 Task: For heading Arial with bold.  font size for heading22,  'Change the font style of data to'Arial Narrow.  and font size to 14,  Change the alignment of both headline & data to Align middle.  In the sheet   Promote Sales templetes book
Action: Mouse moved to (66, 178)
Screenshot: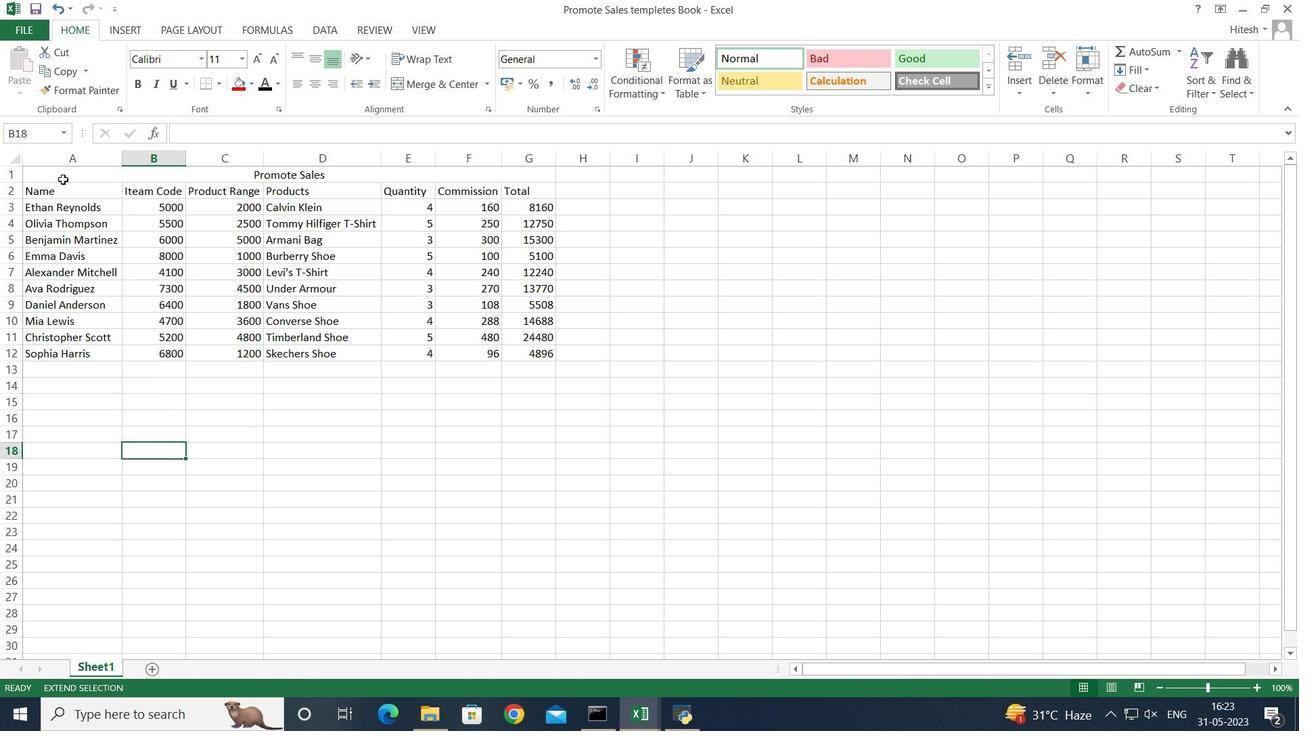 
Action: Mouse pressed left at (66, 178)
Screenshot: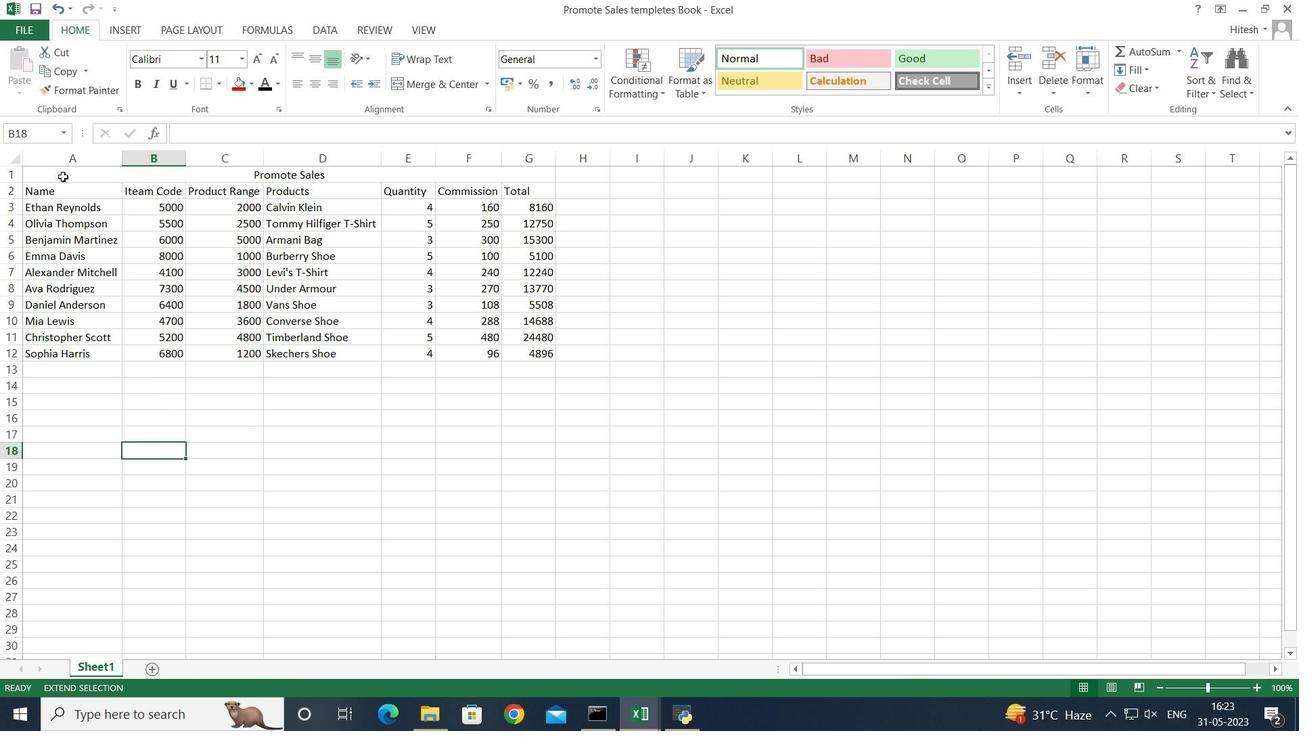 
Action: Mouse moved to (150, 458)
Screenshot: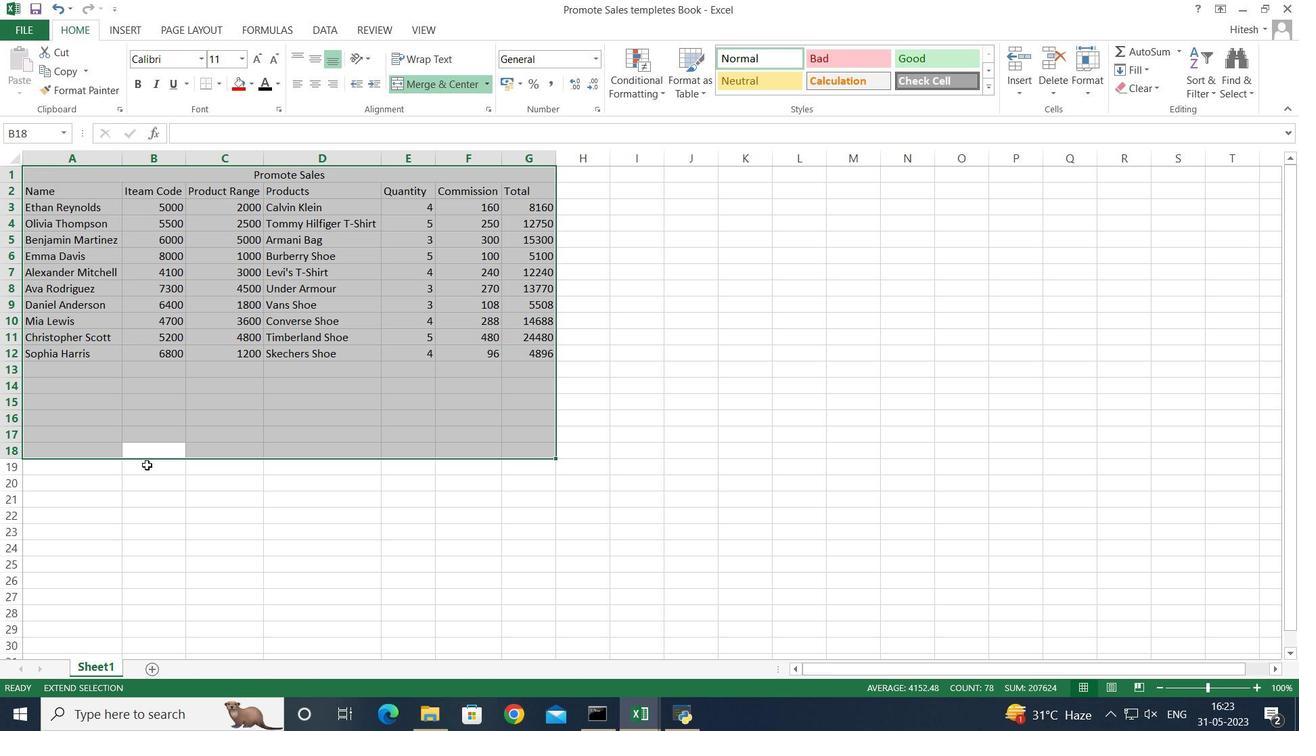 
Action: Mouse pressed left at (150, 458)
Screenshot: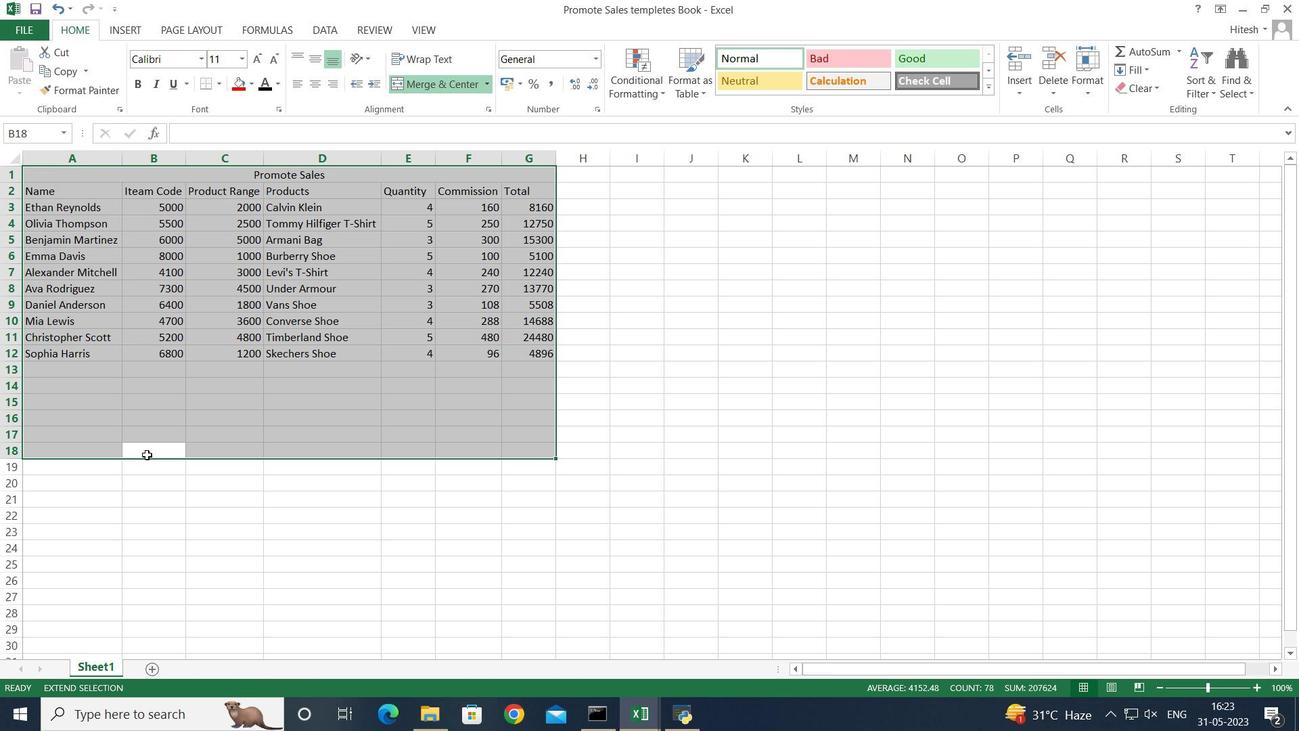 
Action: Mouse moved to (160, 467)
Screenshot: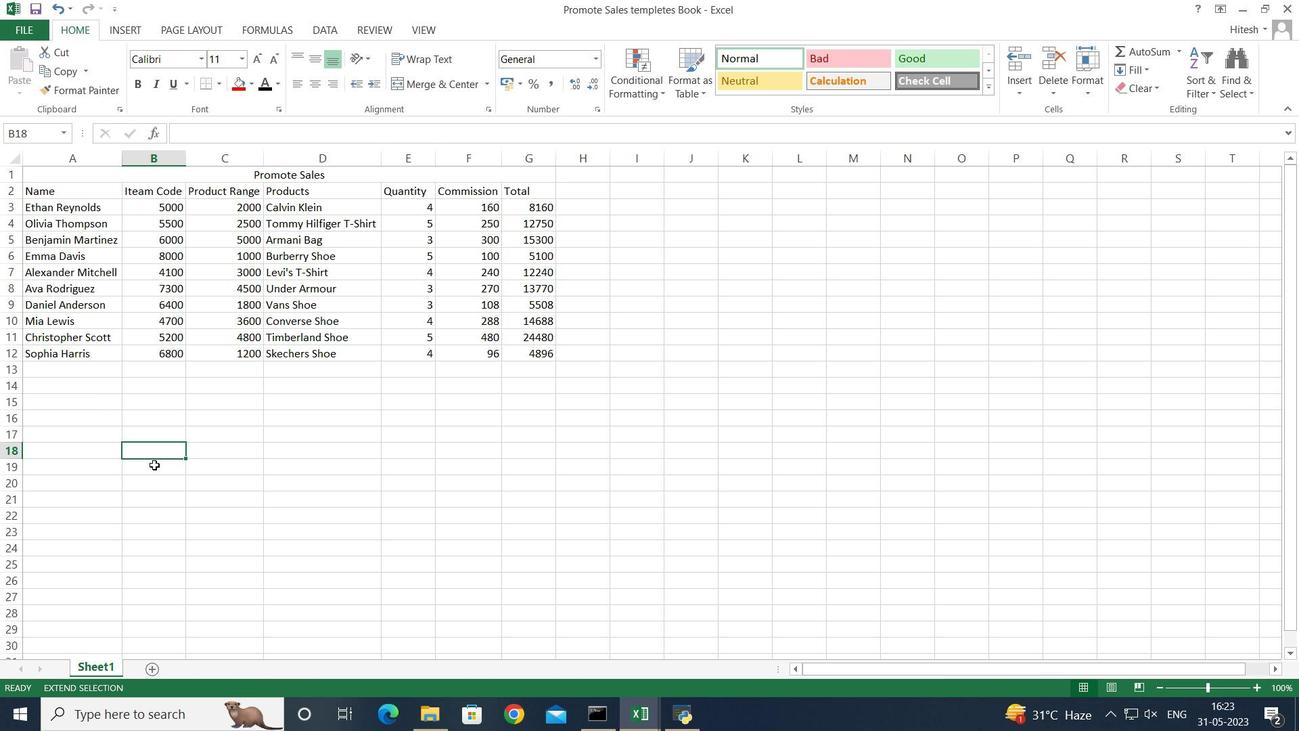 
Action: Key pressed jk<Key.backspace><Key.backspace>
Screenshot: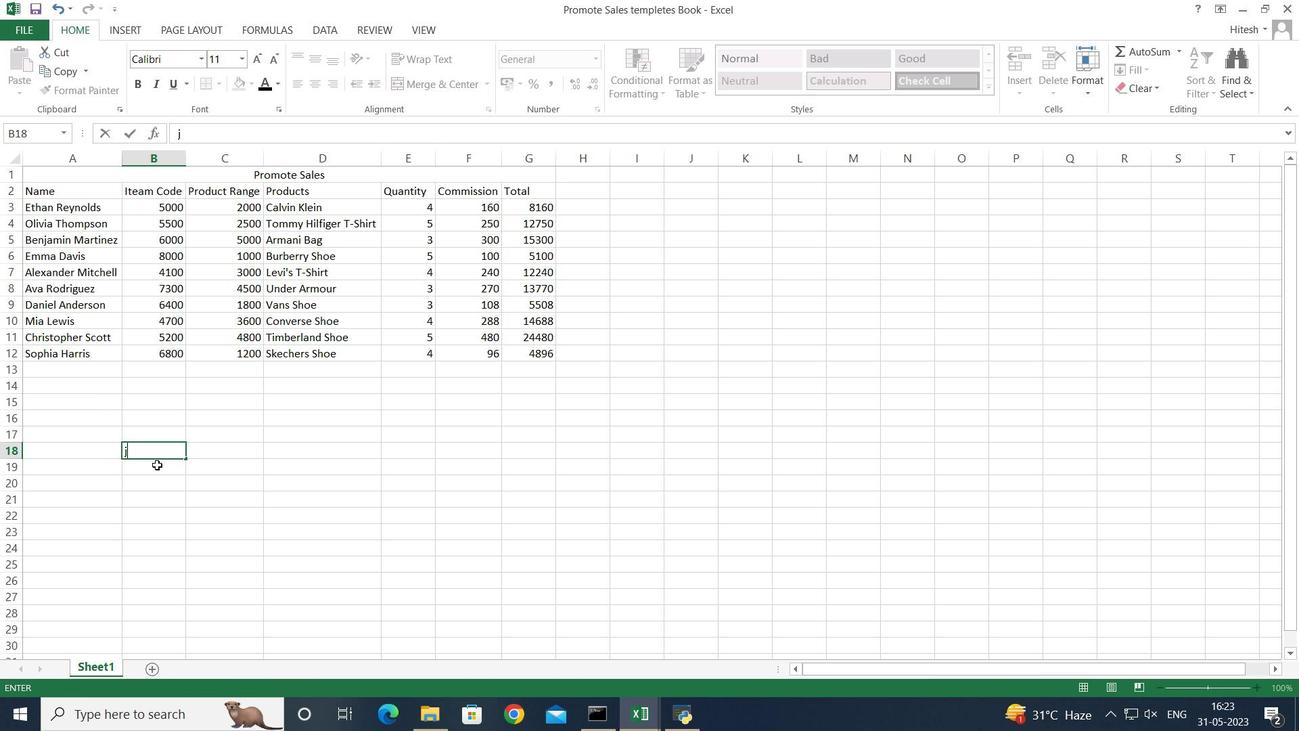 
Action: Mouse moved to (99, 350)
Screenshot: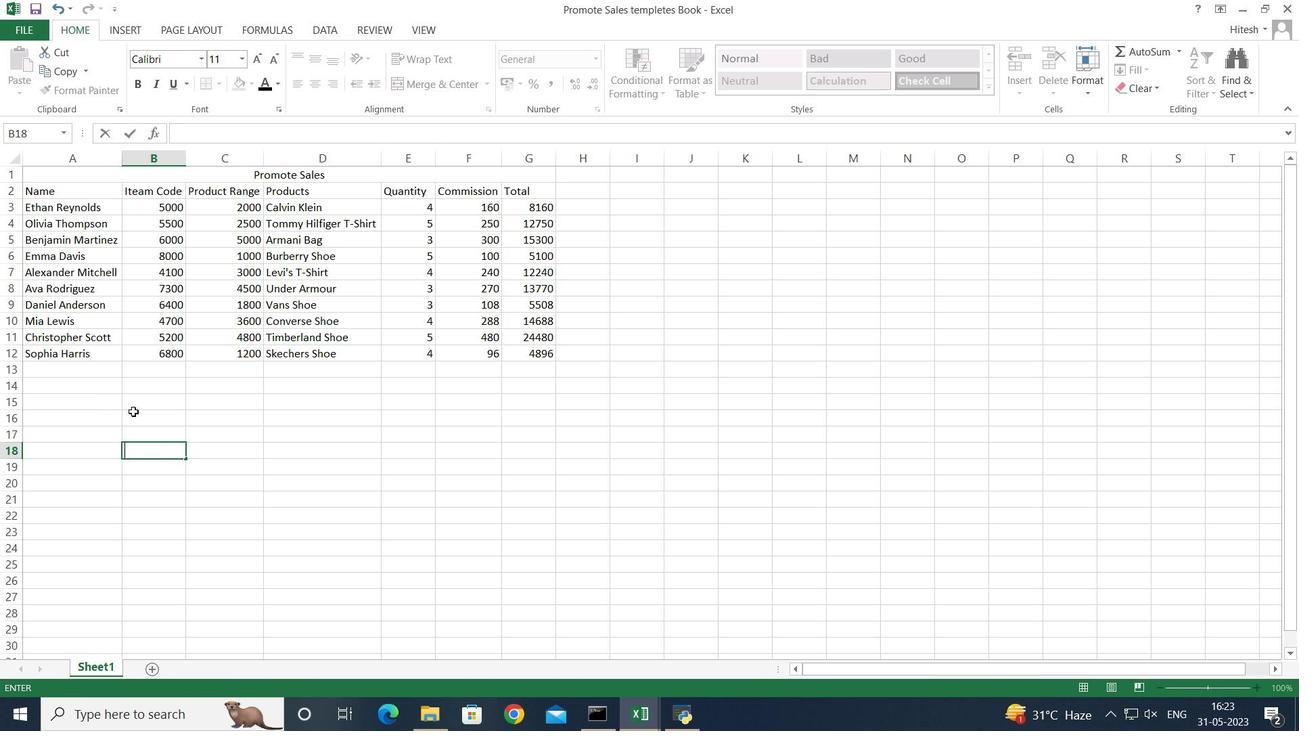 
Action: Key pressed <Key.backspace>
Screenshot: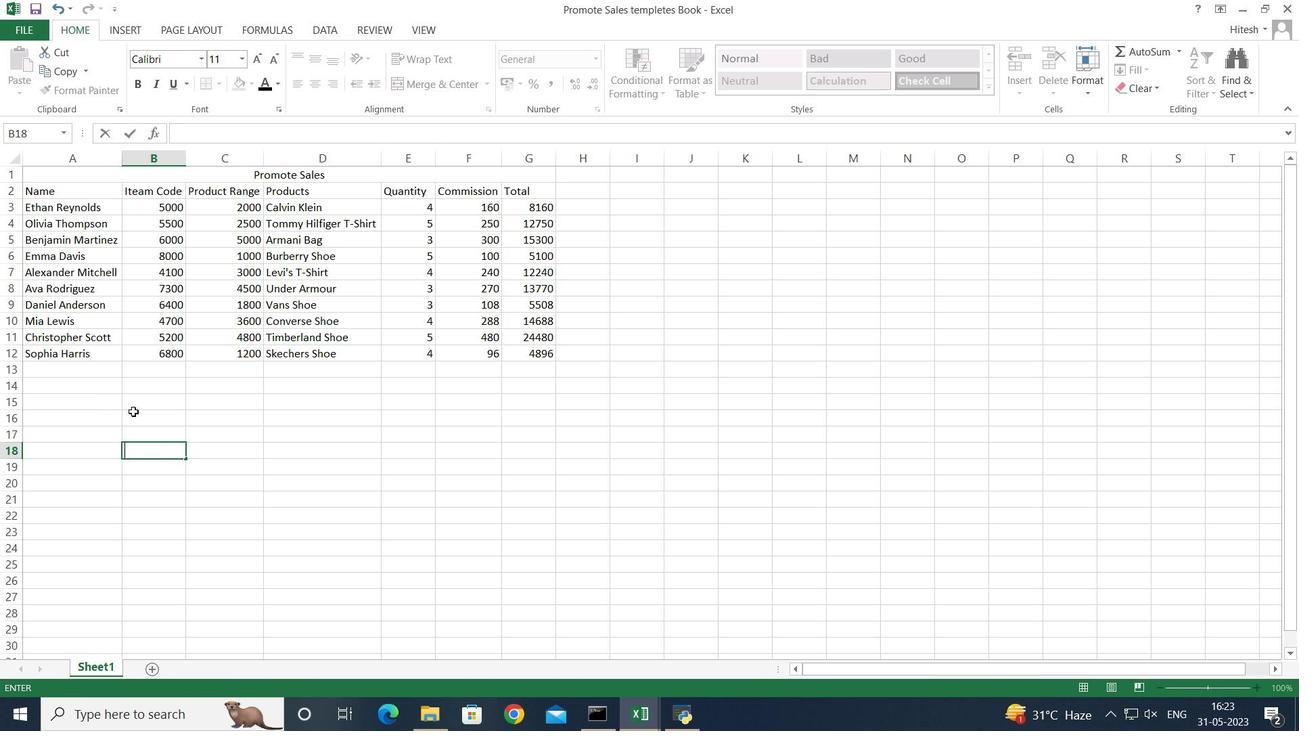 
Action: Mouse moved to (64, 172)
Screenshot: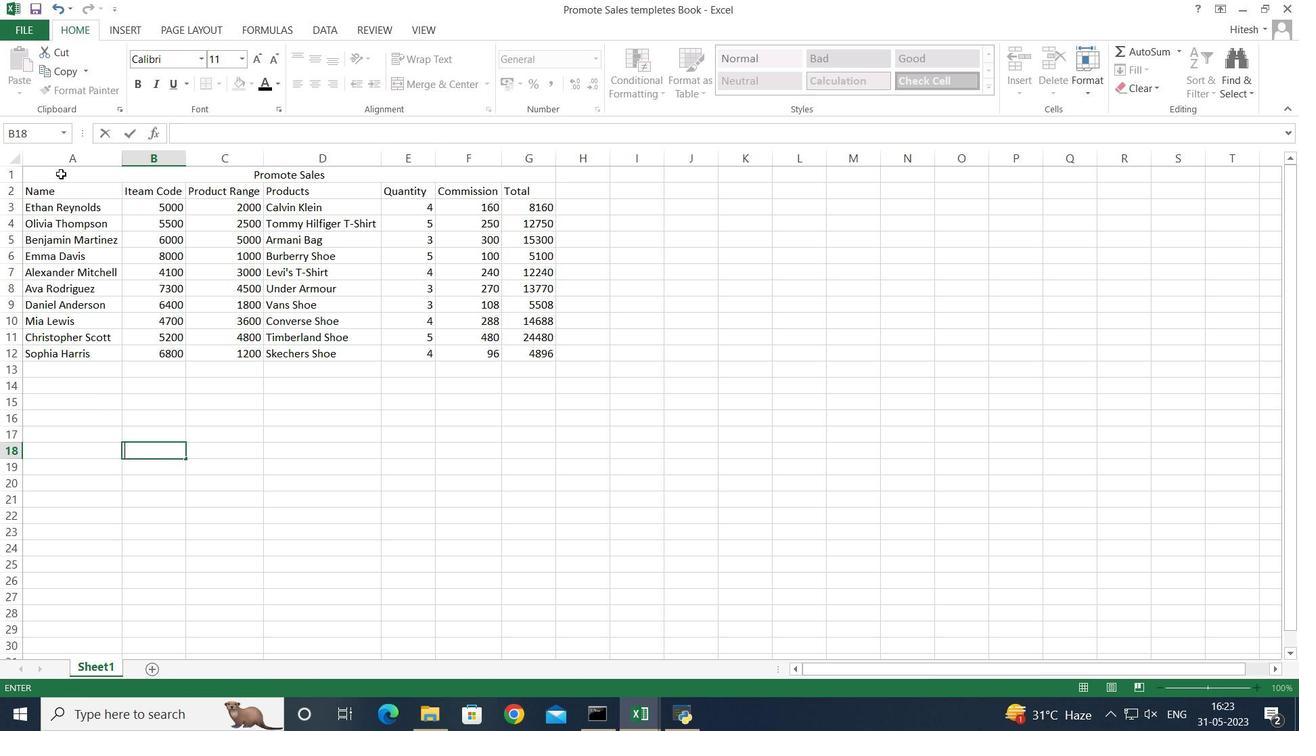 
Action: Mouse pressed left at (64, 172)
Screenshot: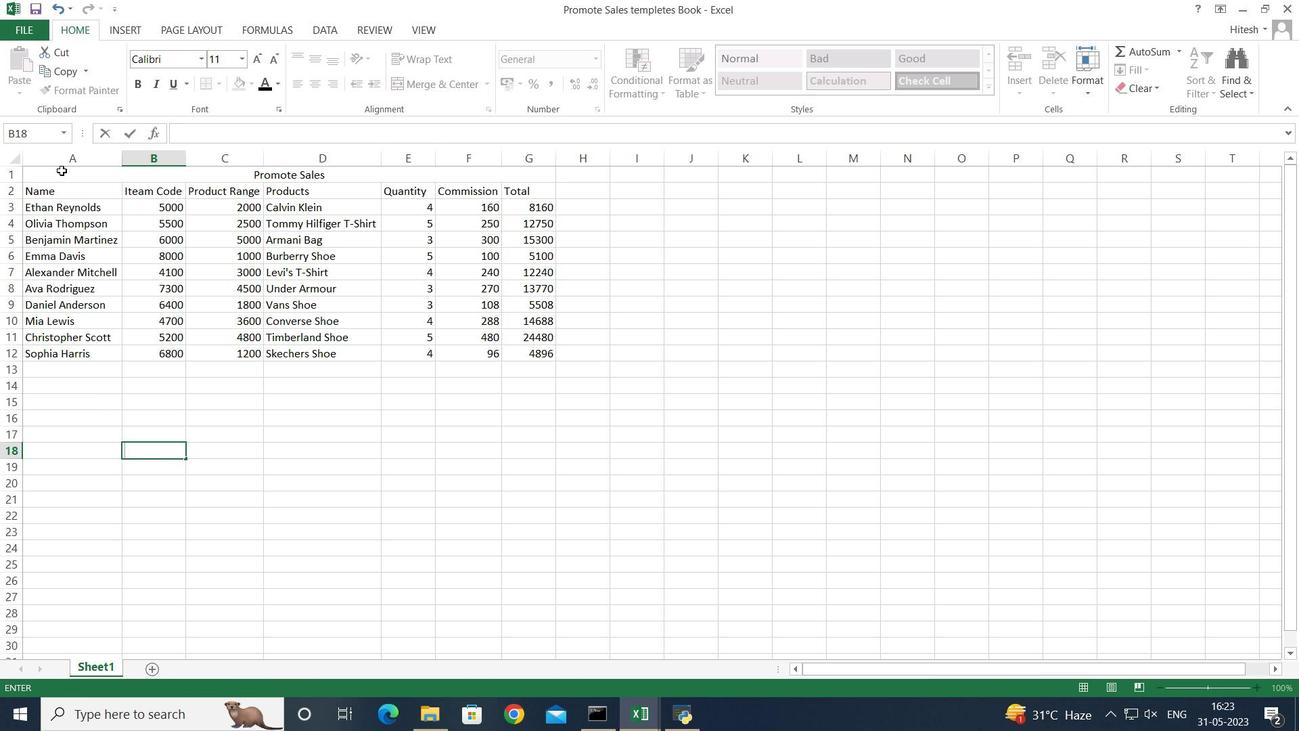 
Action: Mouse moved to (201, 60)
Screenshot: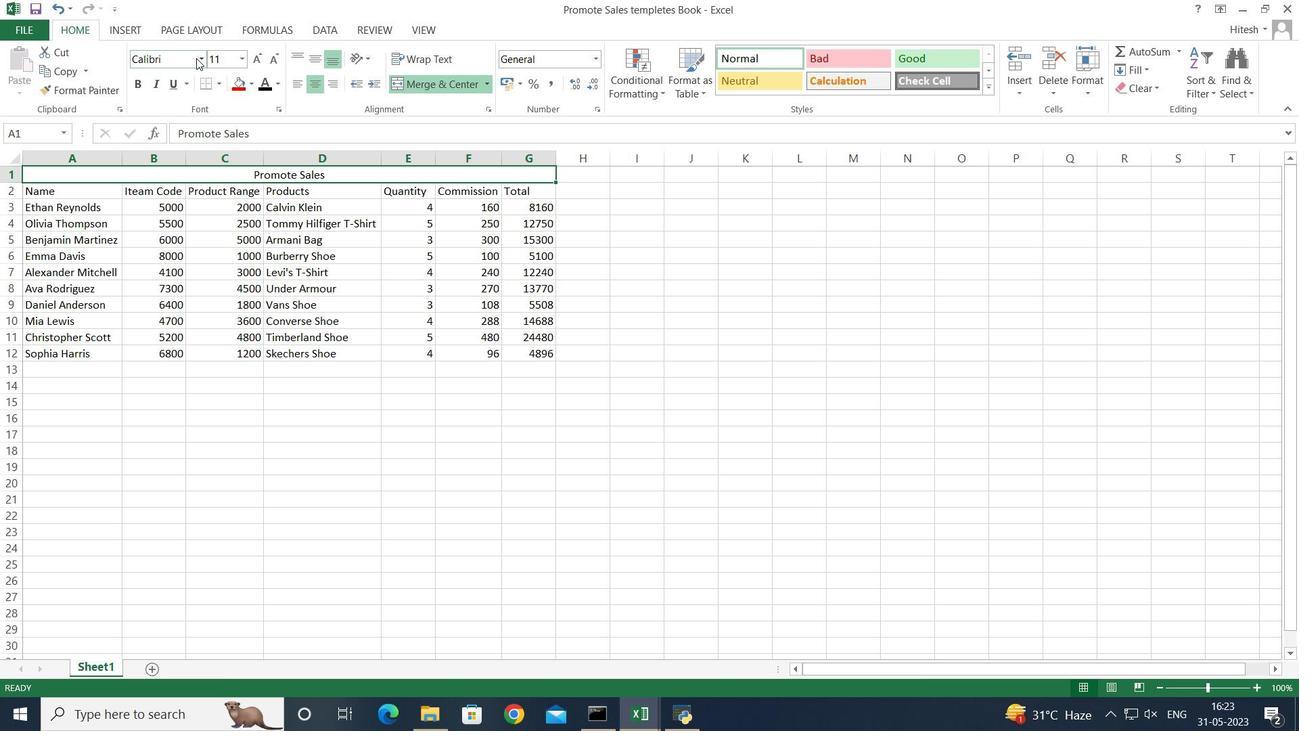 
Action: Mouse pressed left at (201, 60)
Screenshot: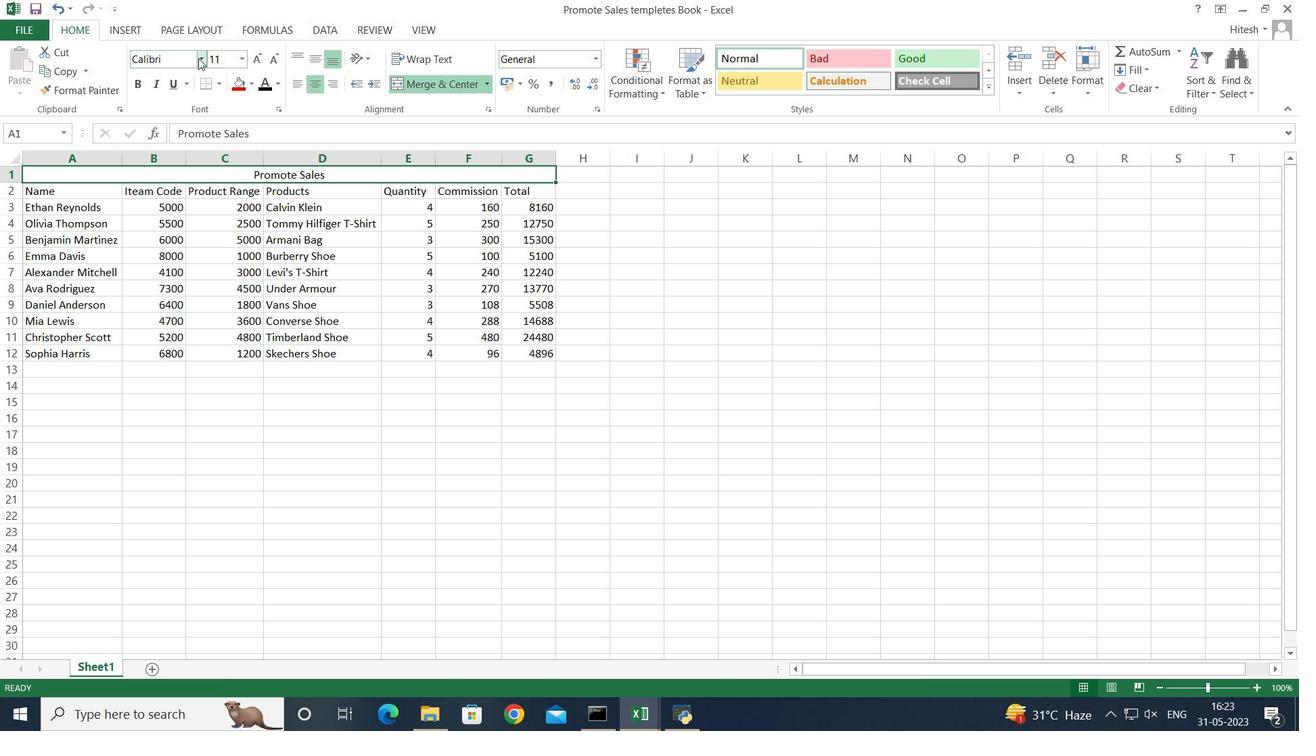 
Action: Mouse moved to (193, 202)
Screenshot: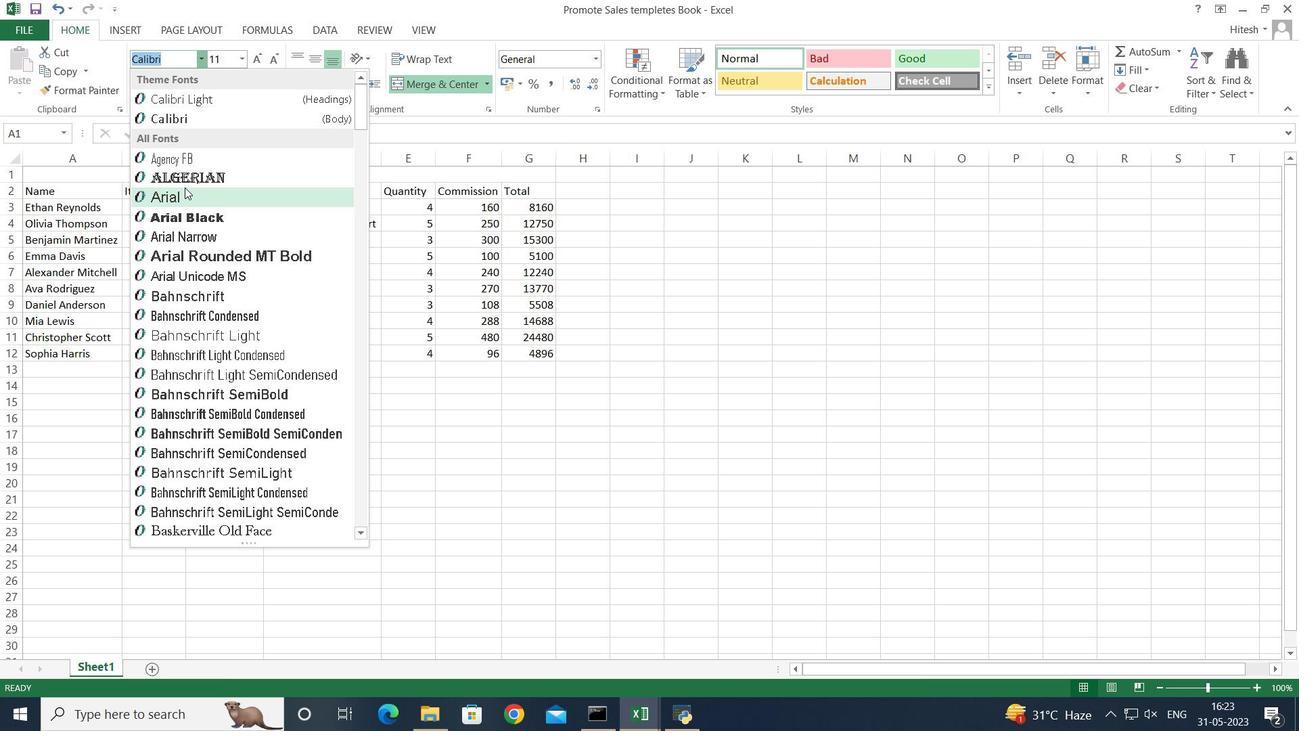 
Action: Mouse pressed left at (193, 202)
Screenshot: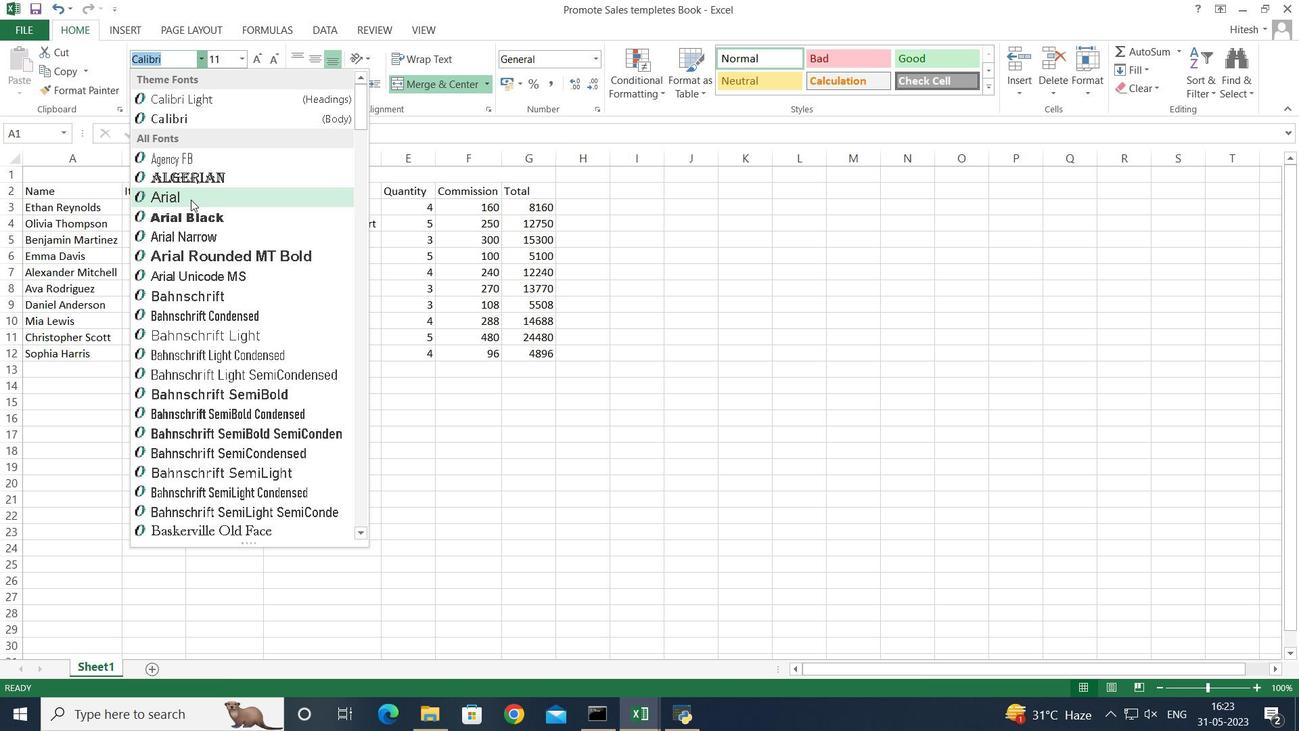 
Action: Mouse moved to (136, 89)
Screenshot: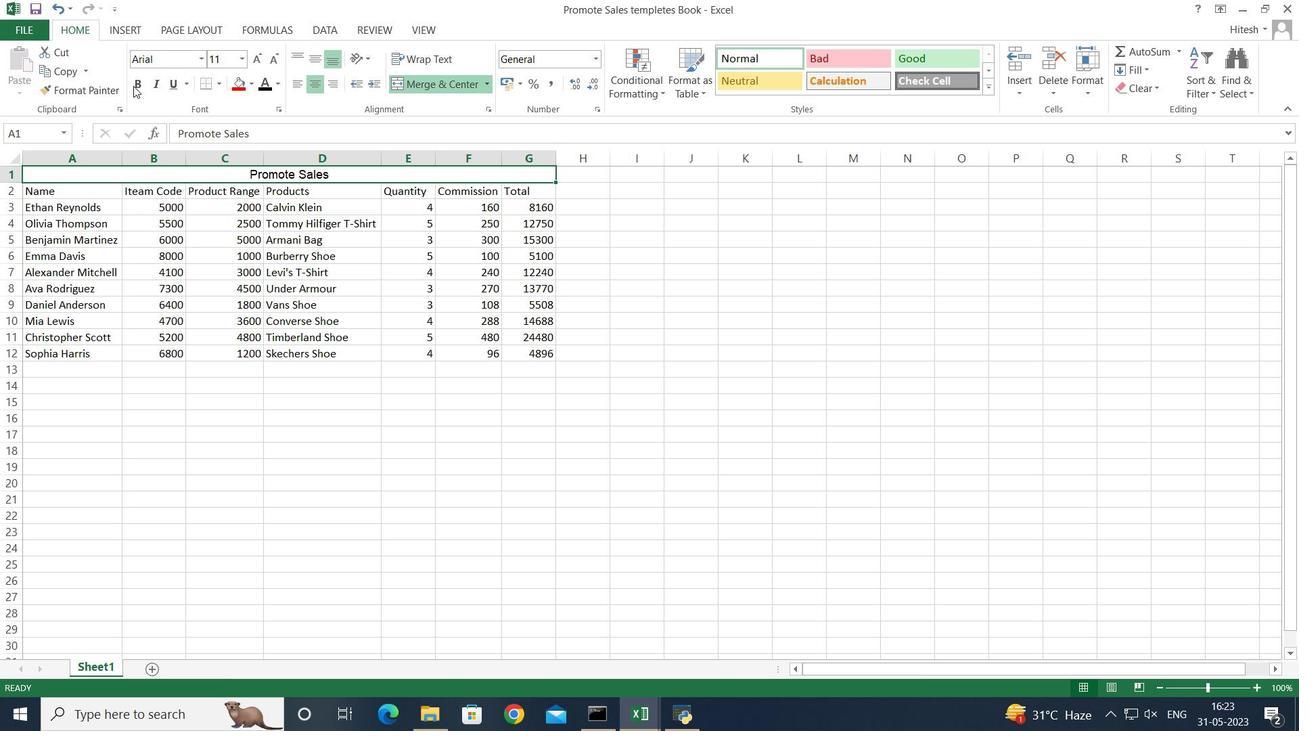 
Action: Mouse pressed left at (136, 89)
Screenshot: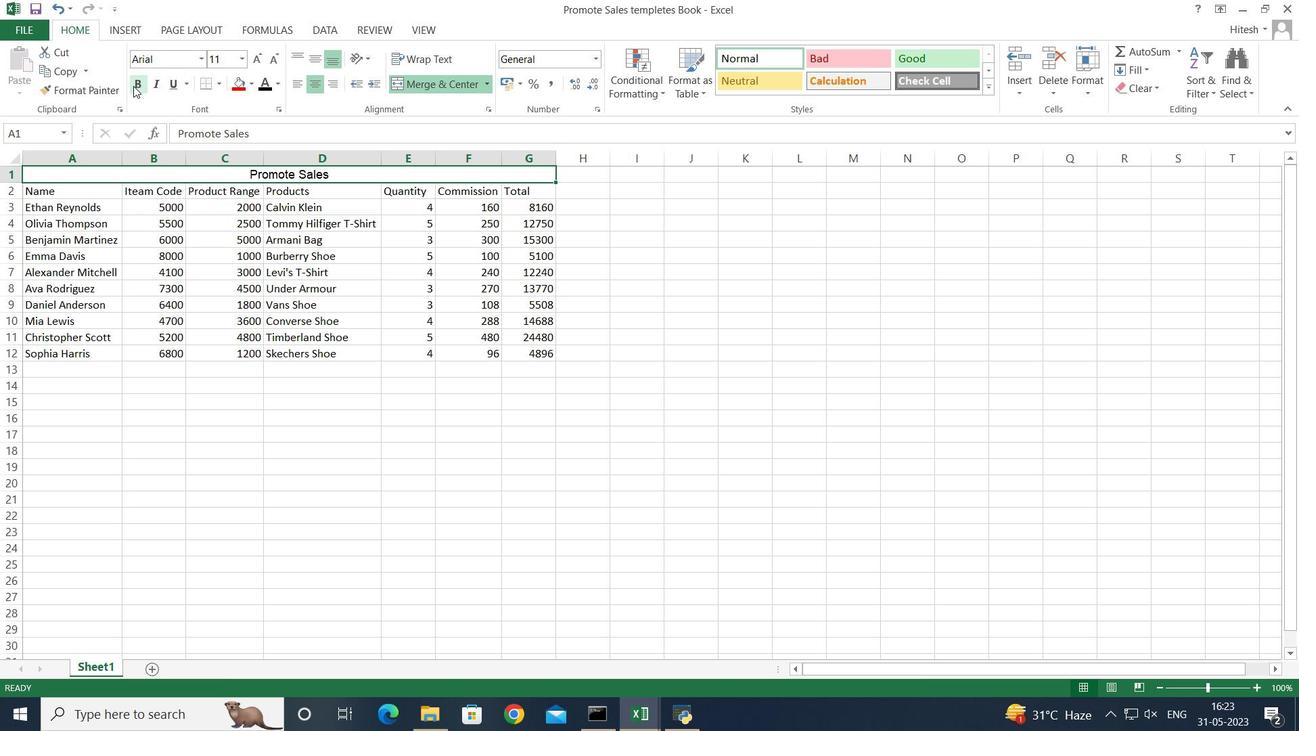 
Action: Mouse moved to (242, 60)
Screenshot: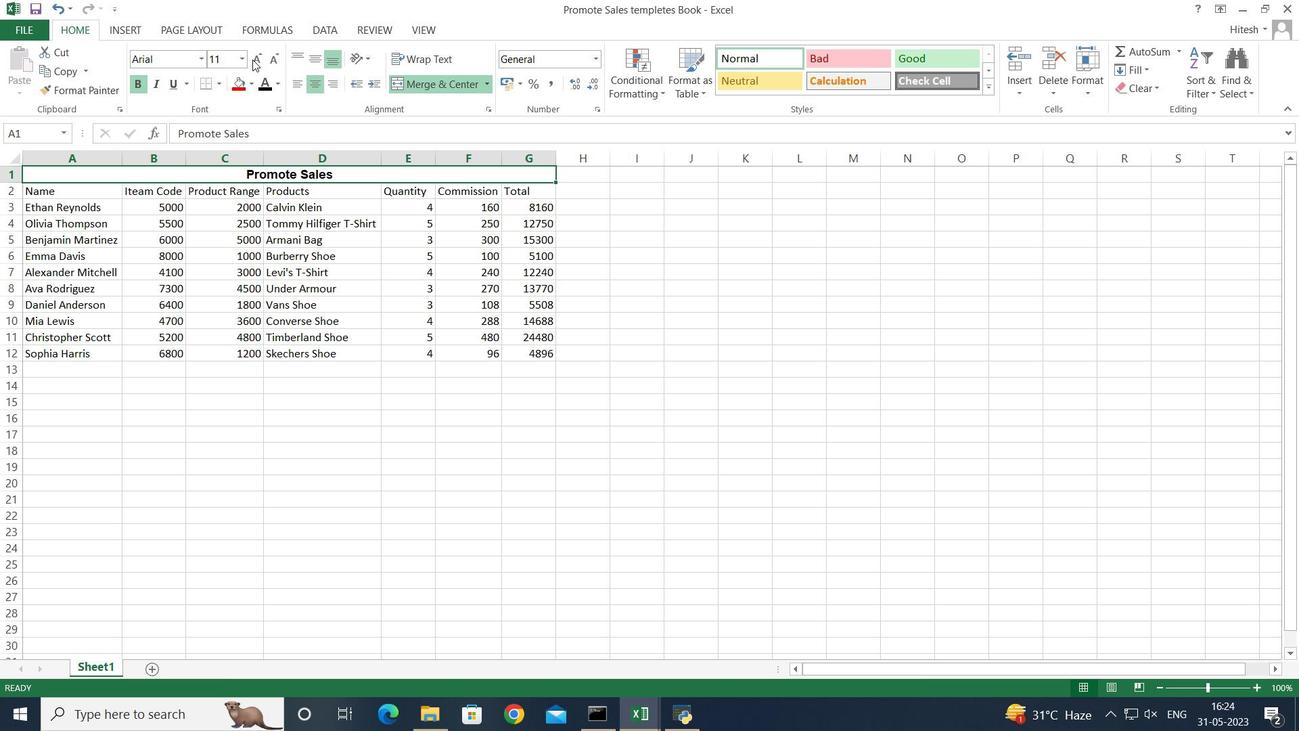 
Action: Mouse pressed left at (242, 60)
Screenshot: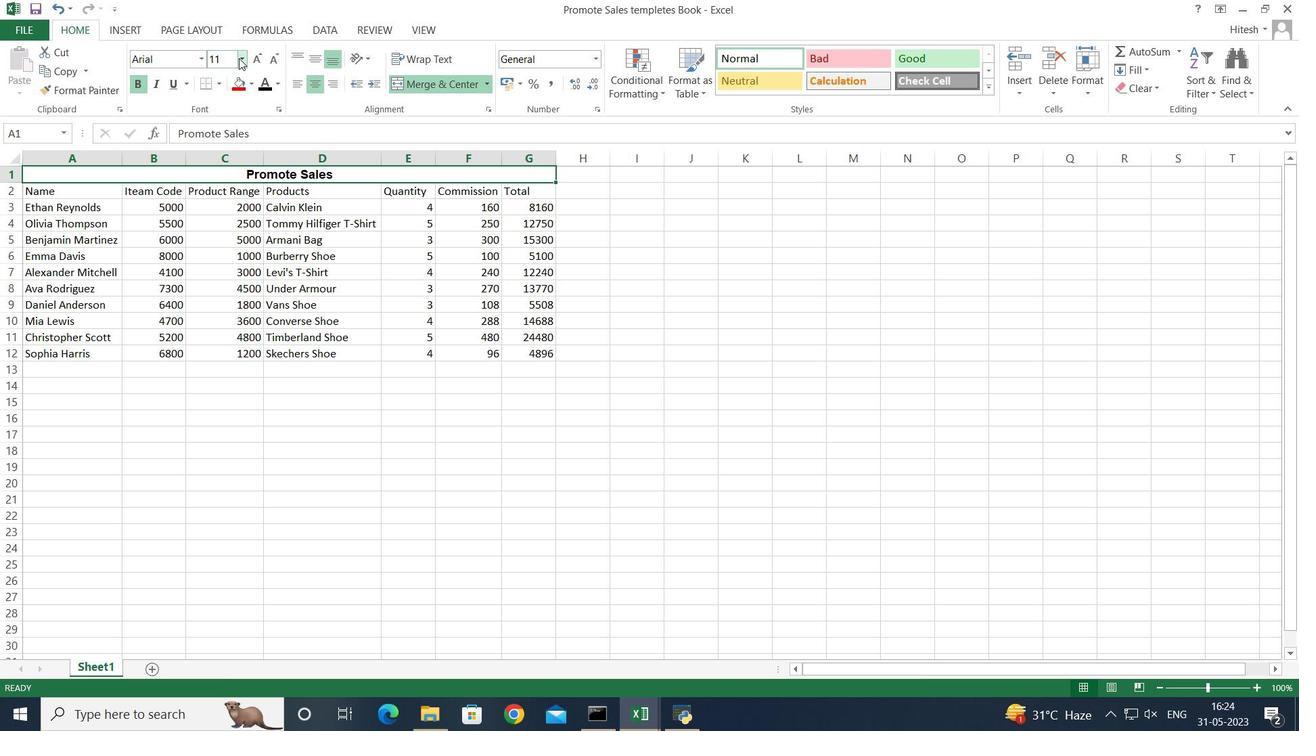 
Action: Mouse moved to (223, 226)
Screenshot: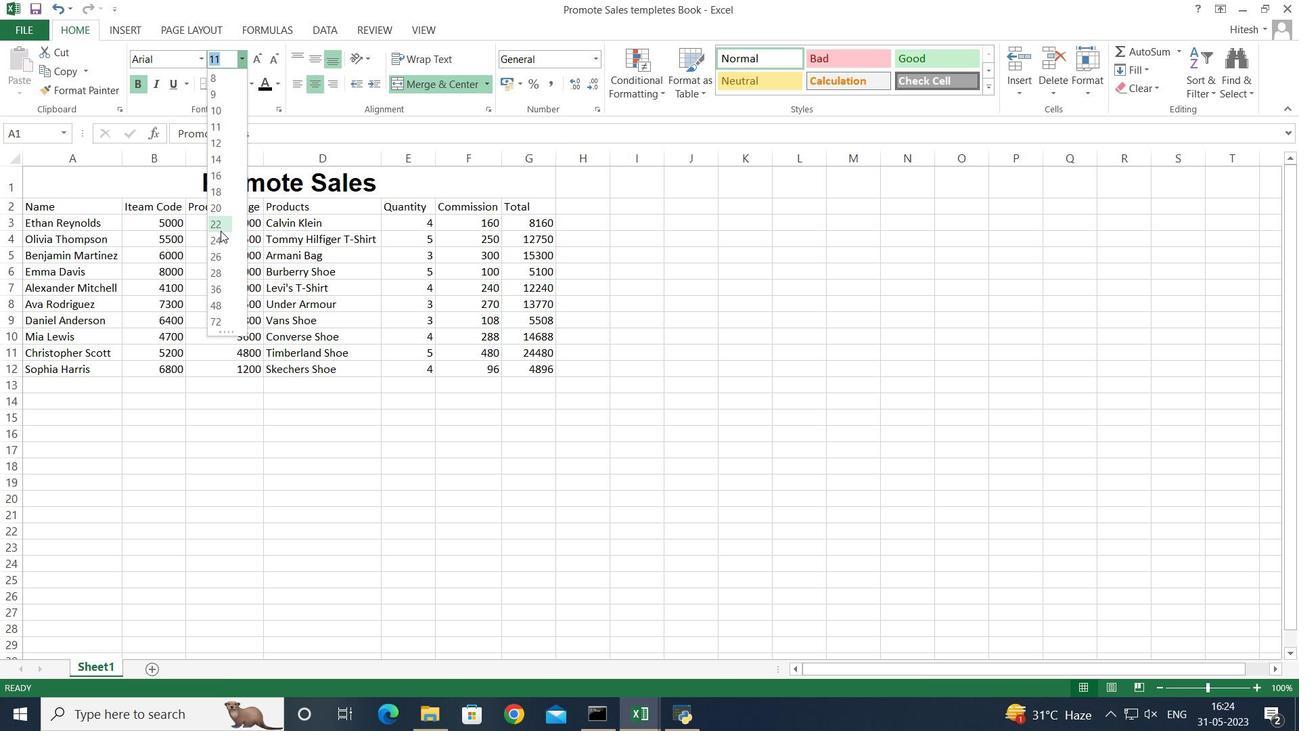 
Action: Mouse pressed left at (223, 226)
Screenshot: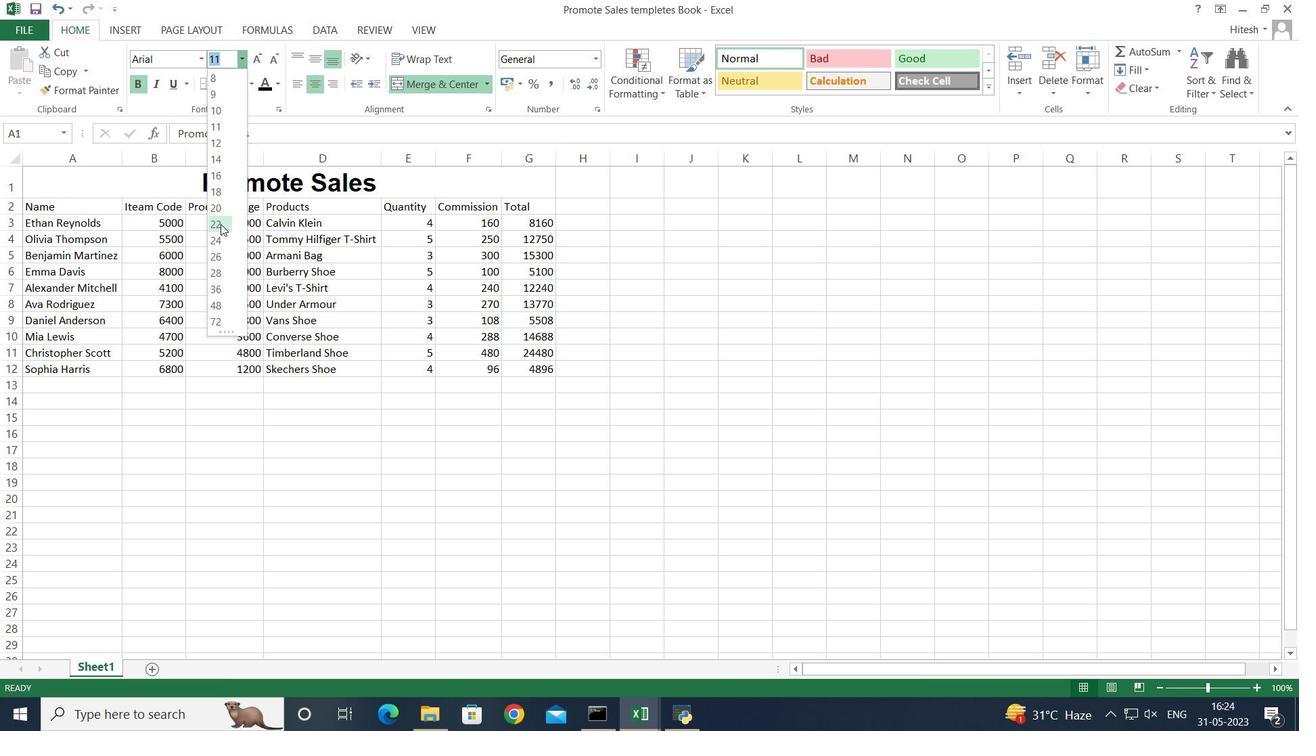 
Action: Mouse moved to (148, 412)
Screenshot: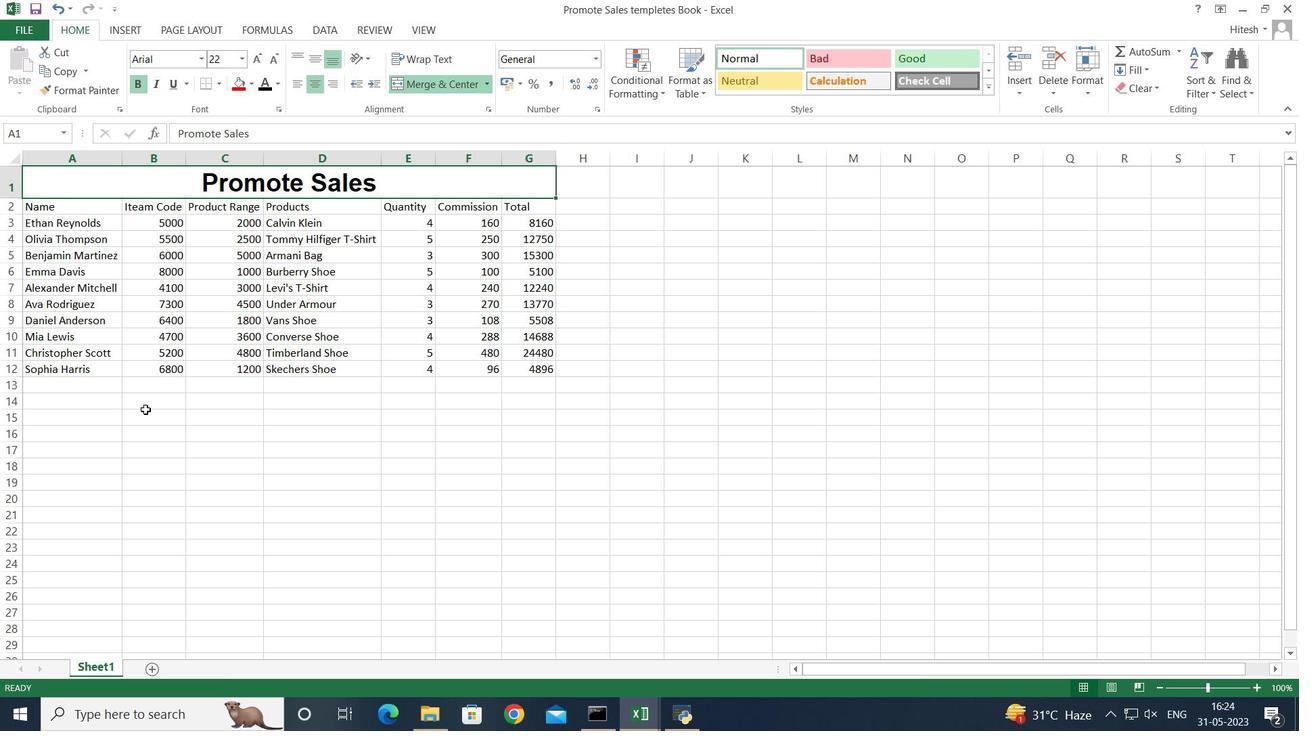 
Action: Mouse pressed left at (148, 412)
Screenshot: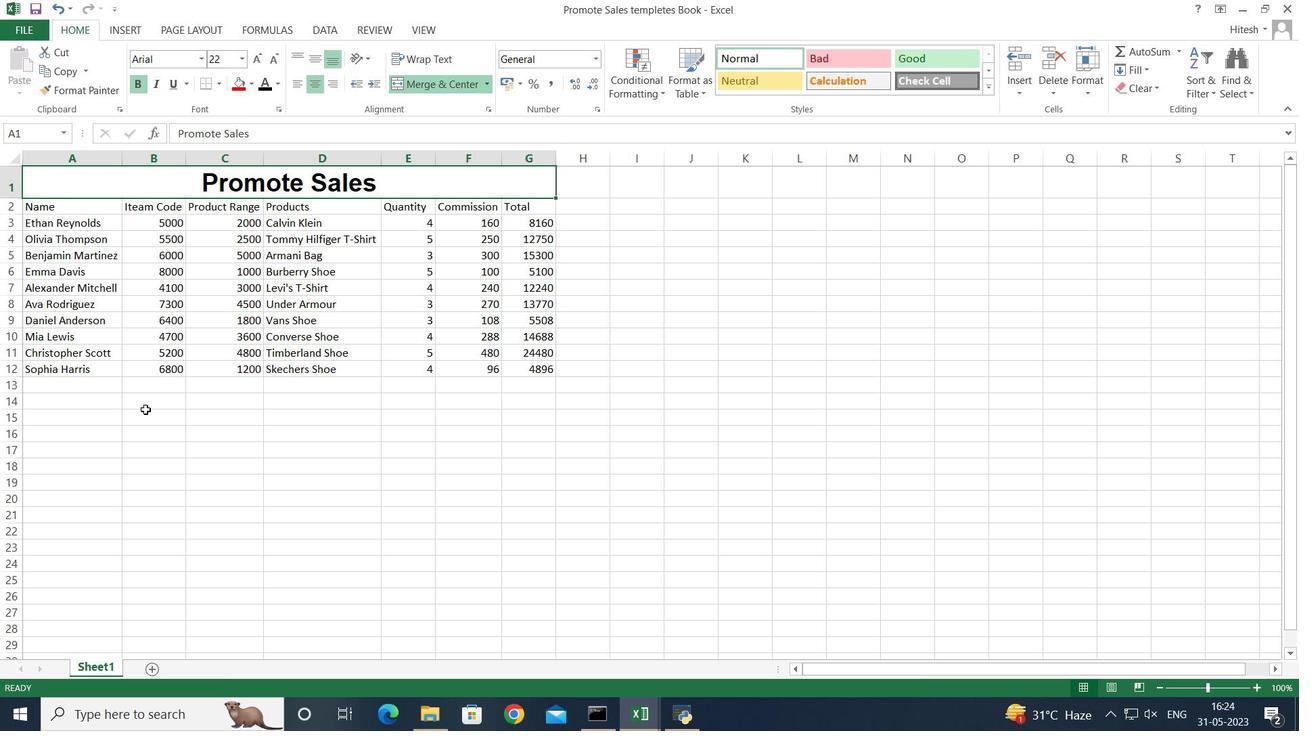 
Action: Mouse moved to (47, 211)
Screenshot: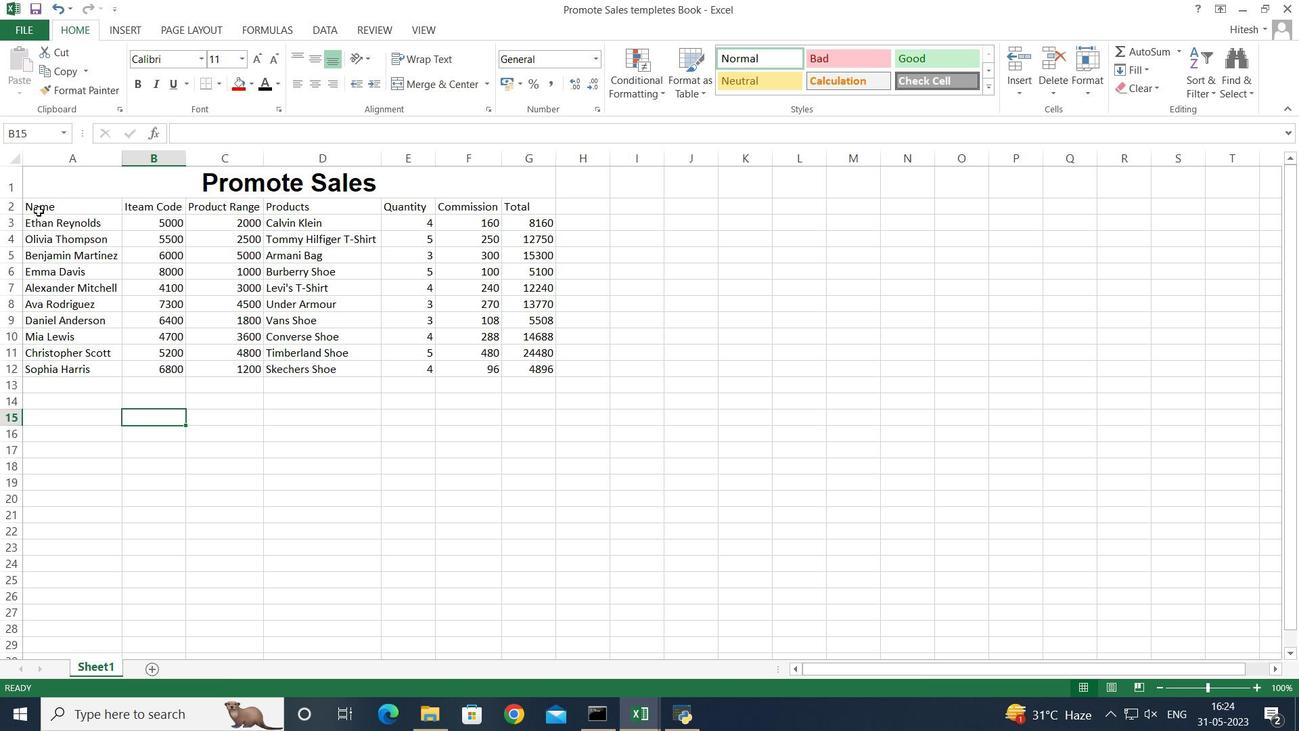 
Action: Mouse pressed left at (47, 211)
Screenshot: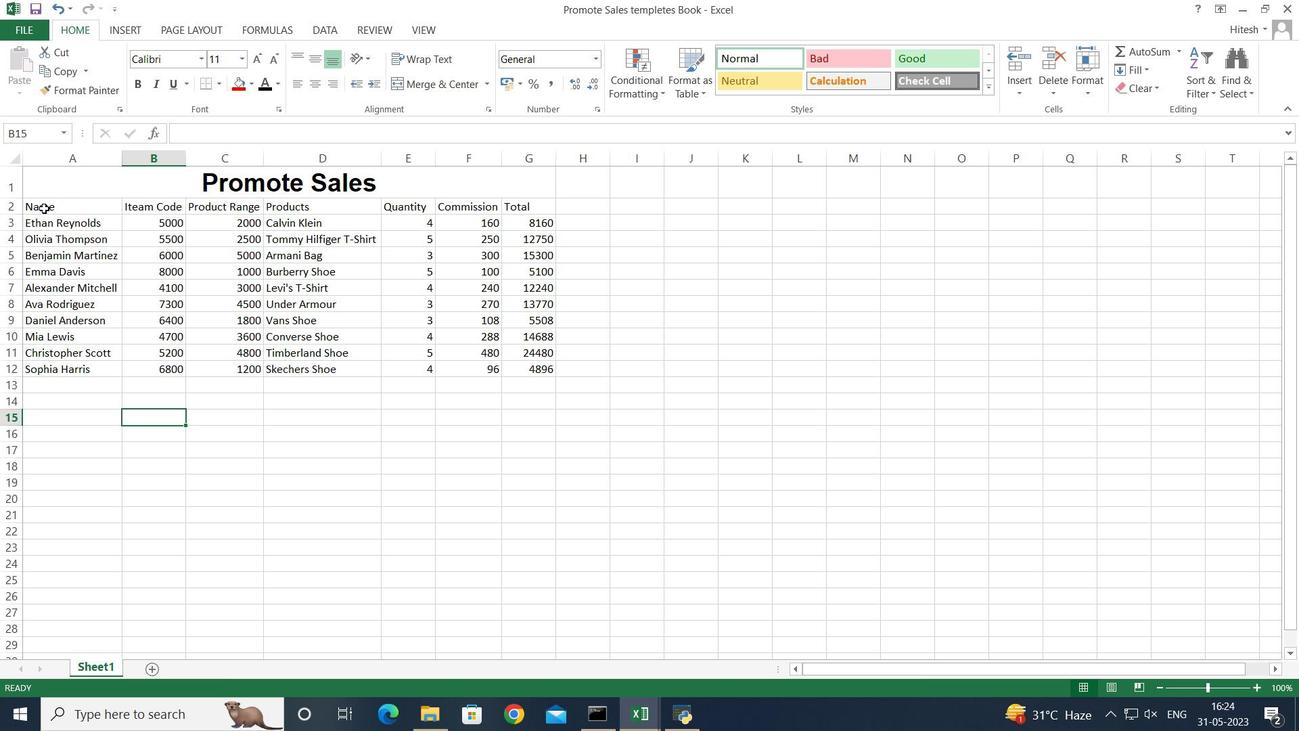 
Action: Key pressed <Key.shift><Key.right><Key.right><Key.right><Key.right><Key.right><Key.right><Key.down><Key.down><Key.down><Key.down><Key.down><Key.down><Key.down><Key.down><Key.down><Key.down>
Screenshot: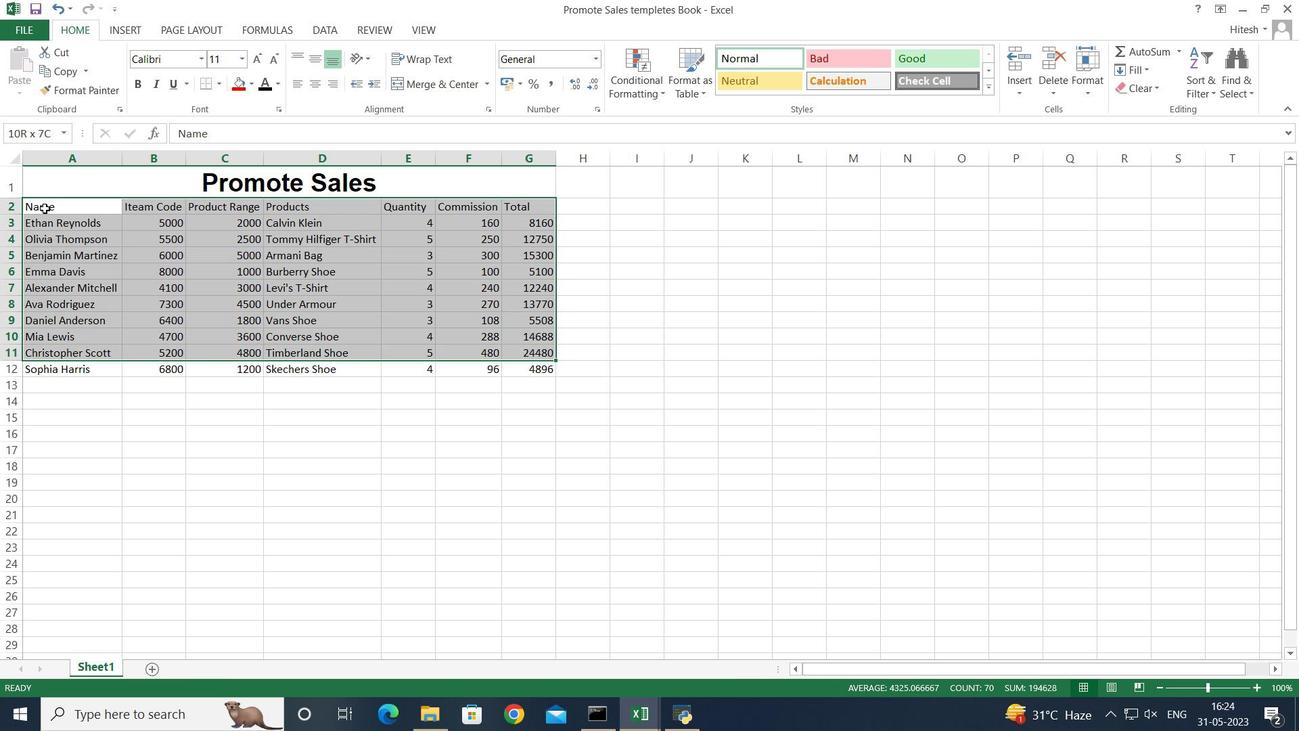 
Action: Mouse moved to (202, 56)
Screenshot: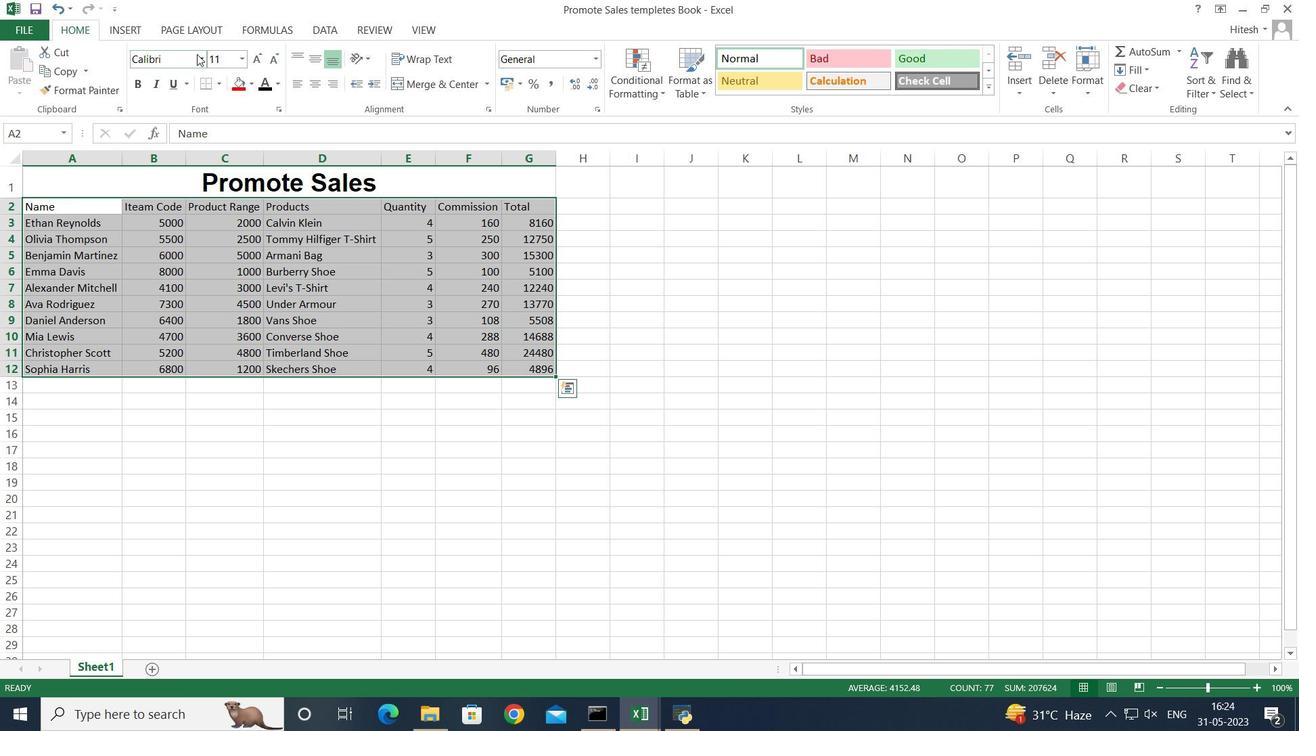 
Action: Mouse pressed left at (202, 56)
Screenshot: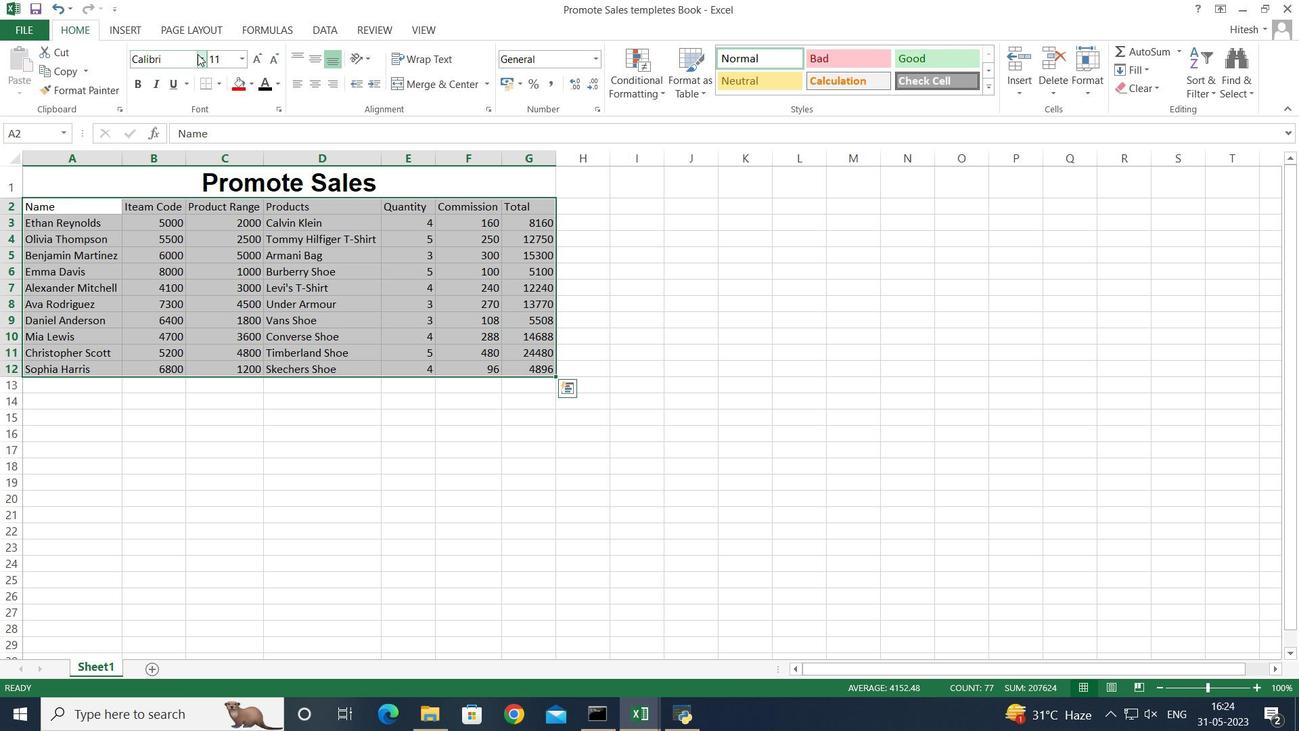 
Action: Mouse moved to (224, 233)
Screenshot: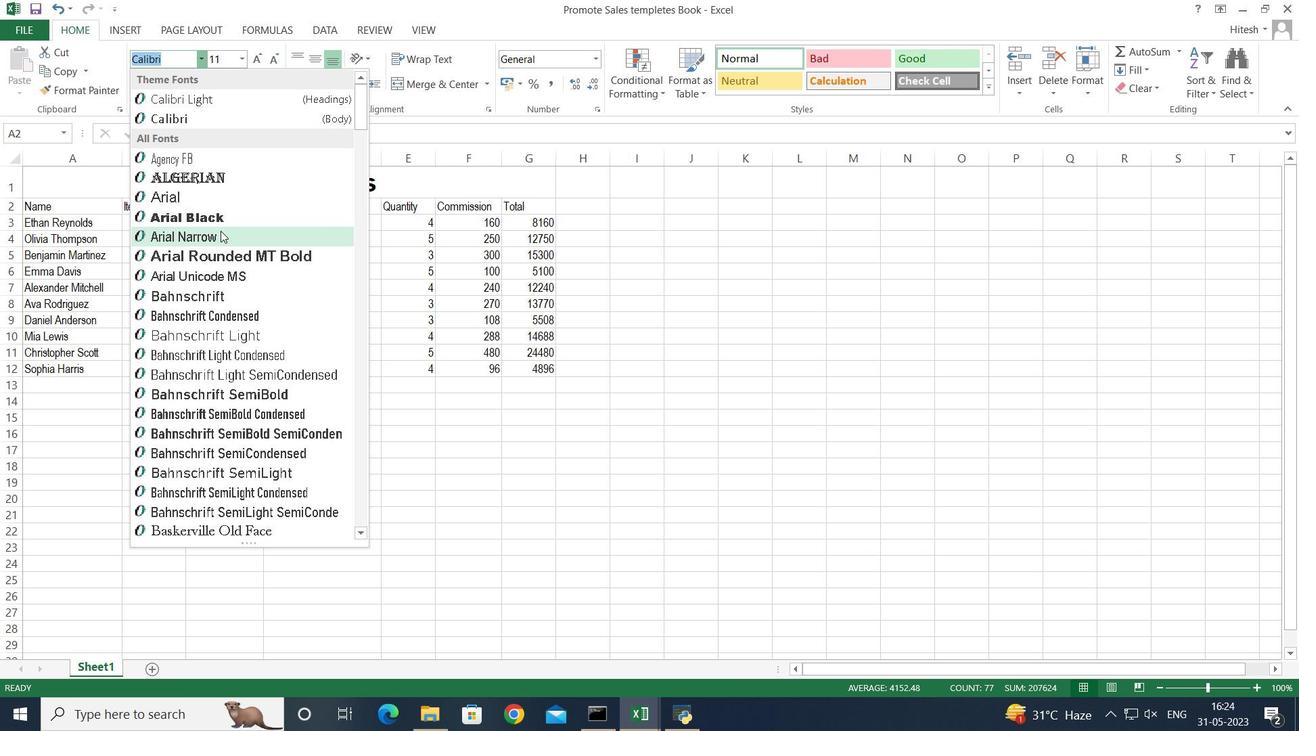 
Action: Mouse pressed left at (224, 233)
Screenshot: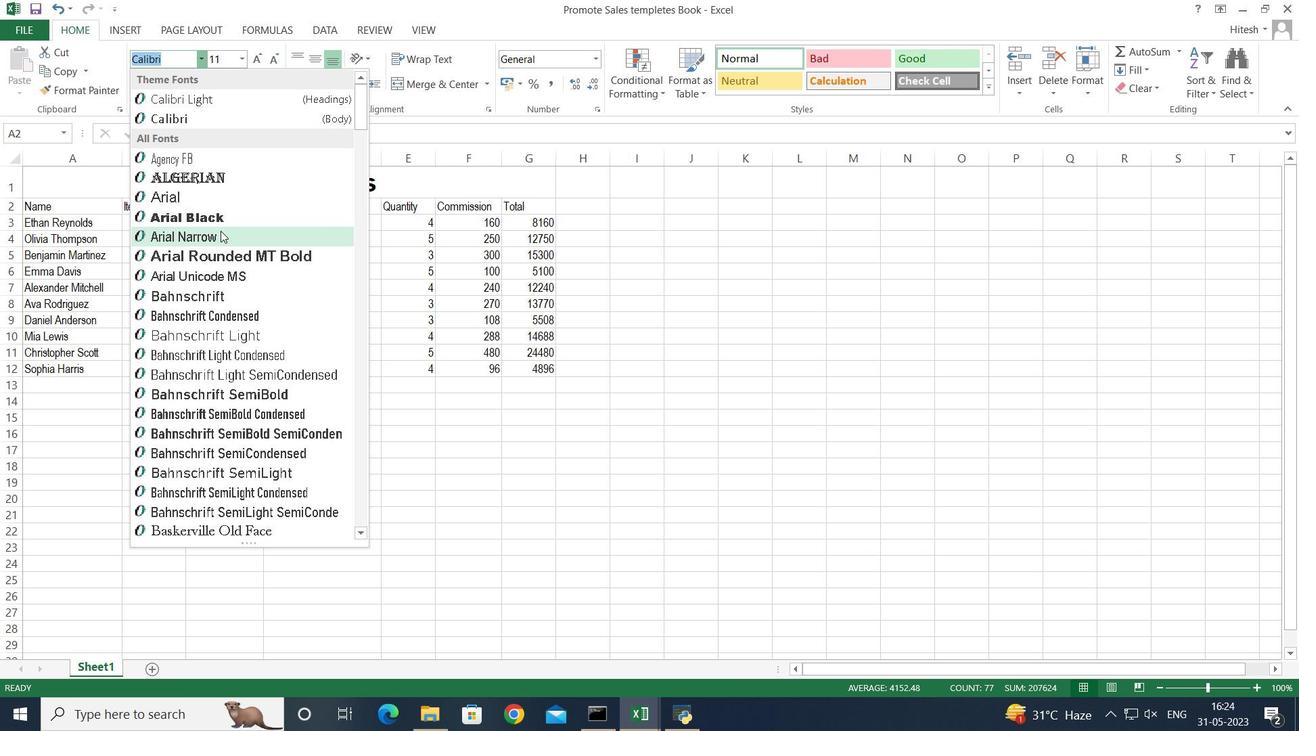 
Action: Mouse moved to (241, 64)
Screenshot: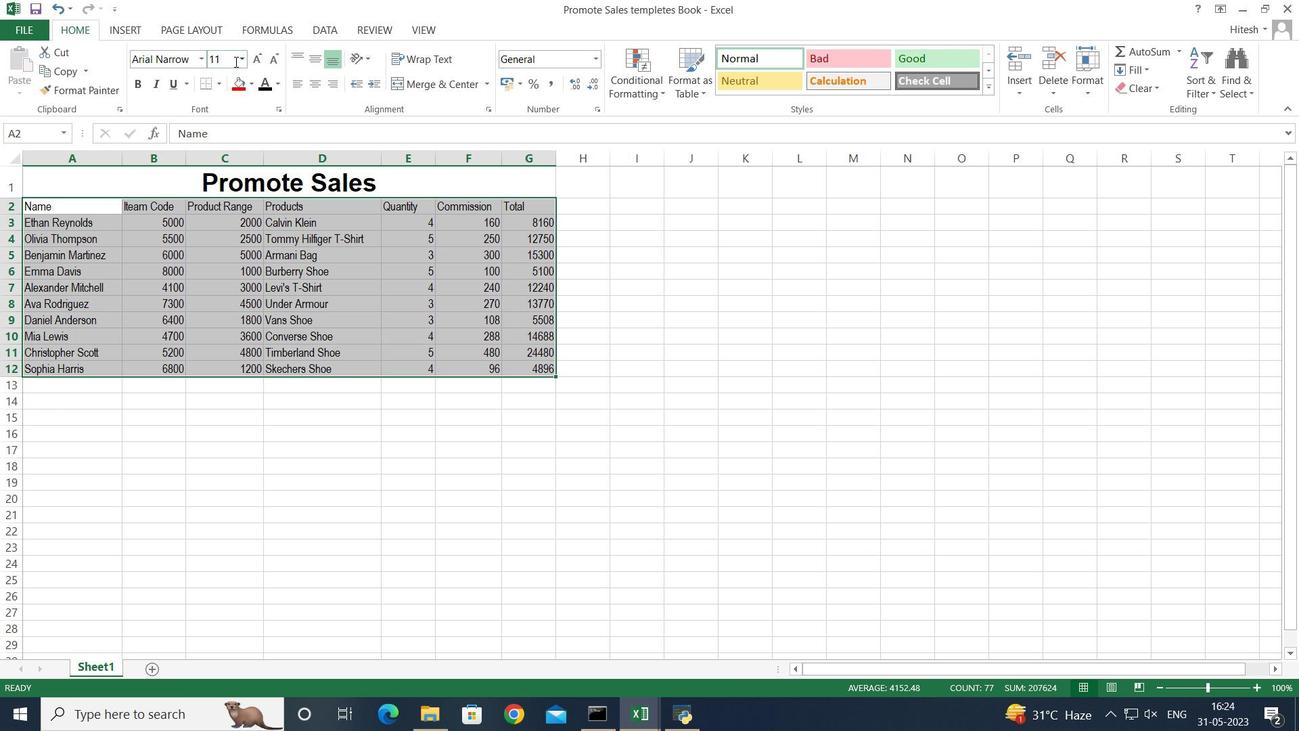 
Action: Mouse pressed left at (241, 64)
Screenshot: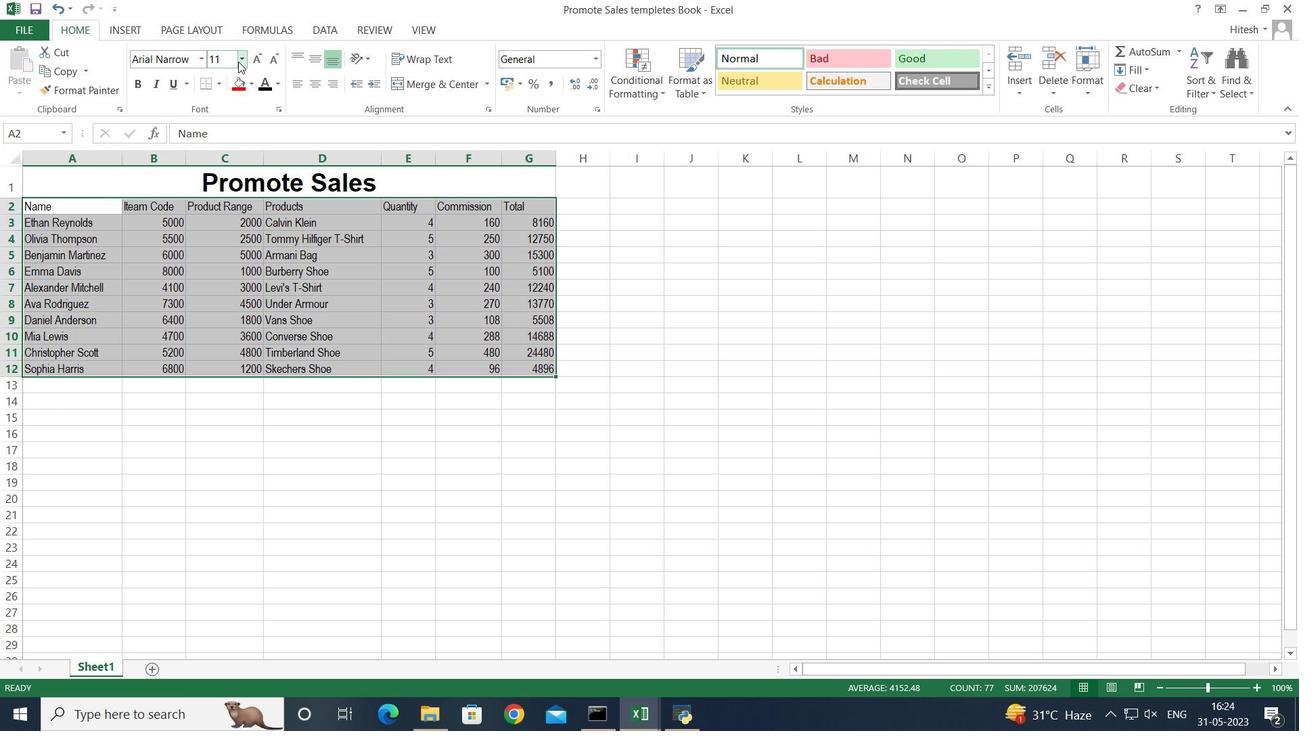 
Action: Mouse moved to (224, 163)
Screenshot: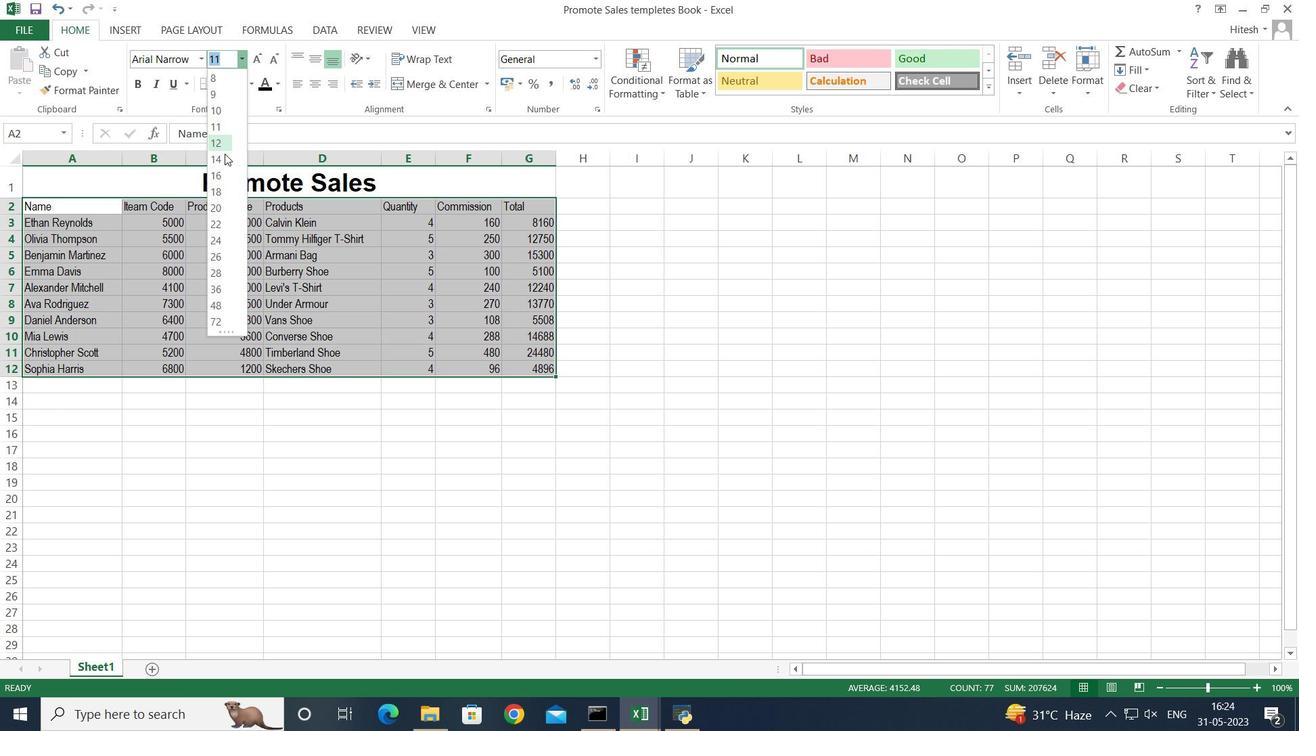 
Action: Mouse pressed left at (224, 163)
Screenshot: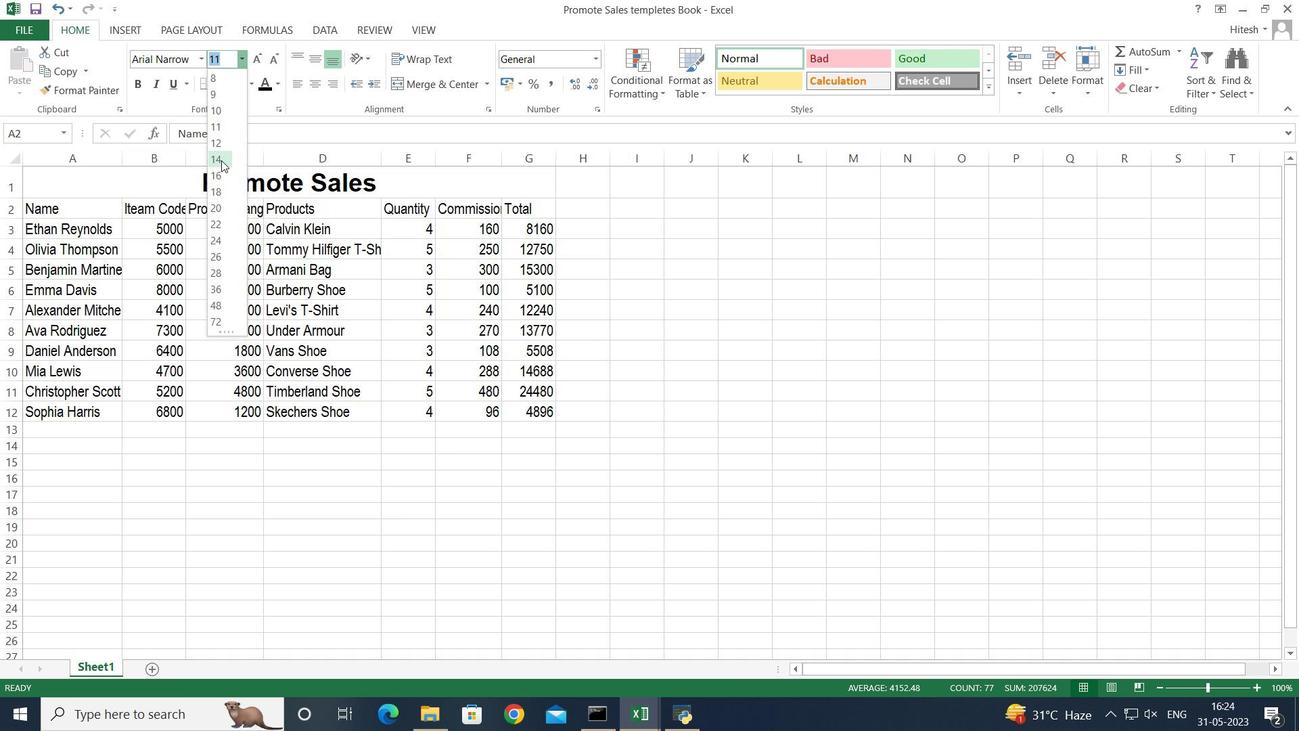 
Action: Mouse moved to (233, 455)
Screenshot: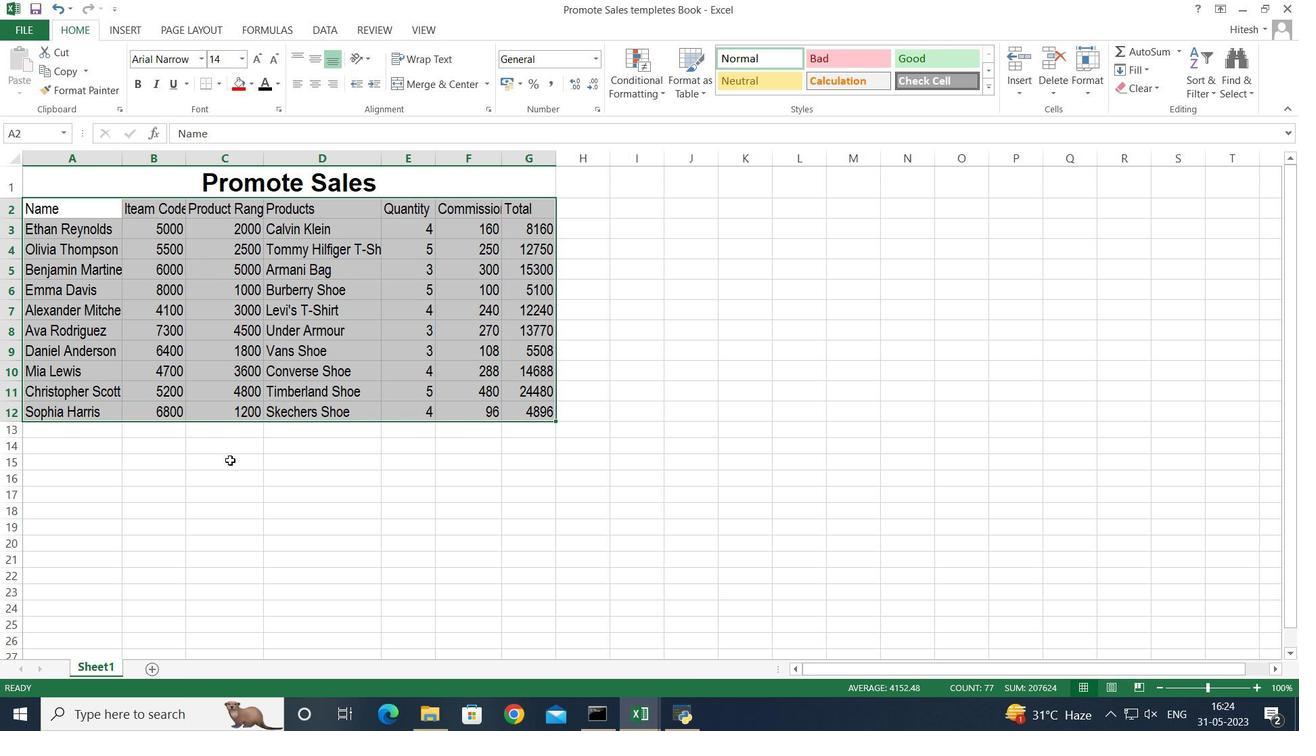 
Action: Mouse pressed left at (233, 455)
Screenshot: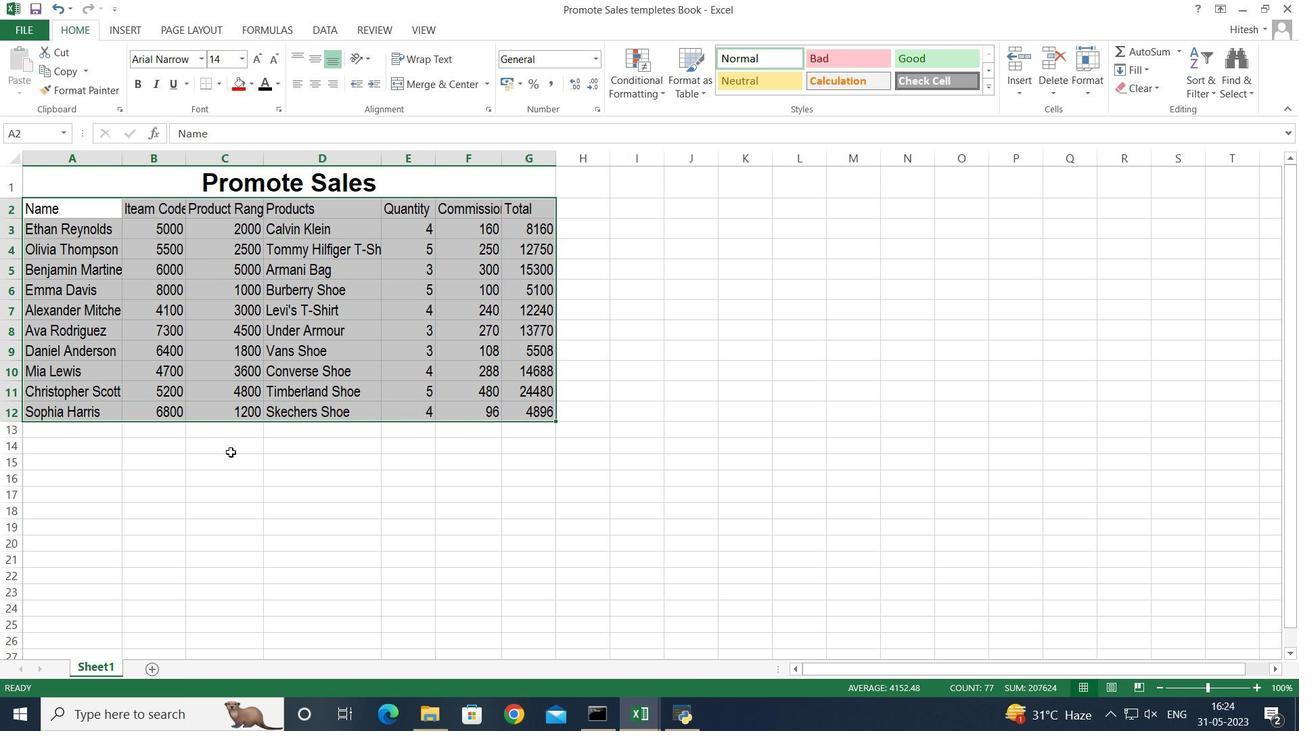 
Action: Mouse moved to (69, 181)
Screenshot: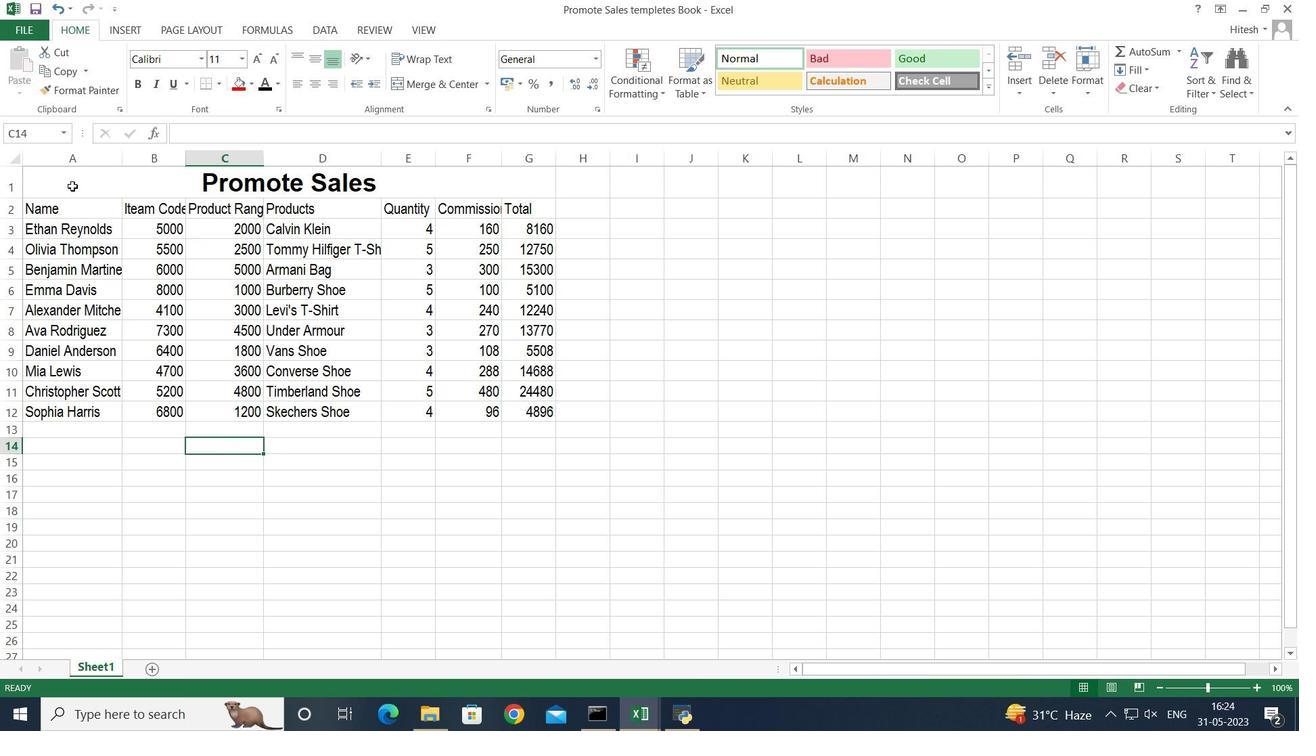 
Action: Mouse pressed left at (69, 181)
Screenshot: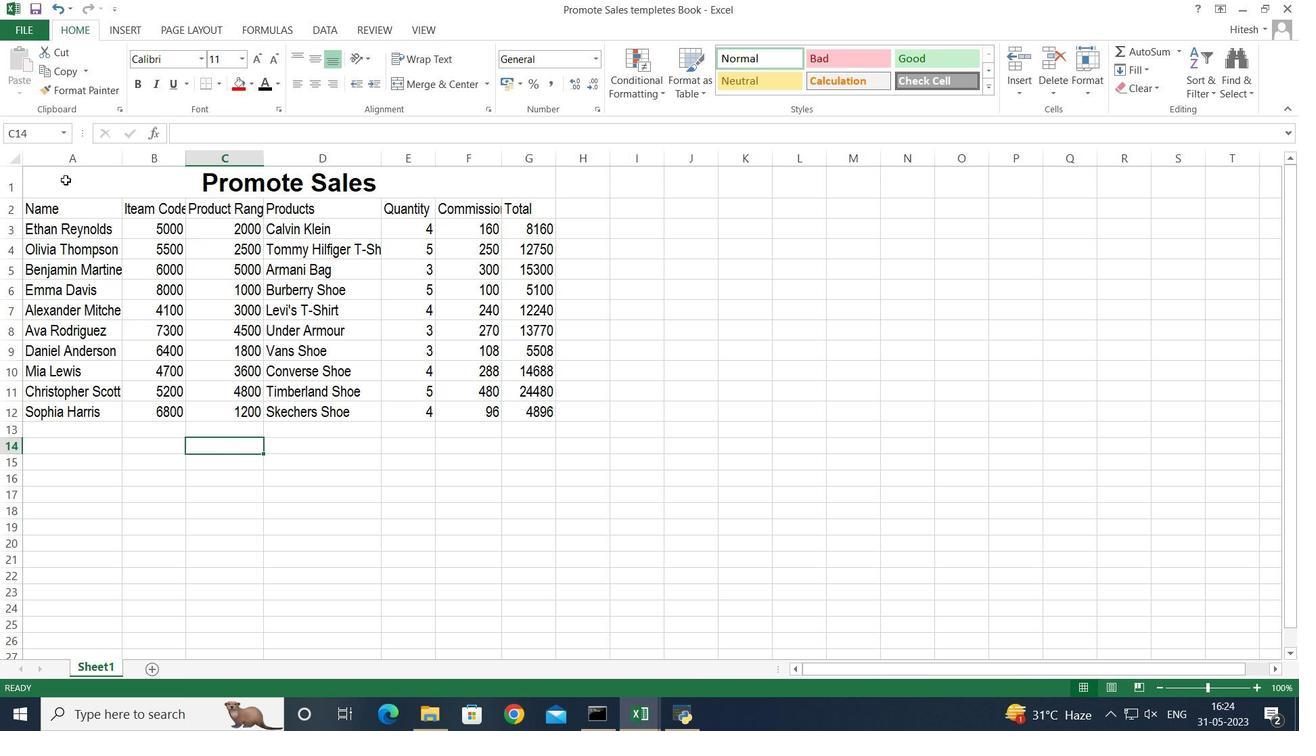 
Action: Mouse moved to (69, 180)
Screenshot: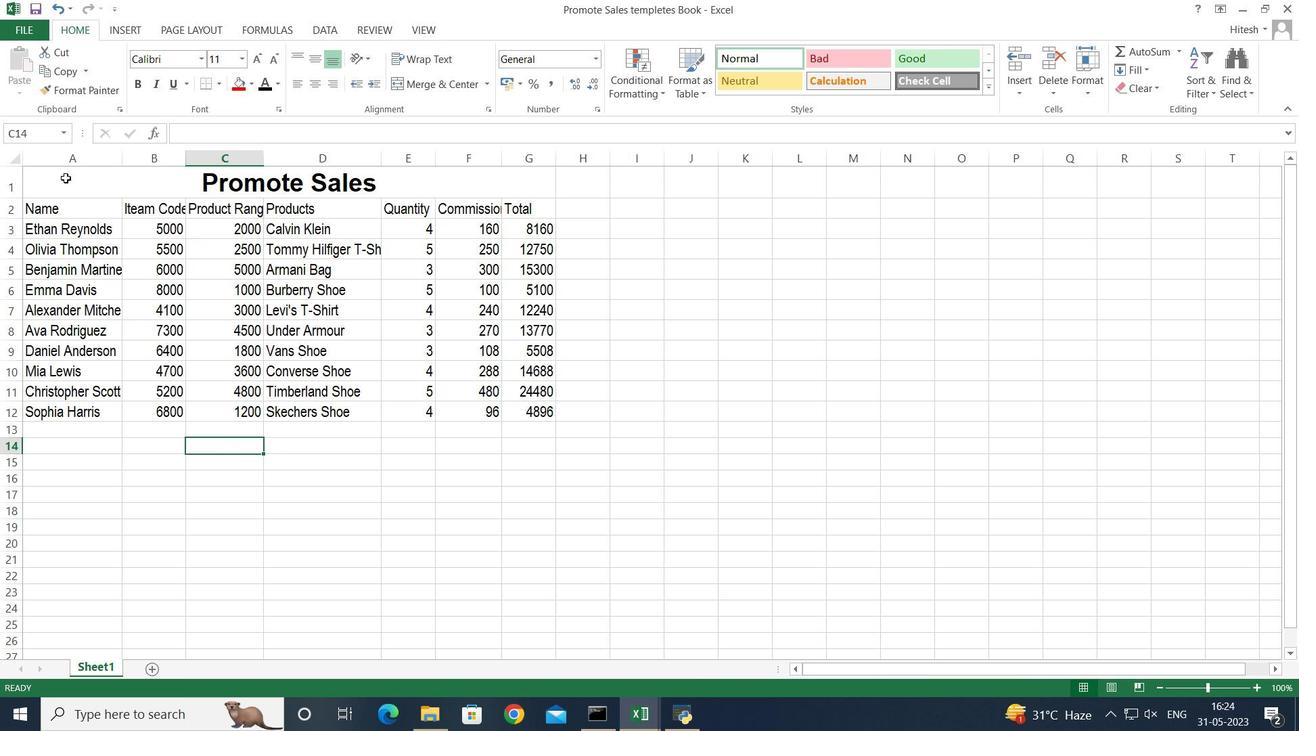 
Action: Key pressed <Key.shift><Key.down><Key.down><Key.down><Key.down><Key.down><Key.down><Key.down><Key.down><Key.down><Key.down><Key.down>
Screenshot: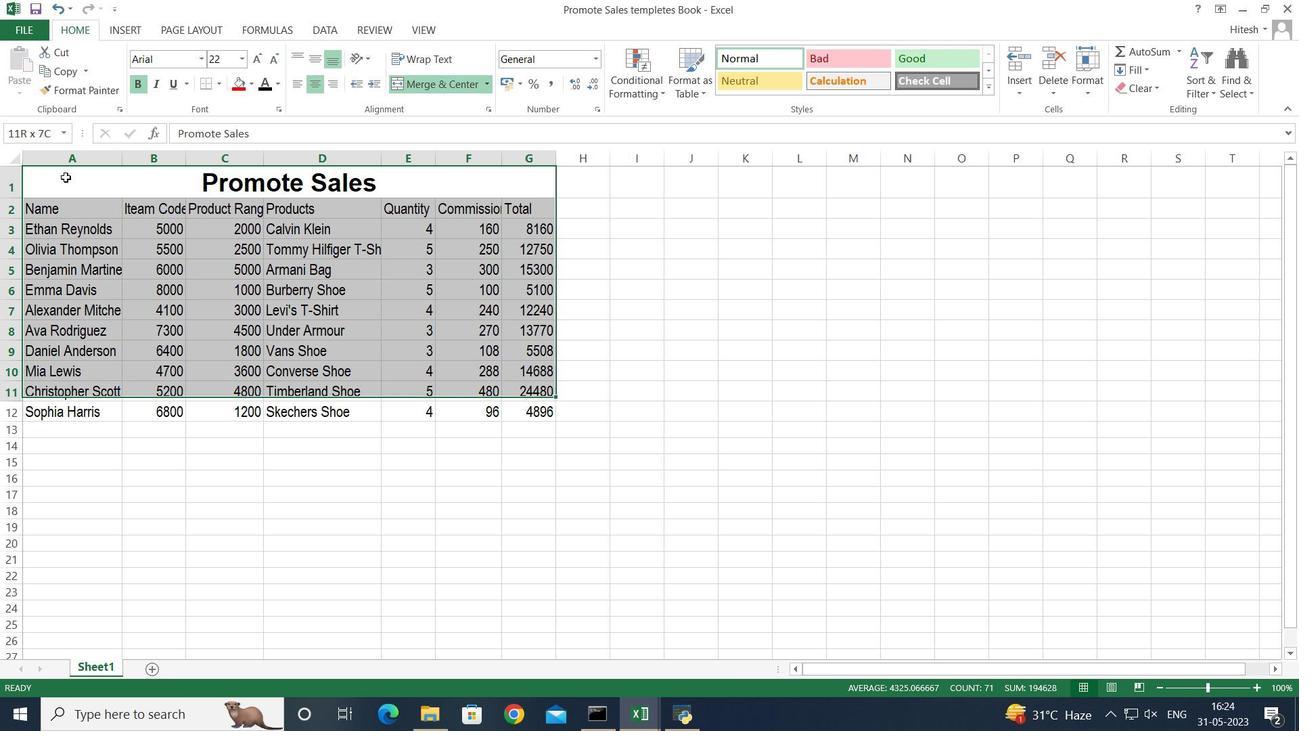 
Action: Mouse moved to (318, 59)
Screenshot: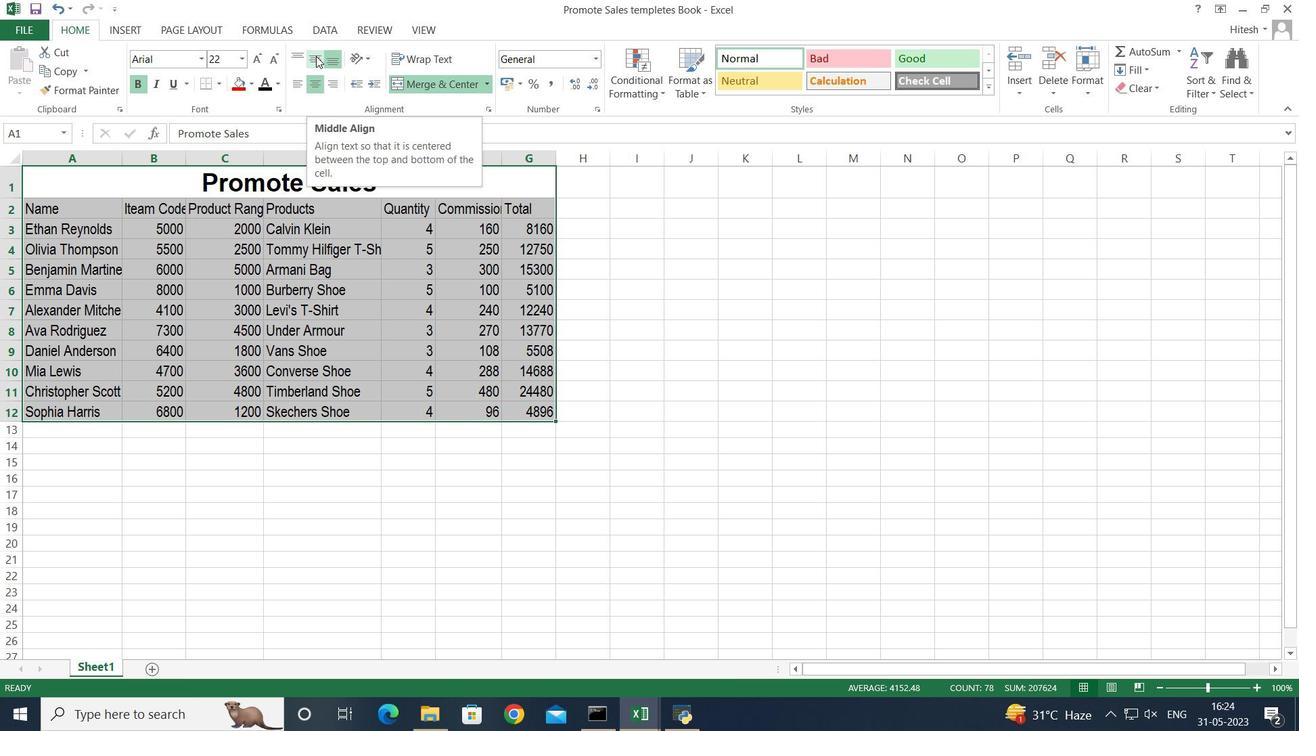 
Action: Mouse pressed left at (318, 59)
Screenshot: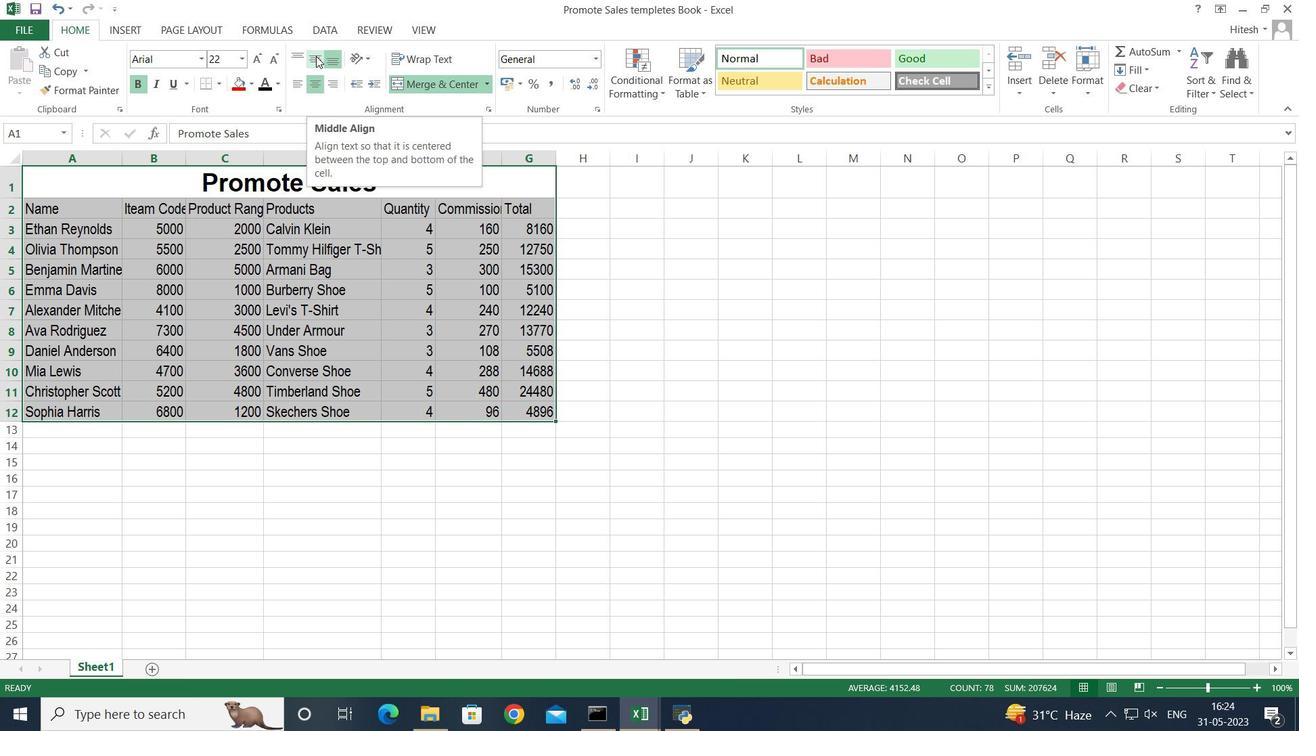 
Action: Mouse moved to (314, 106)
Screenshot: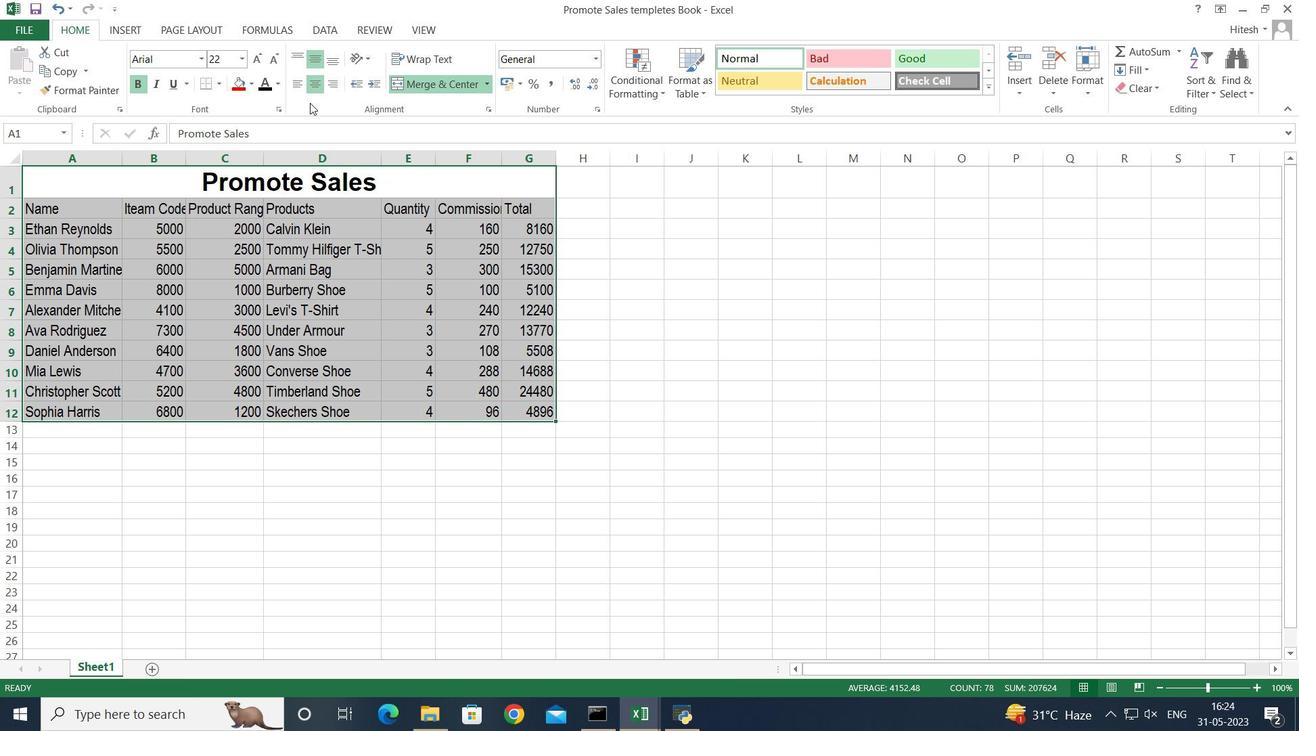 
Action: Mouse pressed left at (314, 106)
Screenshot: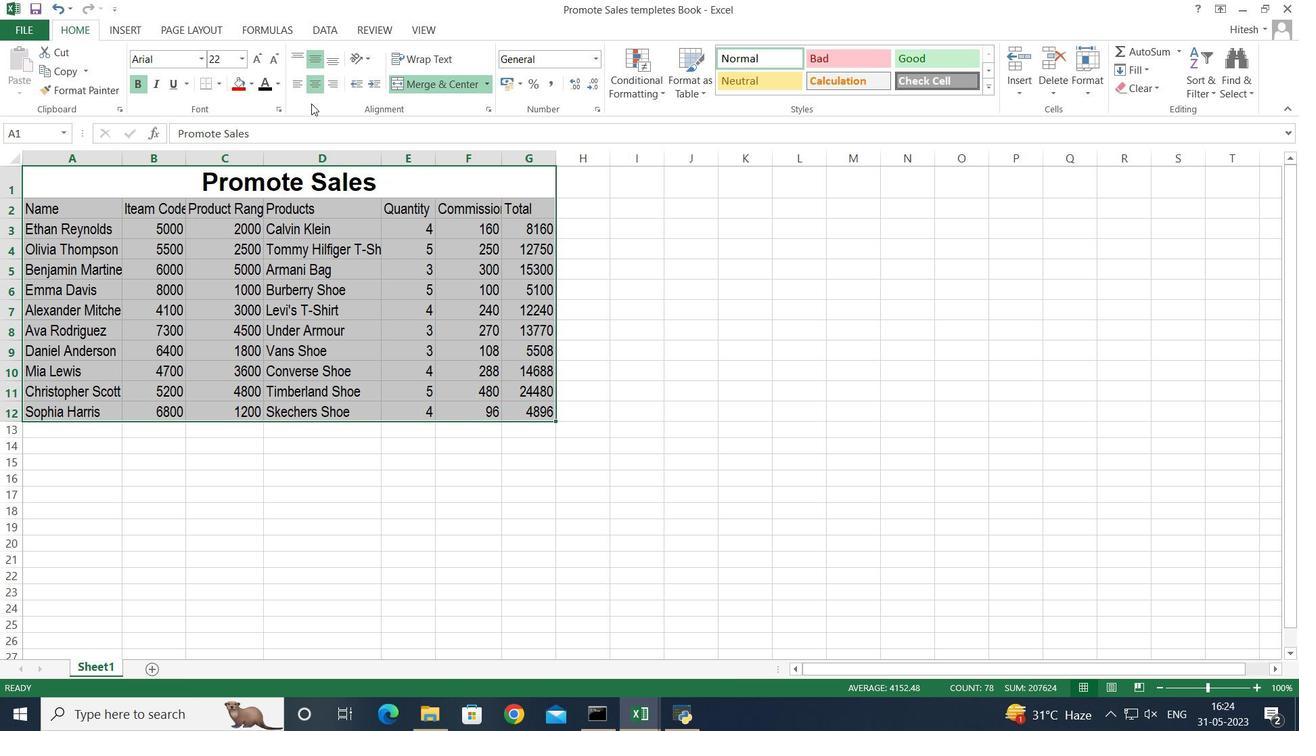
Action: Mouse moved to (318, 85)
Screenshot: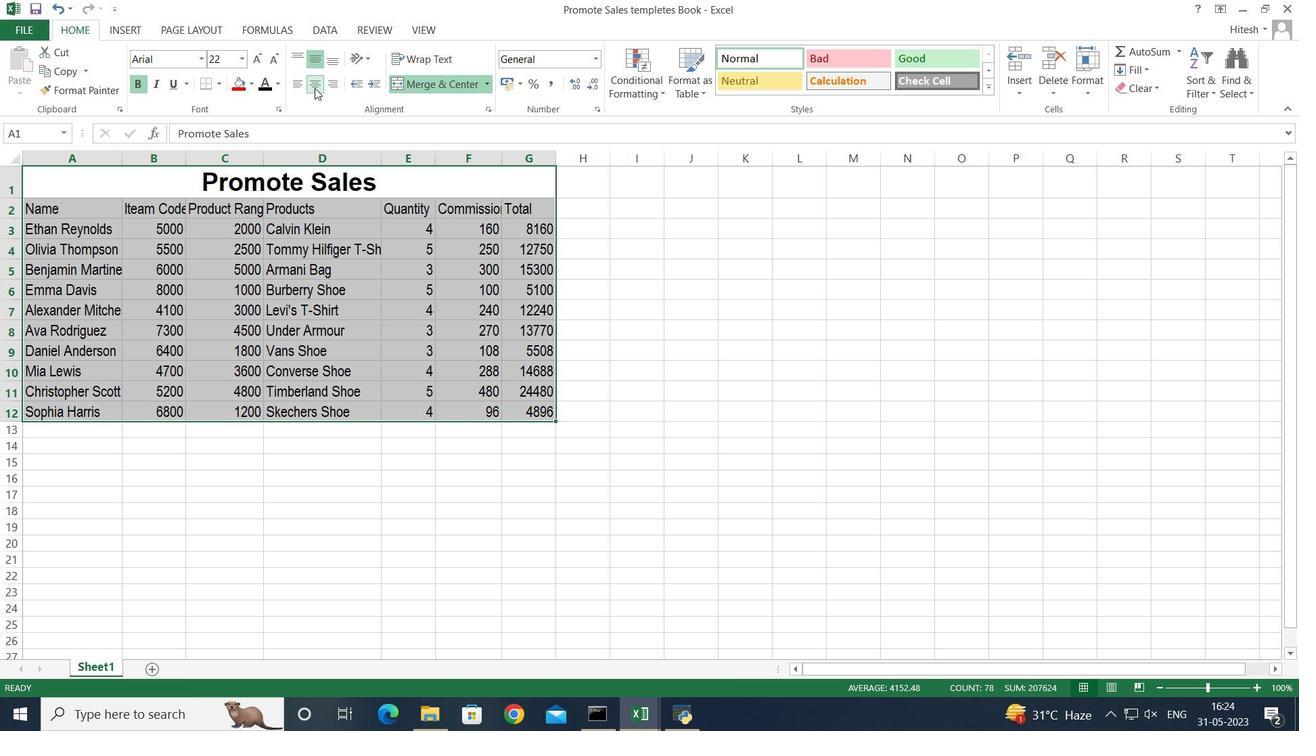 
Action: Mouse pressed left at (318, 85)
Screenshot: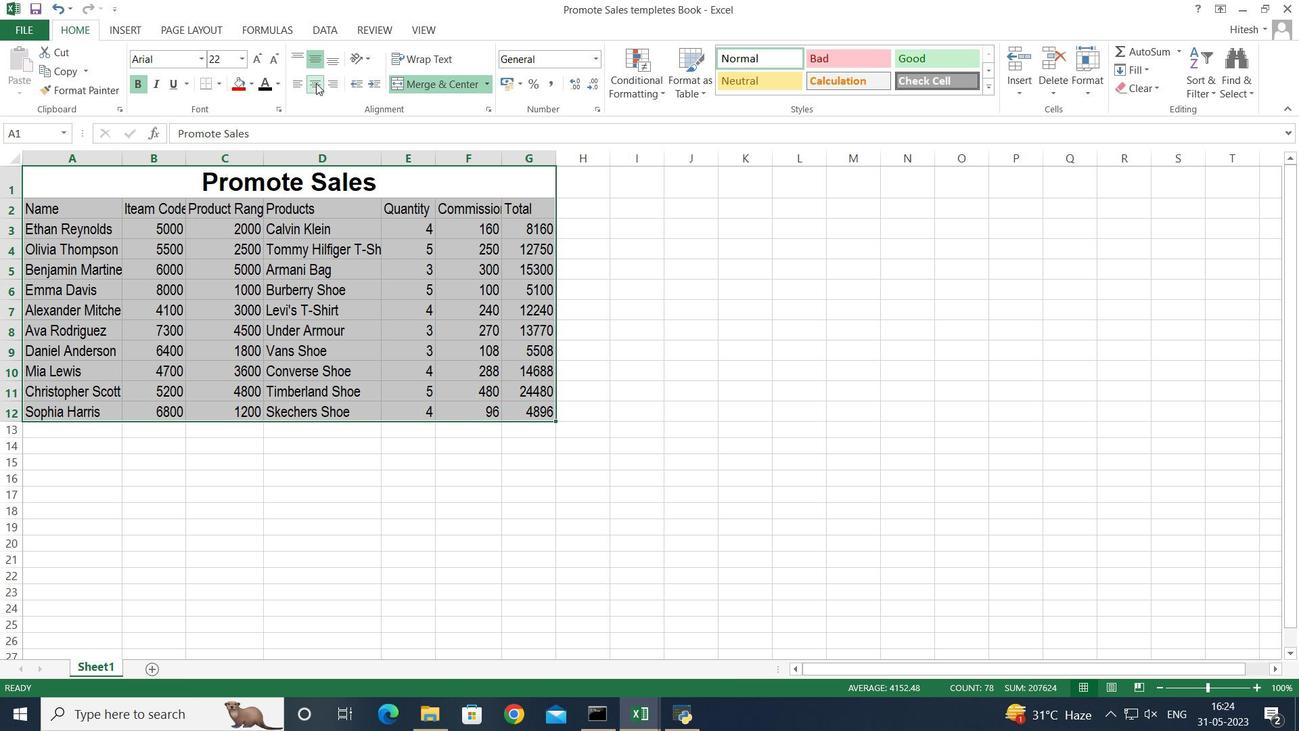 
Action: Mouse moved to (320, 83)
Screenshot: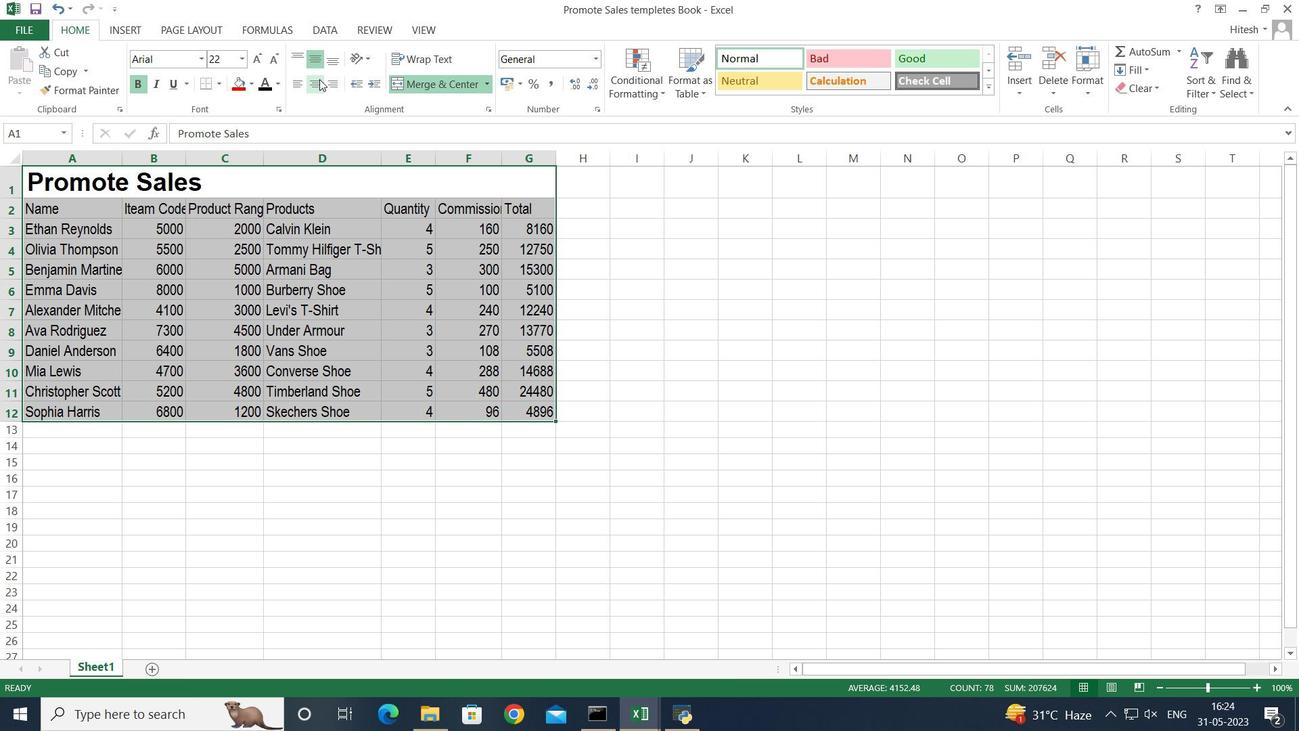 
Action: Mouse pressed left at (320, 83)
Screenshot: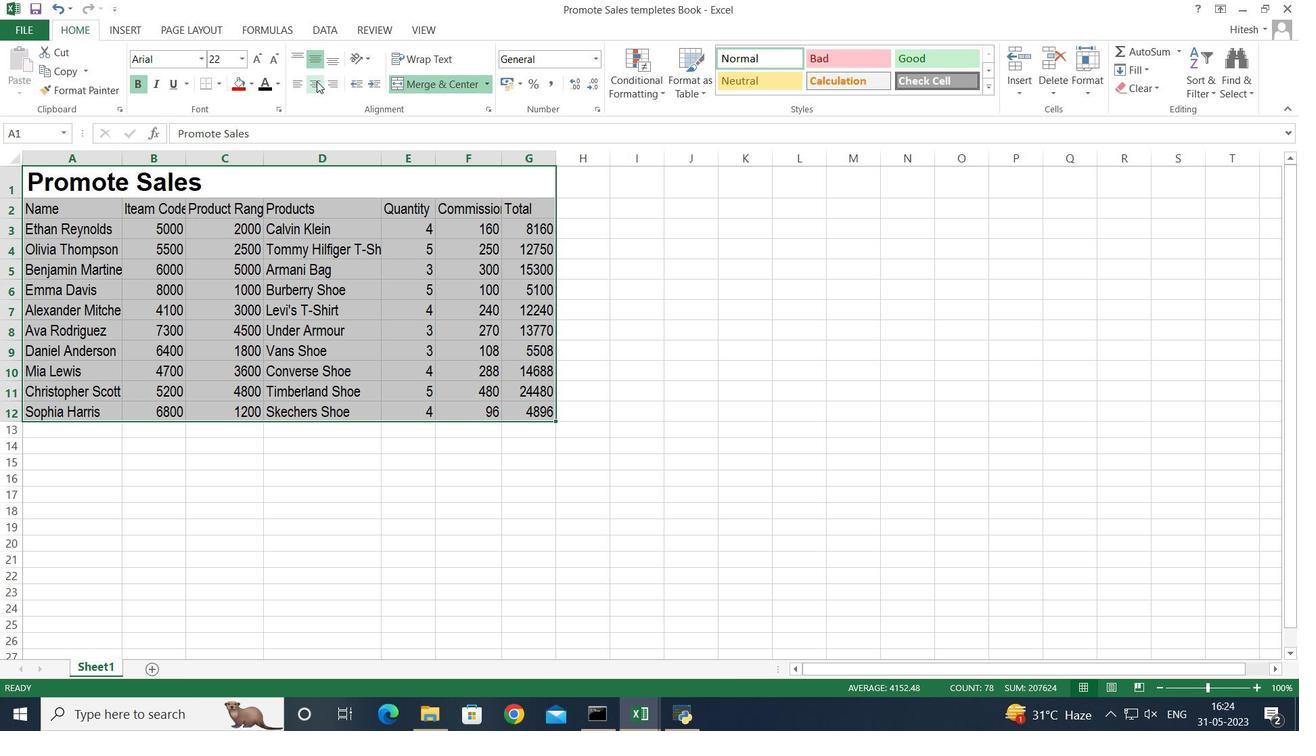 
Action: Mouse moved to (296, 60)
Screenshot: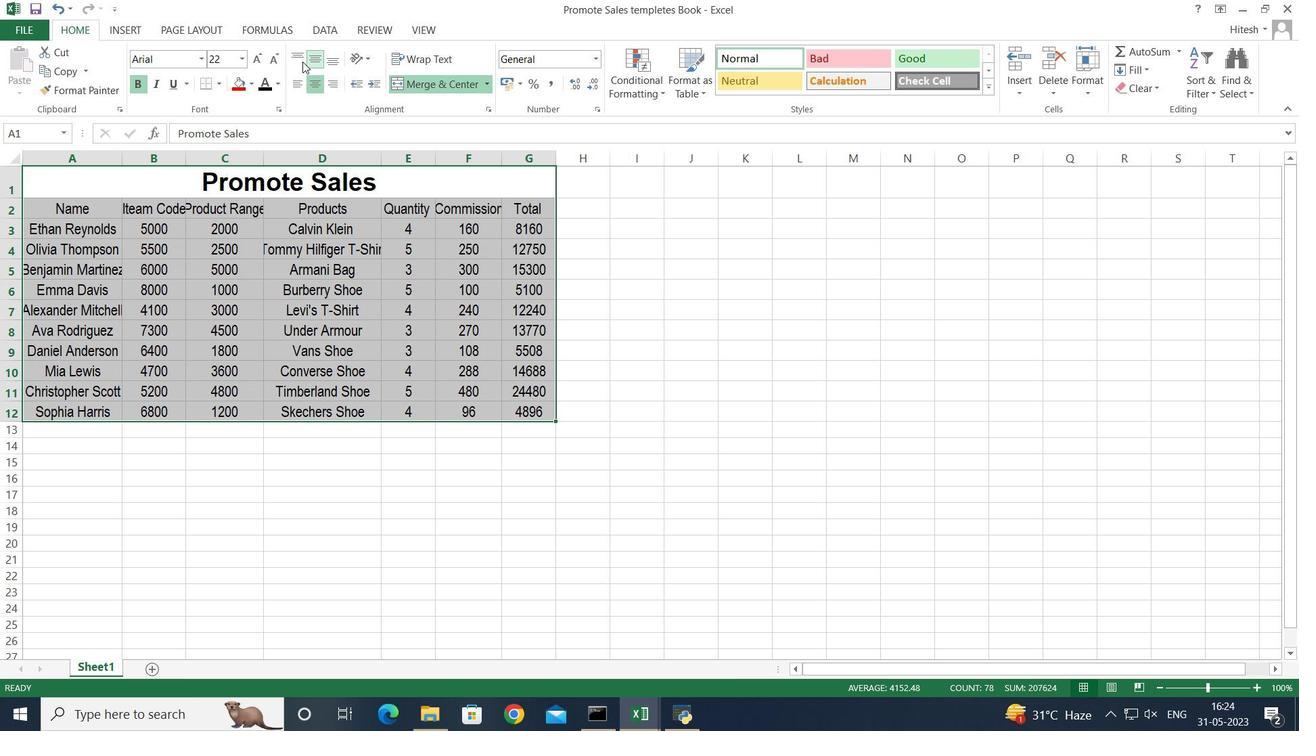 
Action: Mouse pressed left at (296, 60)
Screenshot: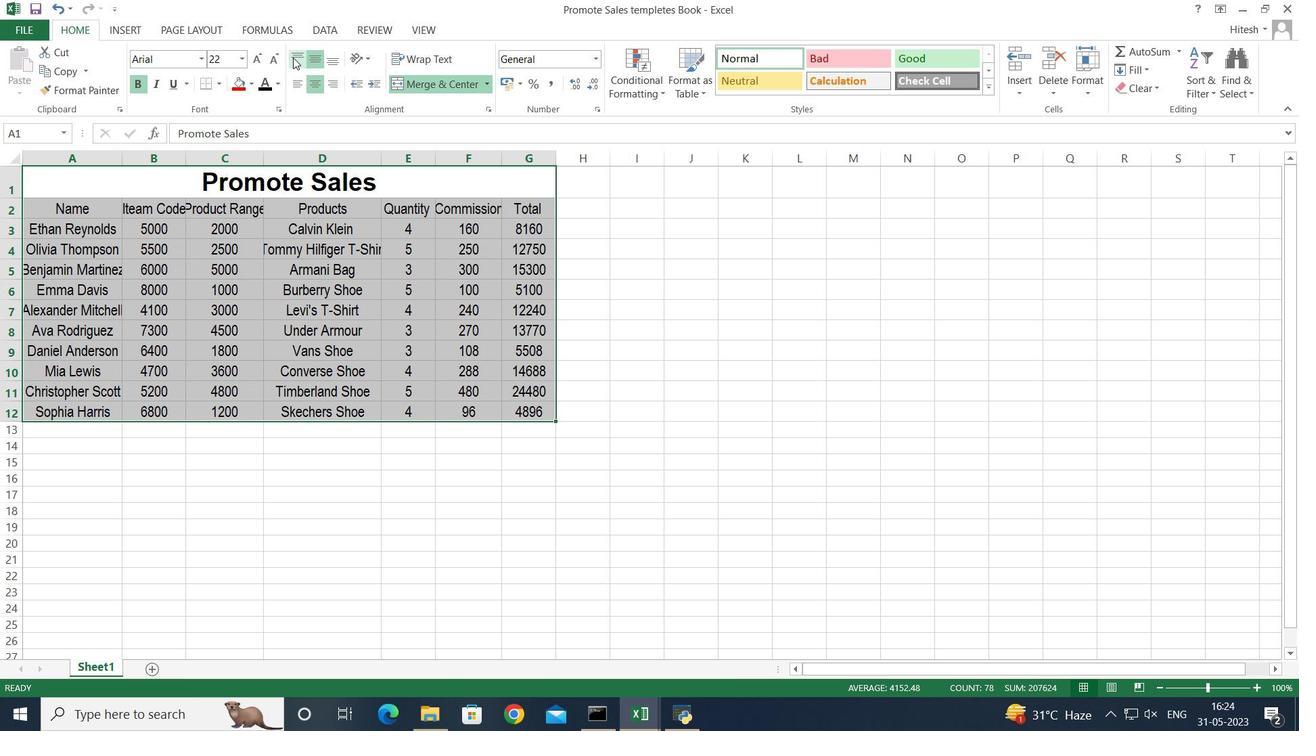 
Action: Mouse moved to (301, 90)
Screenshot: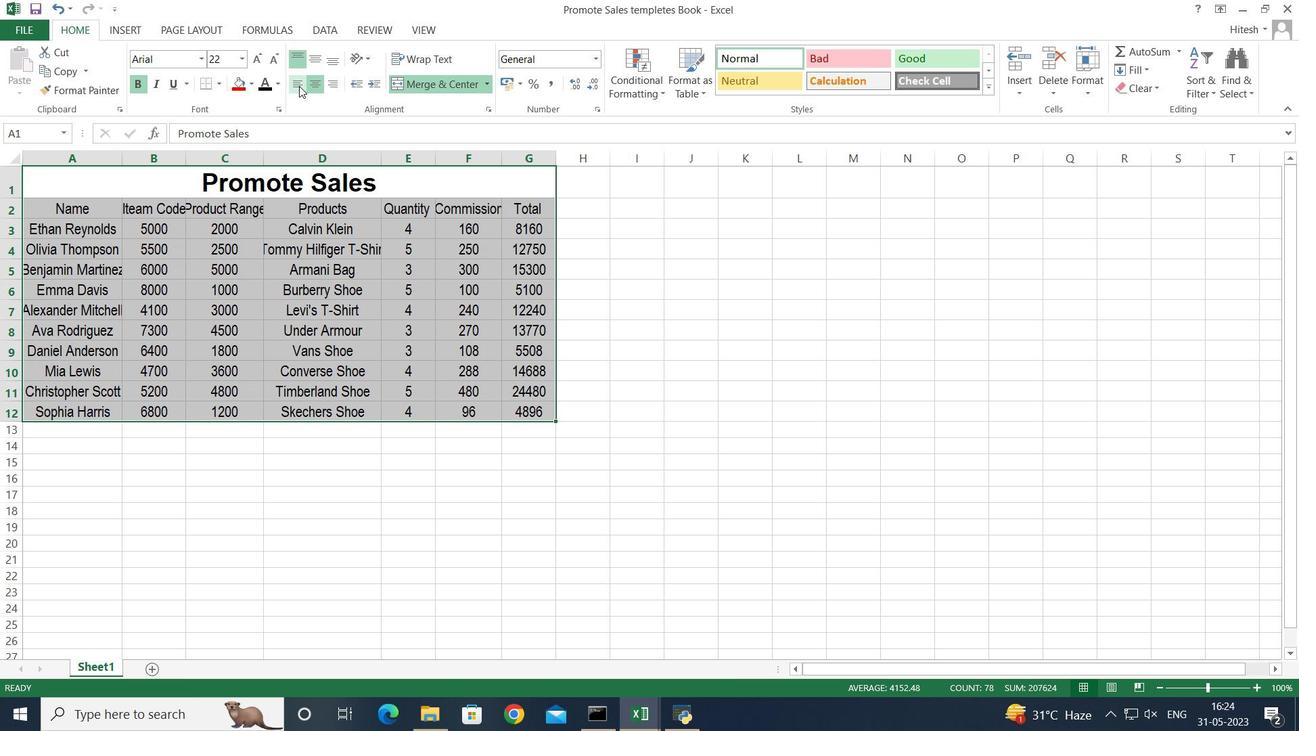 
Action: Mouse pressed left at (301, 90)
Screenshot: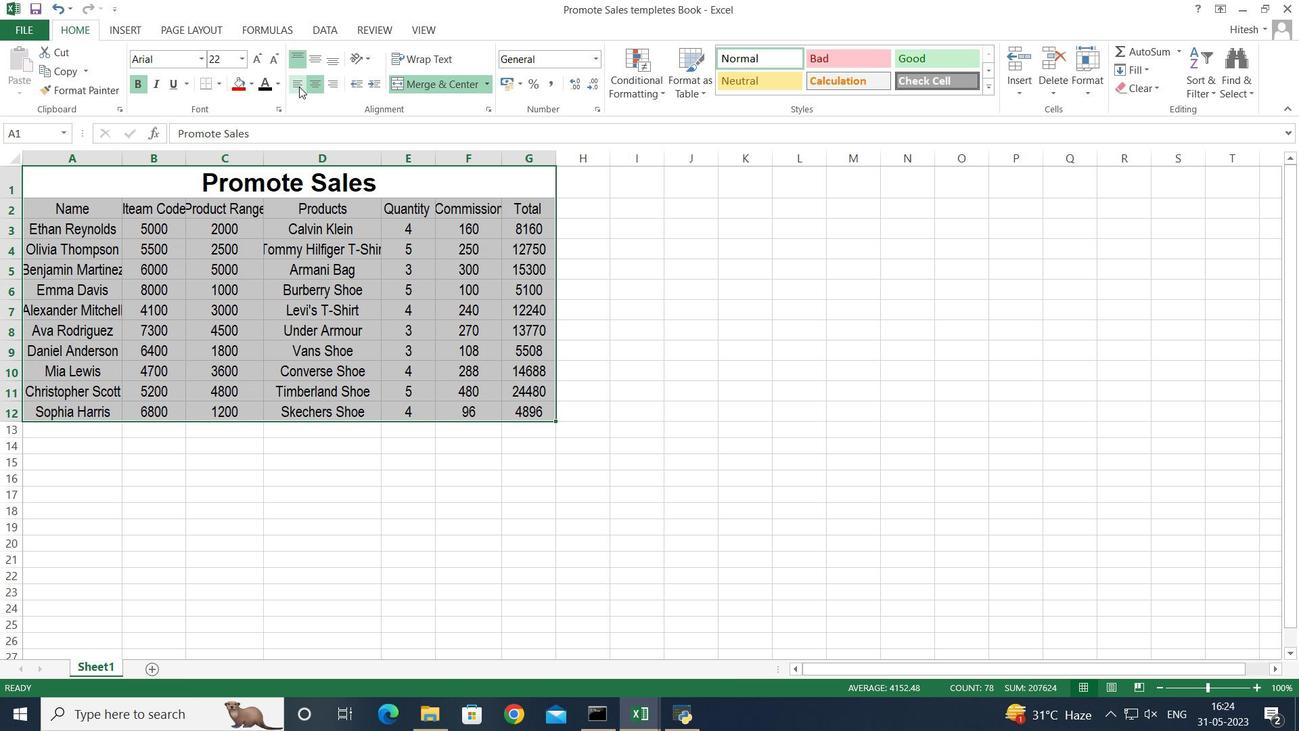
Action: Mouse moved to (316, 62)
Screenshot: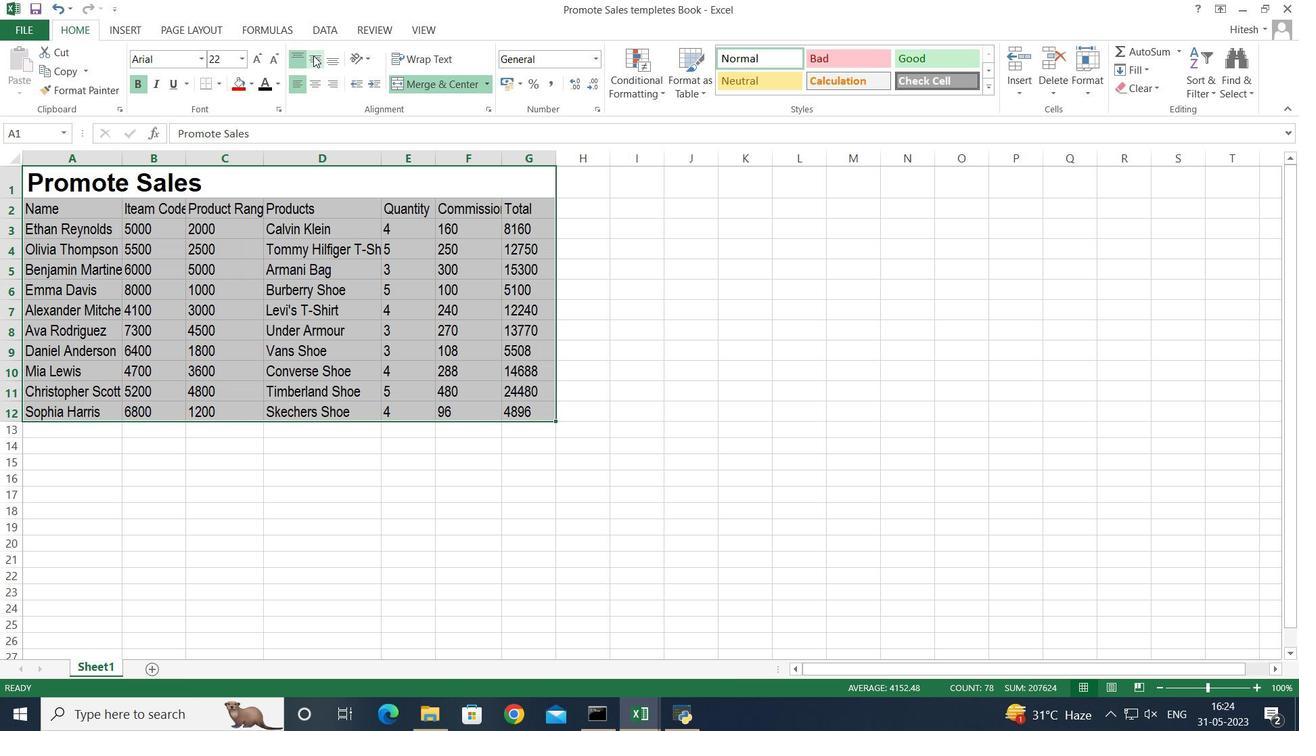 
Action: Mouse pressed left at (316, 62)
Screenshot: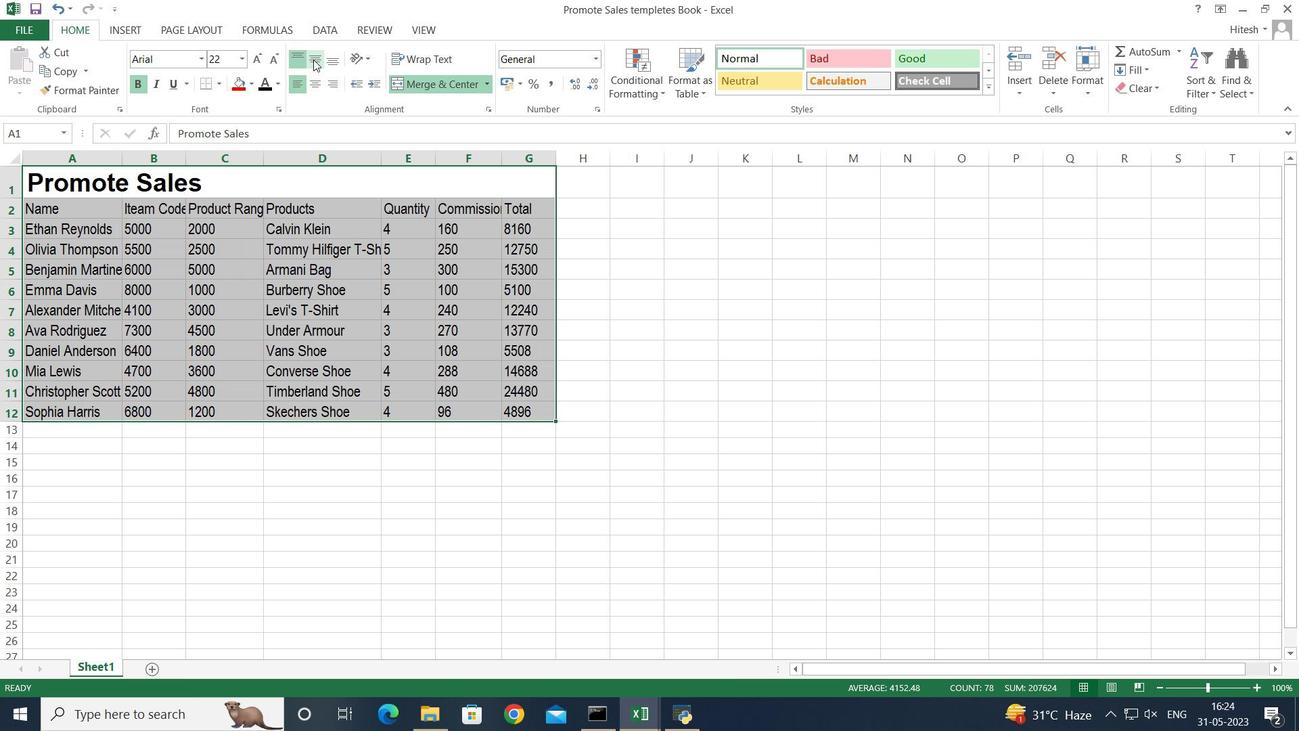 
Action: Mouse pressed left at (316, 62)
Screenshot: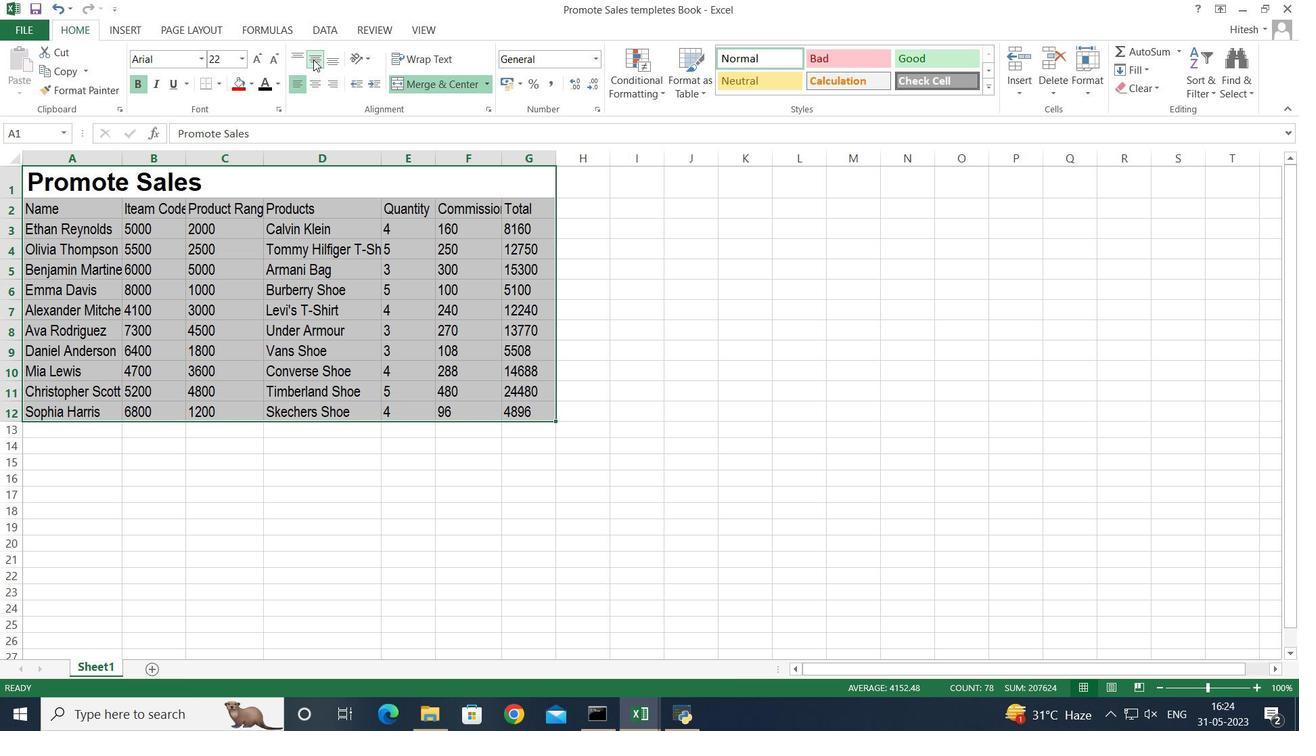 
Action: Mouse pressed left at (316, 62)
Screenshot: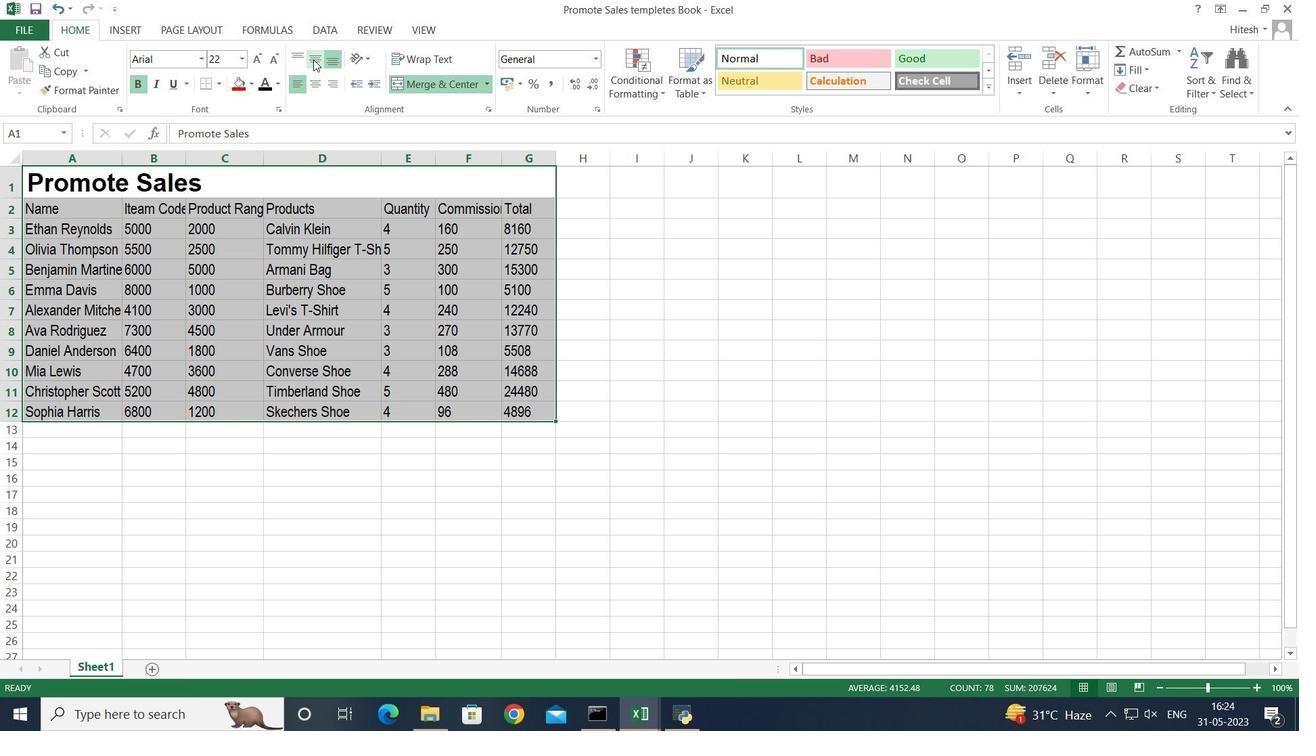
Action: Mouse pressed left at (316, 62)
Screenshot: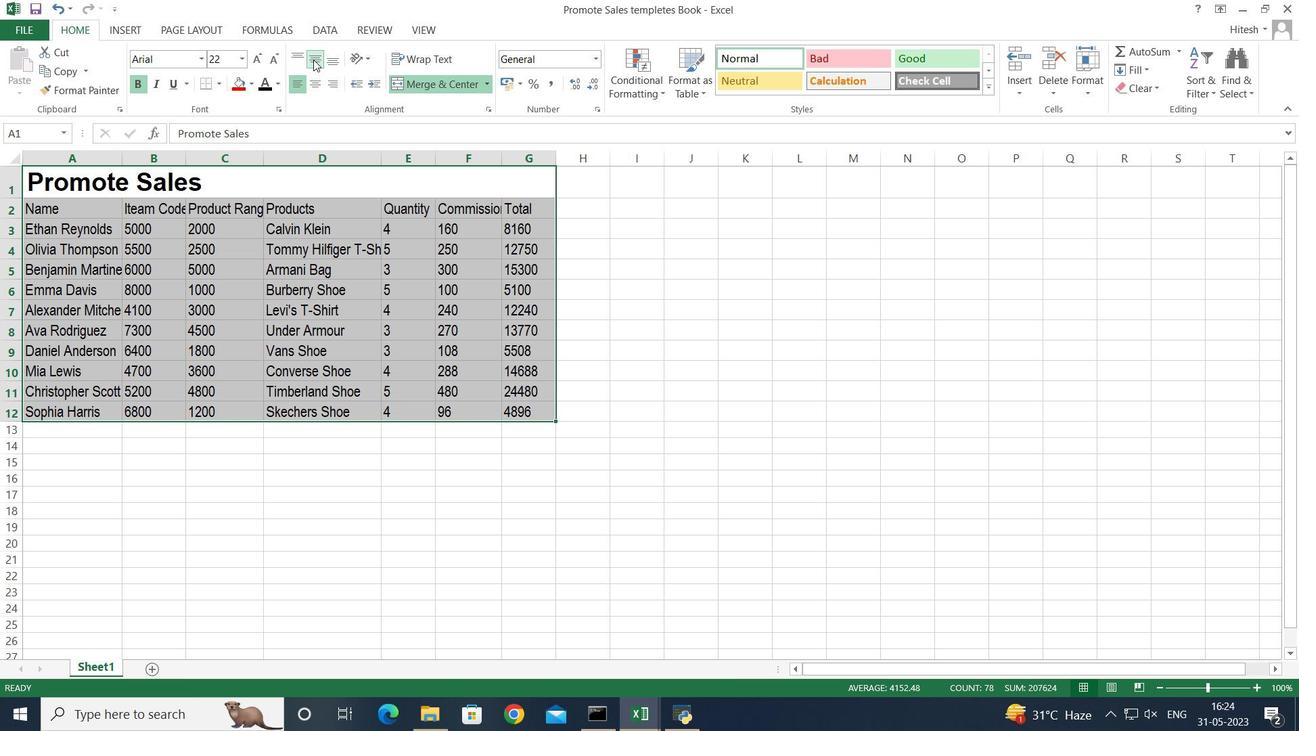 
Action: Mouse pressed left at (316, 62)
Screenshot: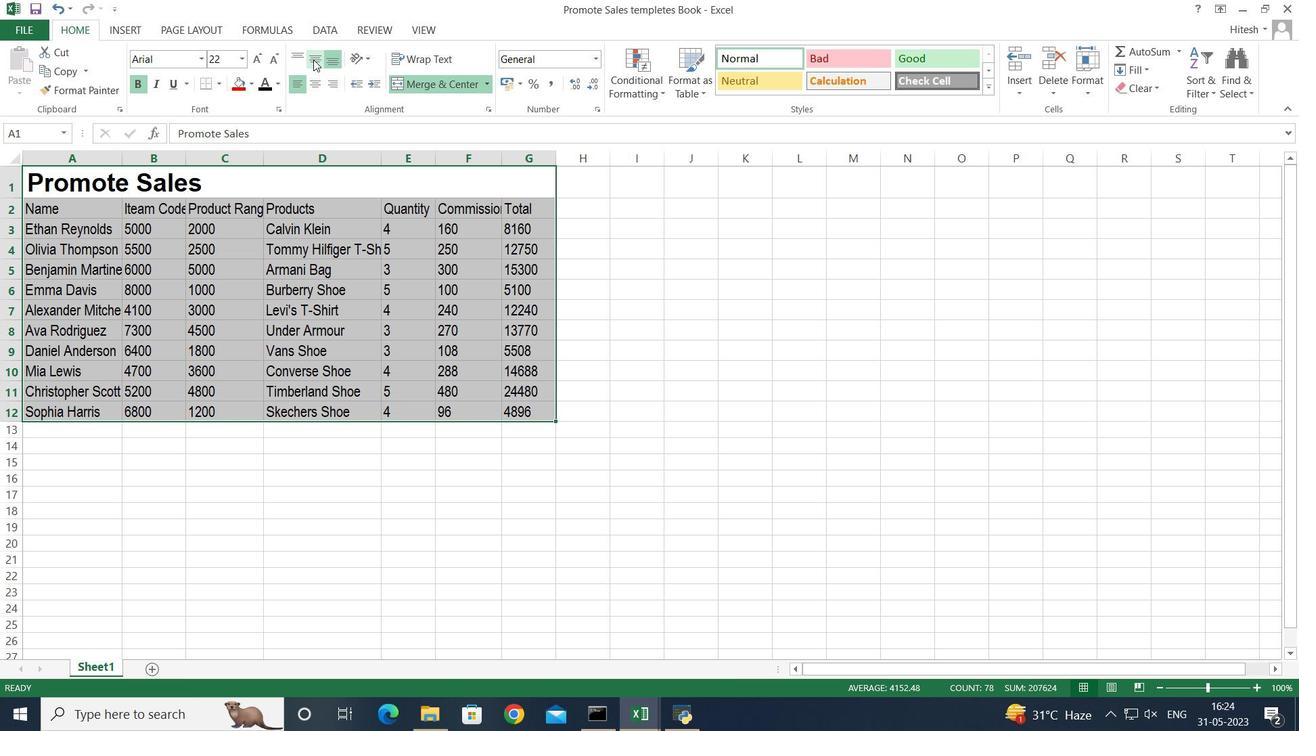 
Action: Mouse pressed left at (316, 62)
Screenshot: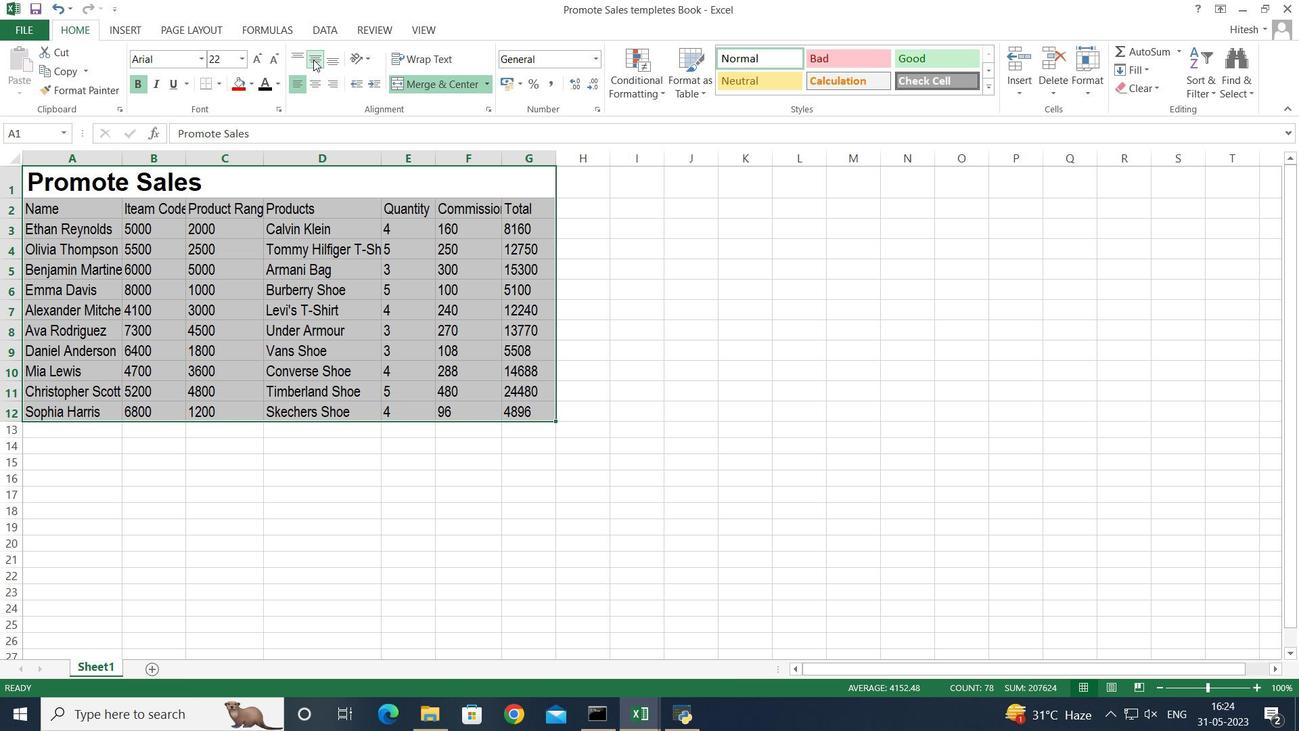 
Action: Mouse moved to (314, 81)
Screenshot: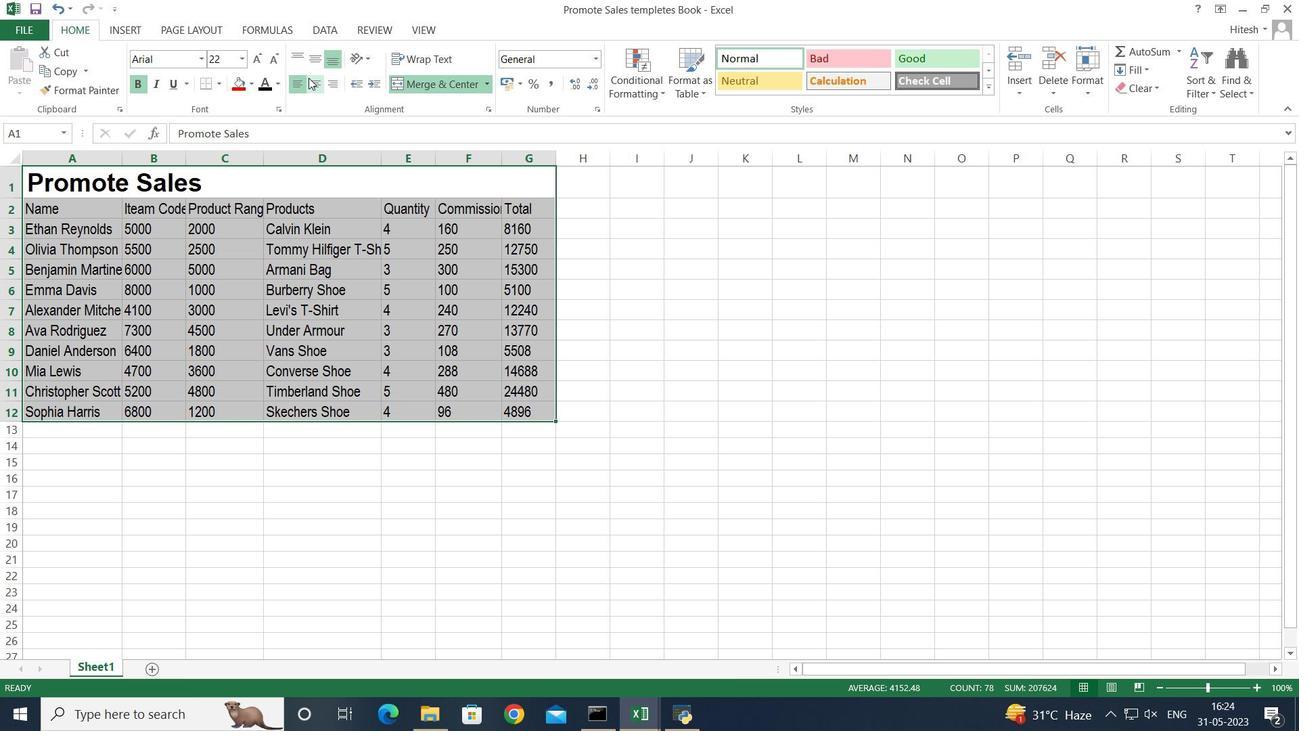 
Action: Mouse pressed left at (314, 81)
Screenshot: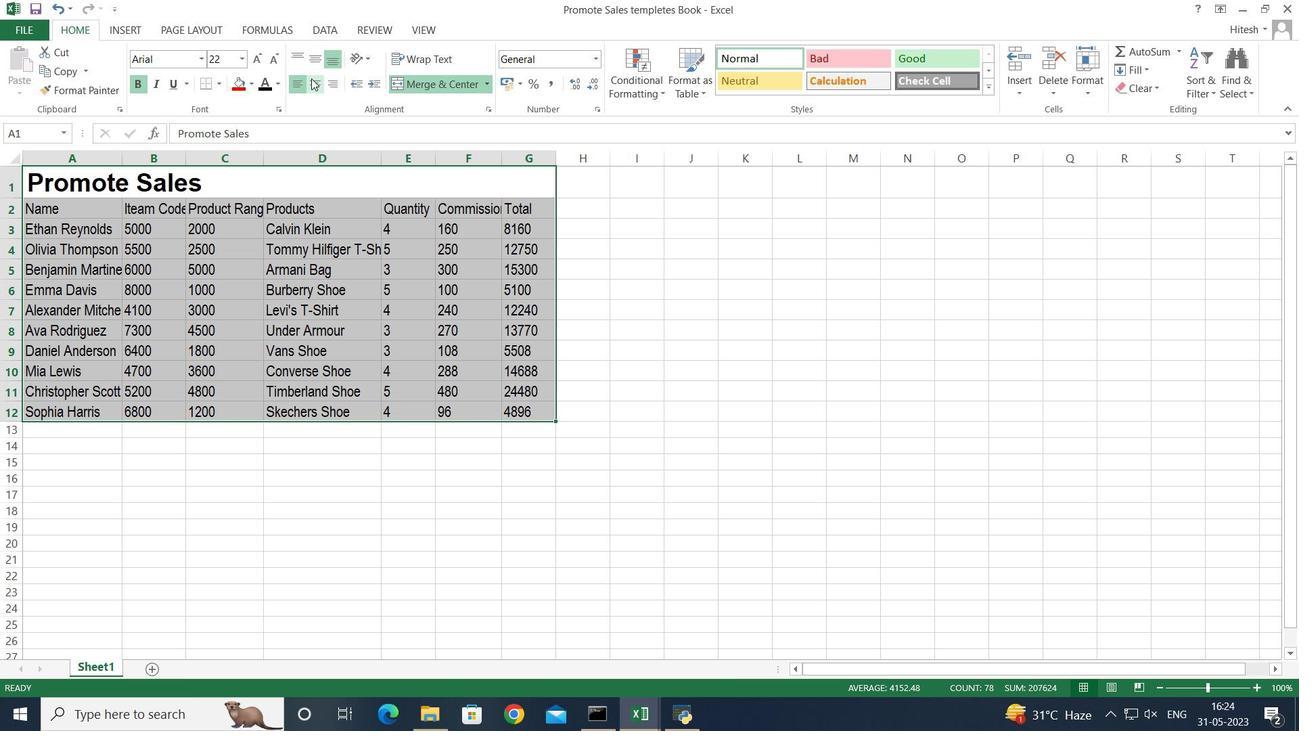 
Action: Mouse moved to (322, 58)
Screenshot: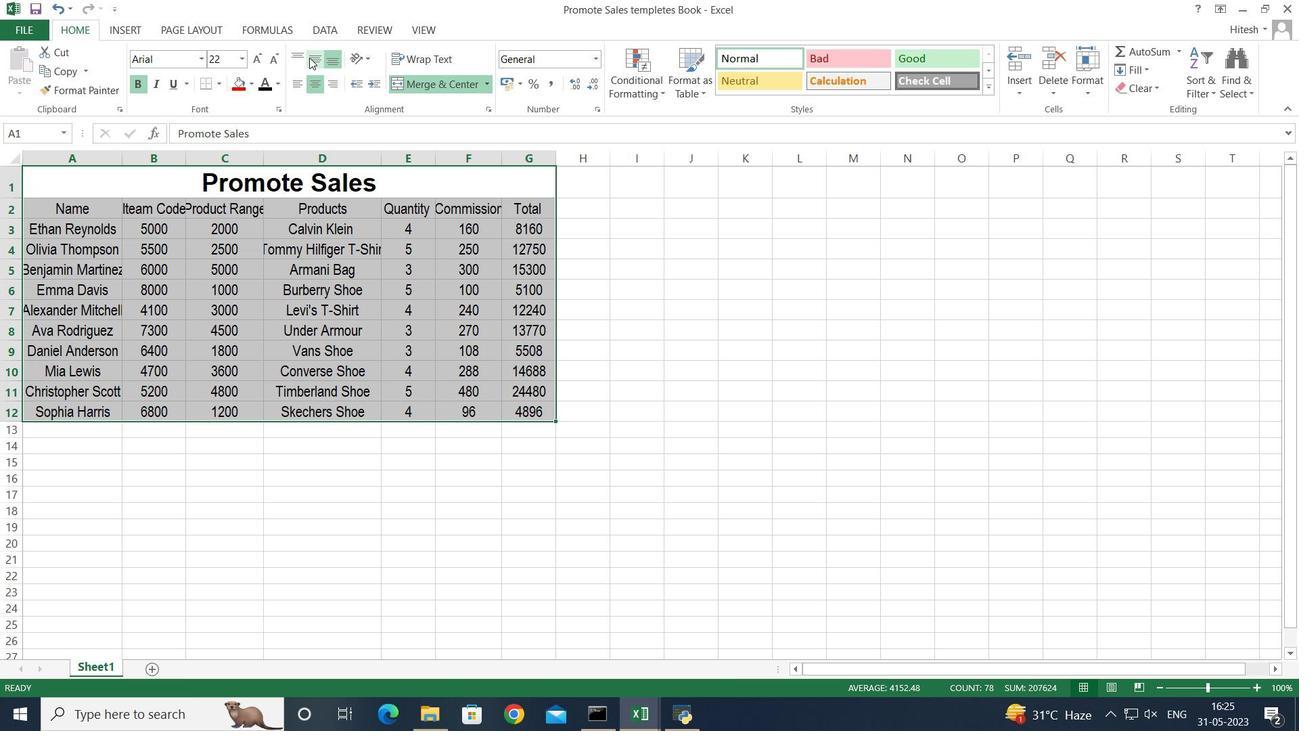
Action: Mouse pressed left at (322, 58)
Screenshot: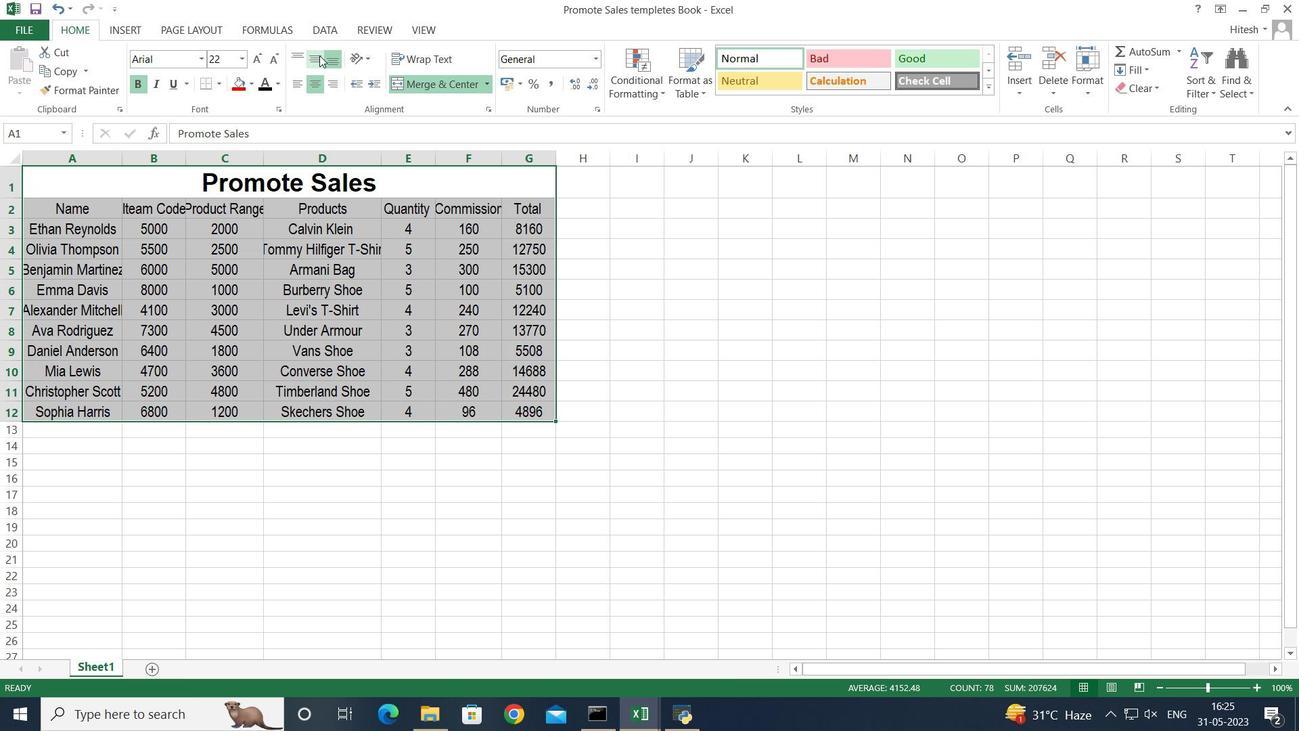 
Action: Mouse moved to (332, 466)
Screenshot: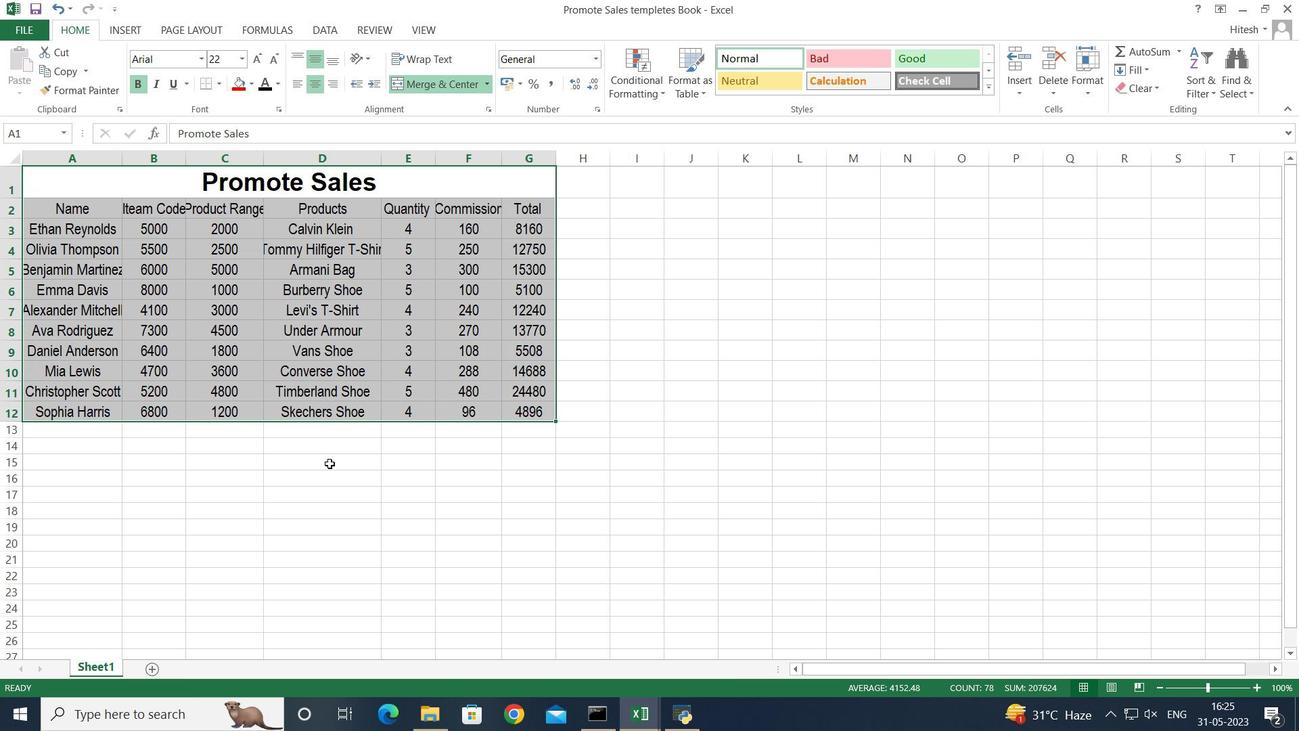 
Action: Mouse pressed left at (332, 466)
Screenshot: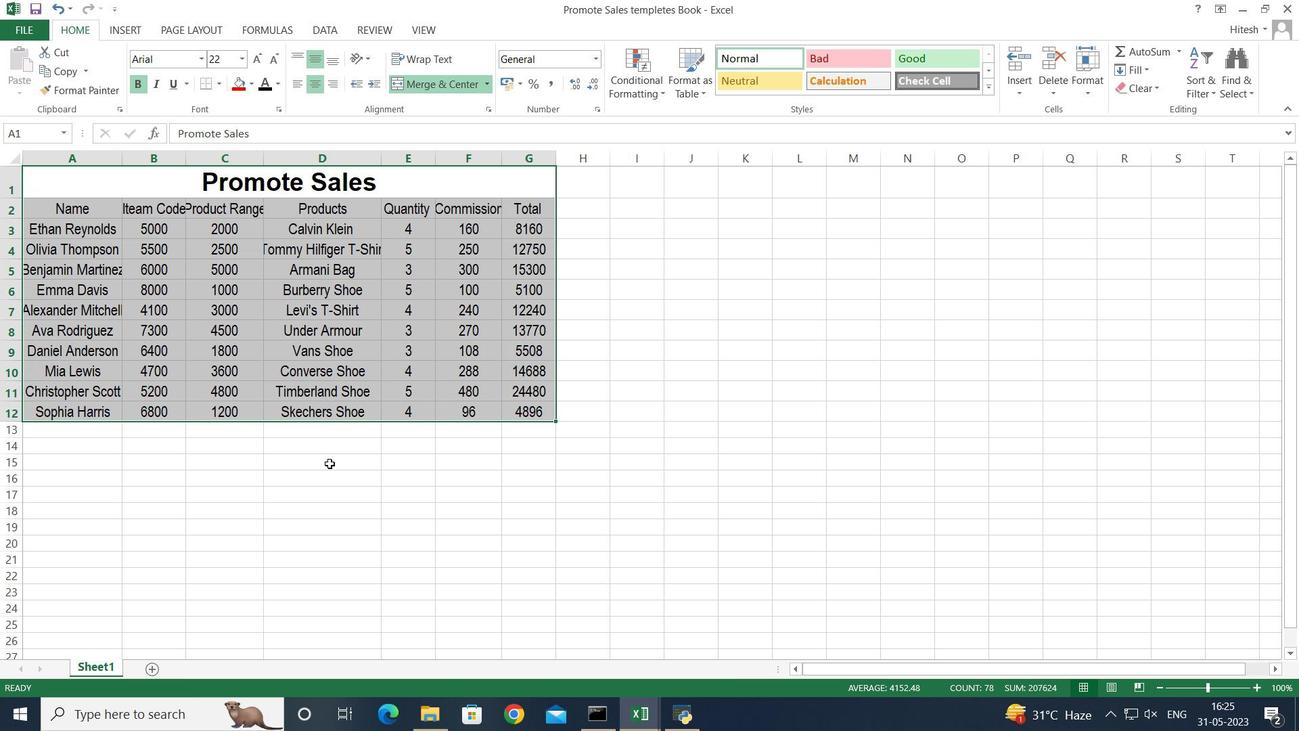 
Action: Mouse moved to (77, 154)
Screenshot: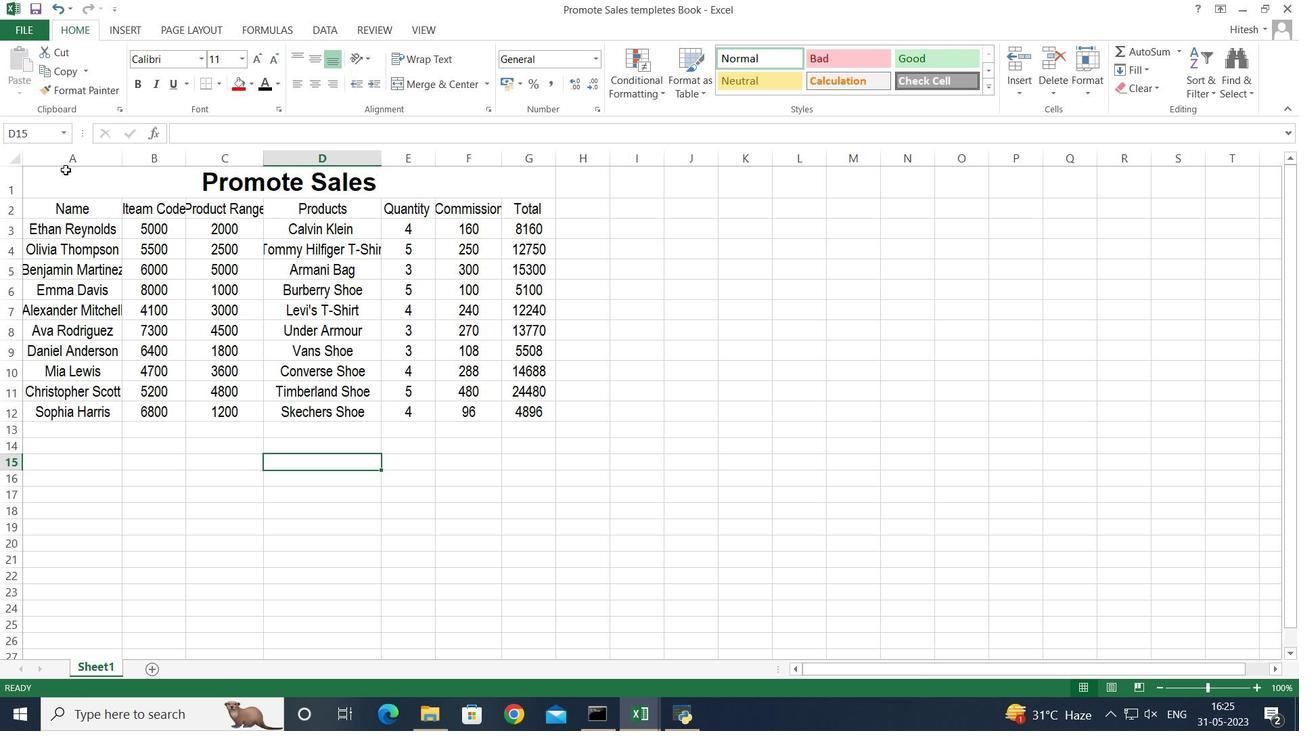
Action: Mouse pressed left at (77, 154)
Screenshot: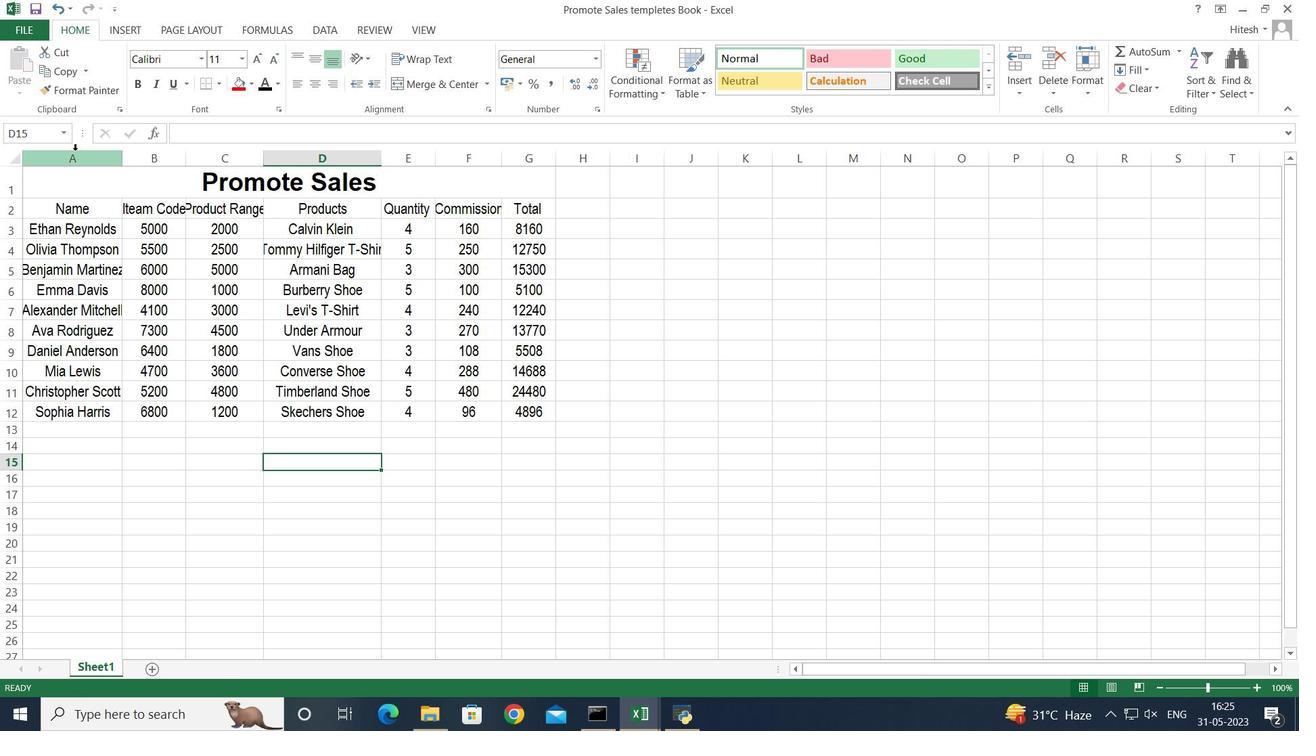 
Action: Mouse moved to (121, 161)
Screenshot: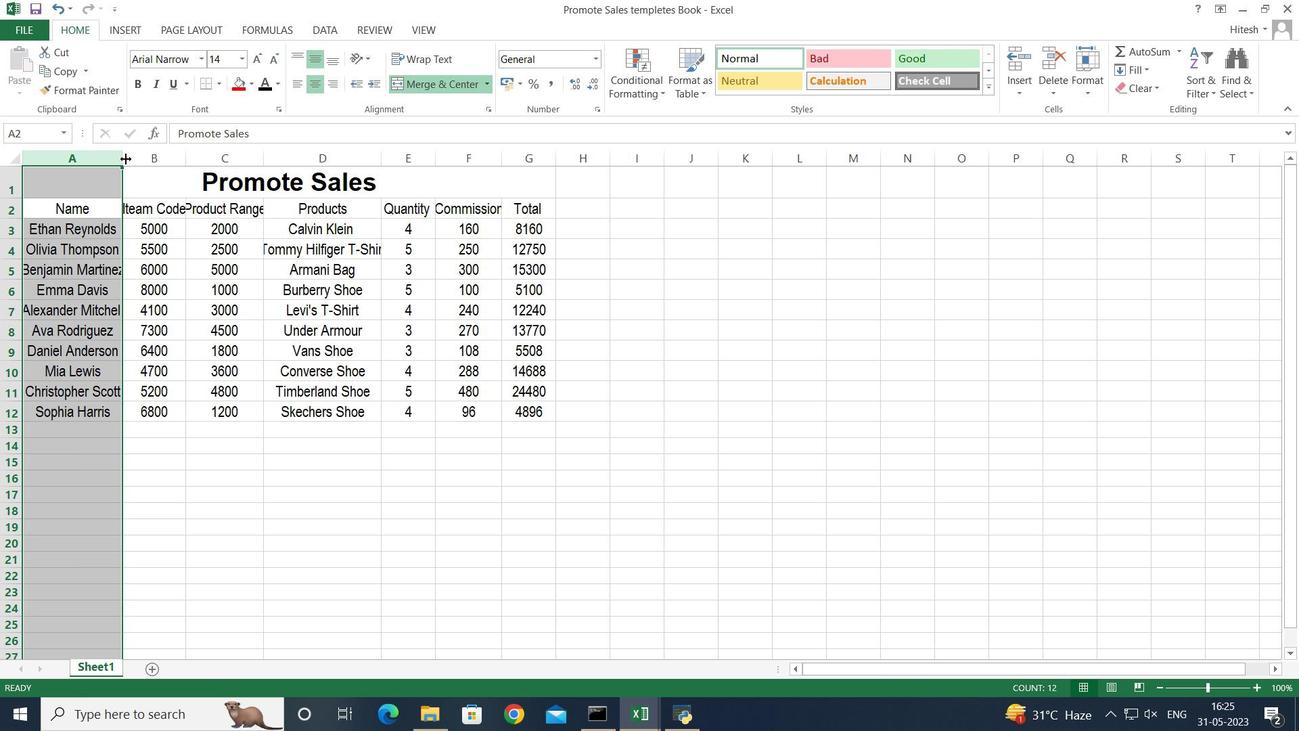 
Action: Mouse pressed left at (121, 161)
Screenshot: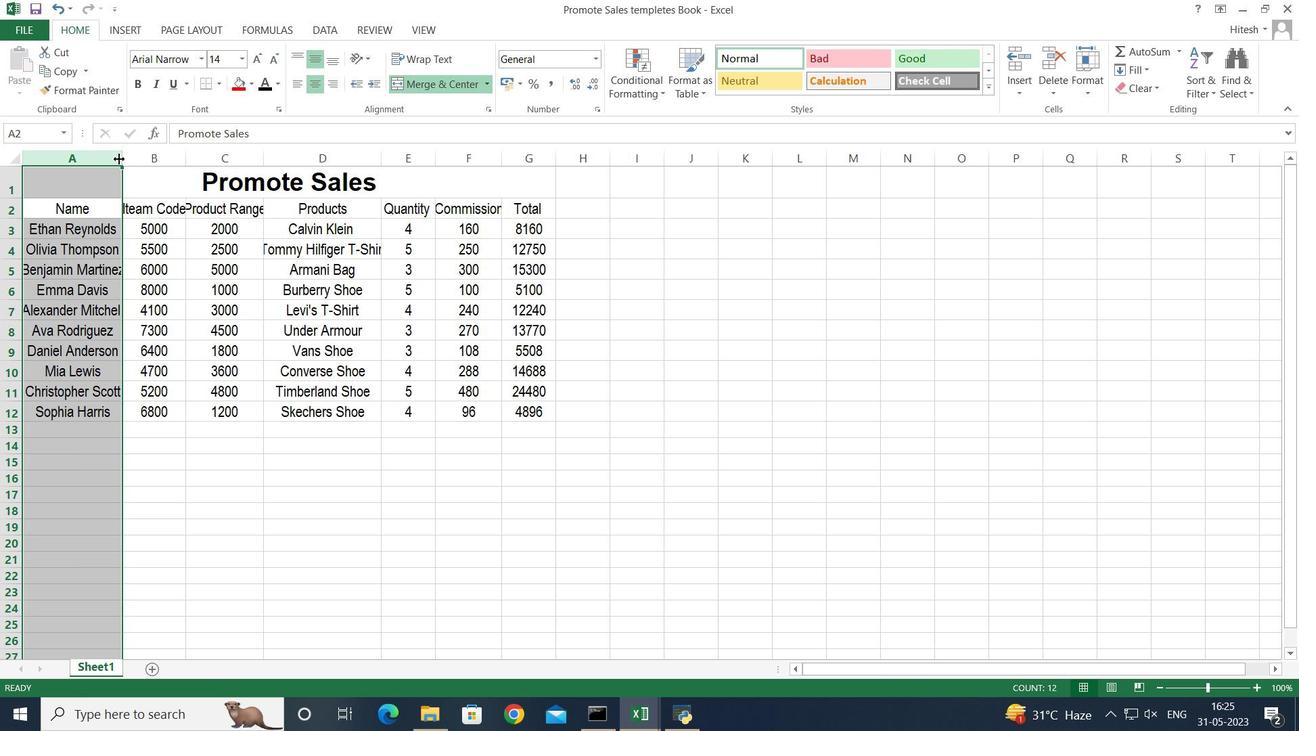 
Action: Mouse moved to (124, 161)
Screenshot: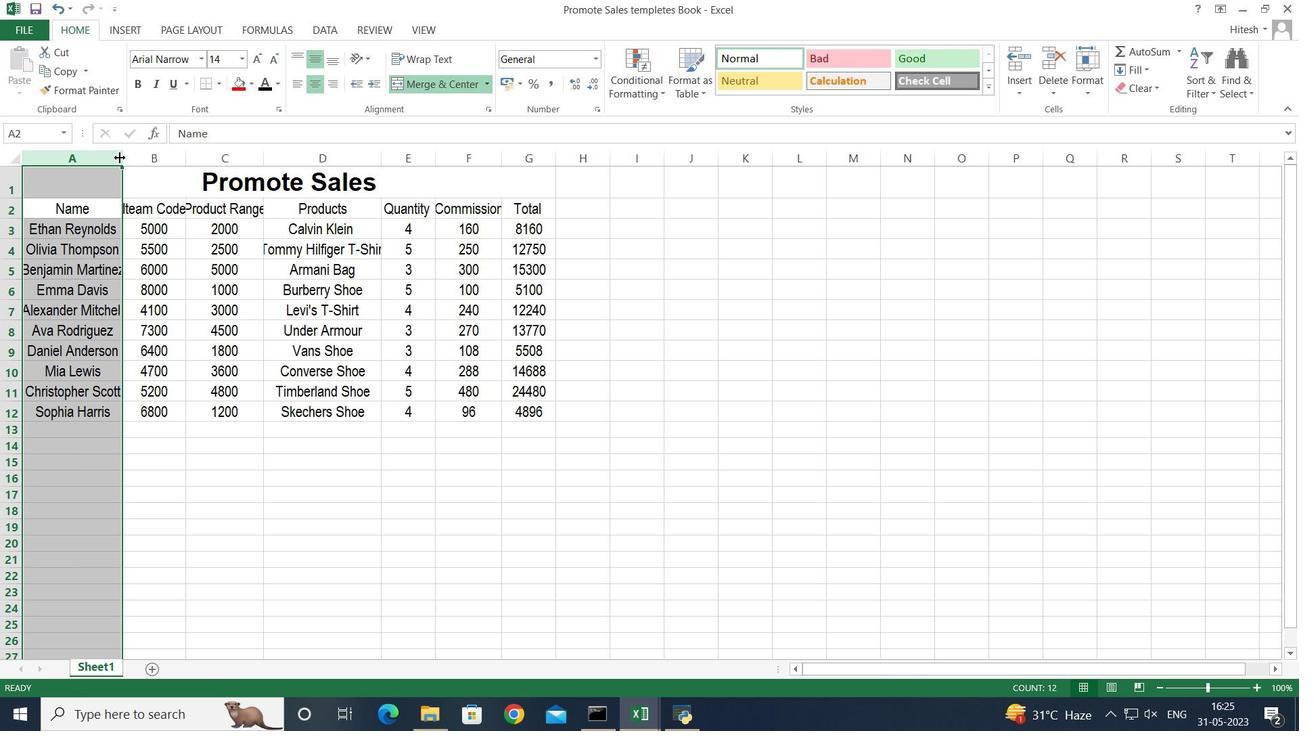 
Action: Mouse pressed left at (124, 161)
Screenshot: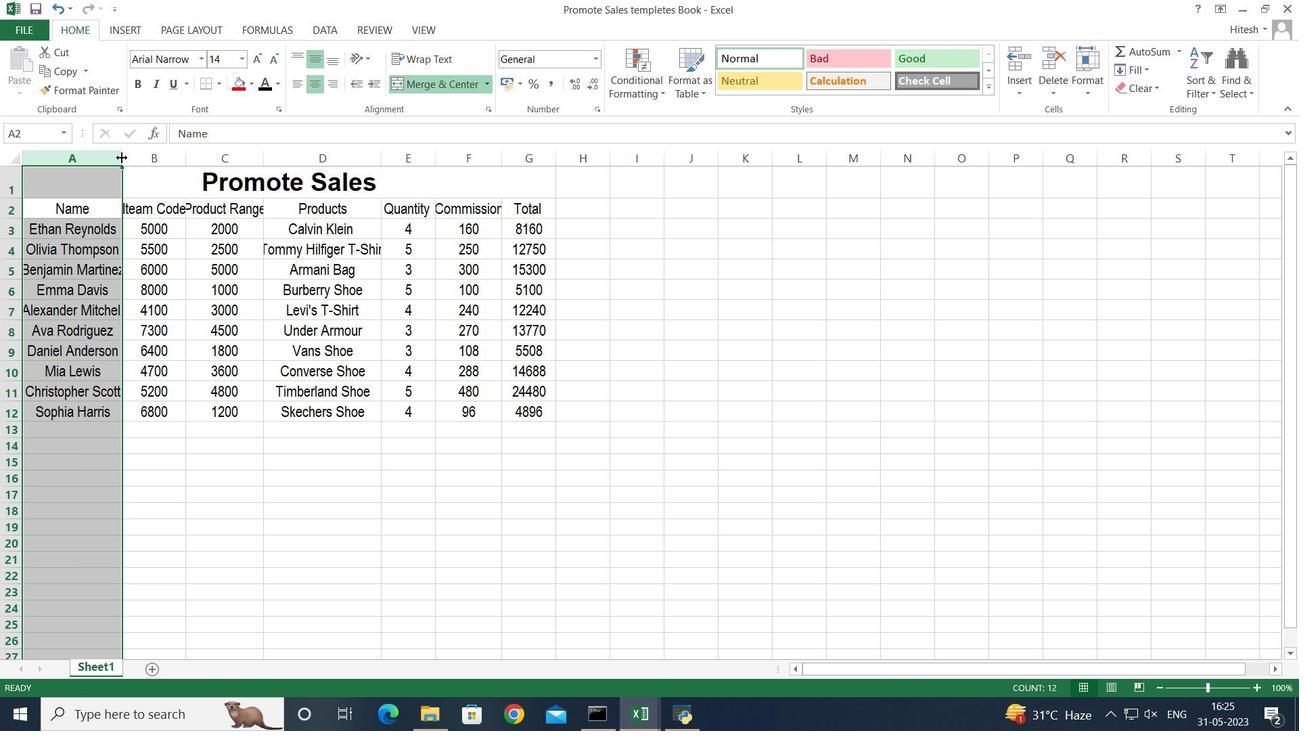 
Action: Mouse moved to (125, 161)
Screenshot: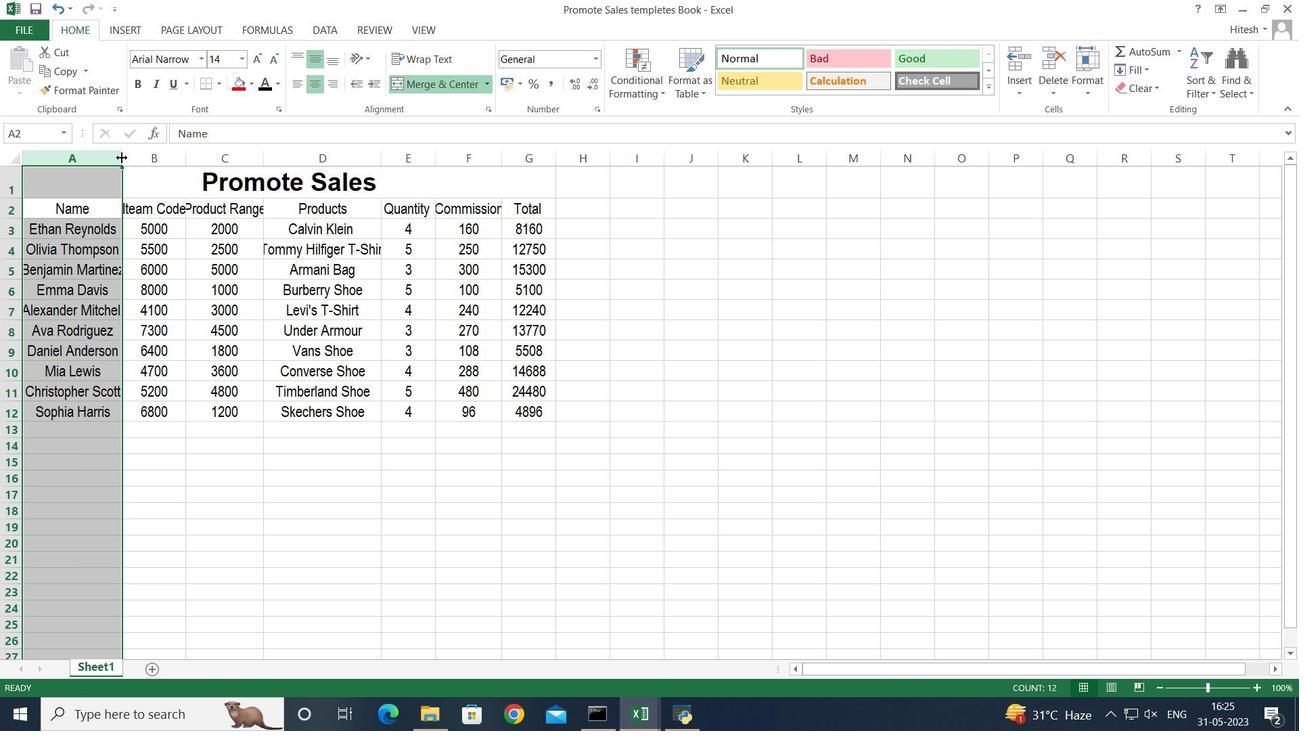 
Action: Mouse pressed left at (125, 161)
Screenshot: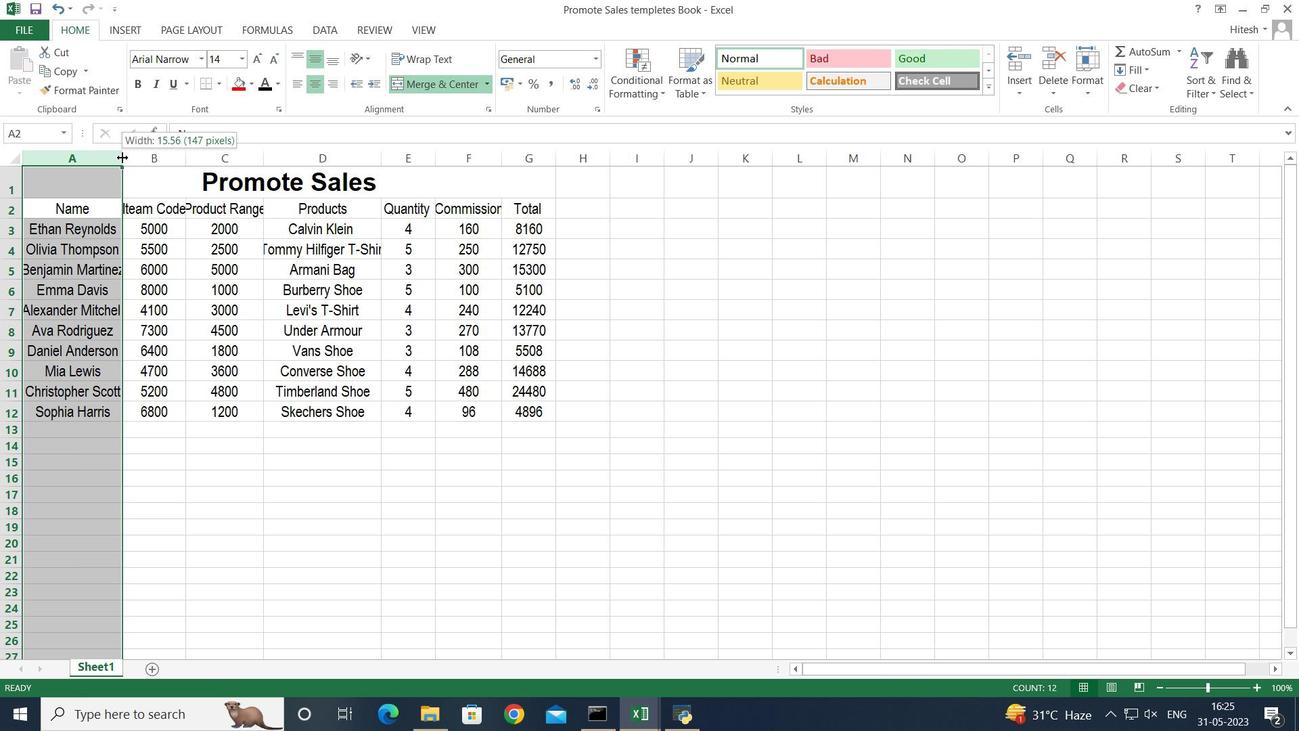 
Action: Mouse moved to (171, 160)
Screenshot: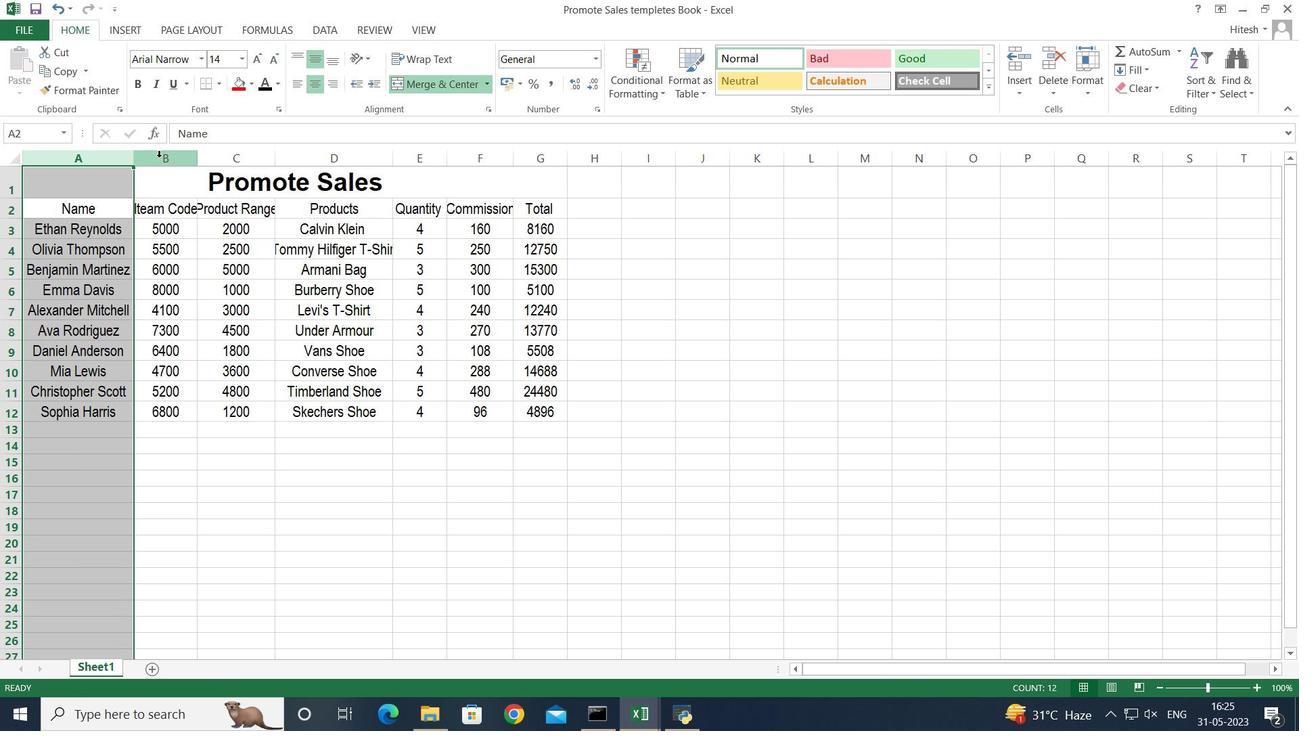 
Action: Mouse pressed left at (171, 160)
Screenshot: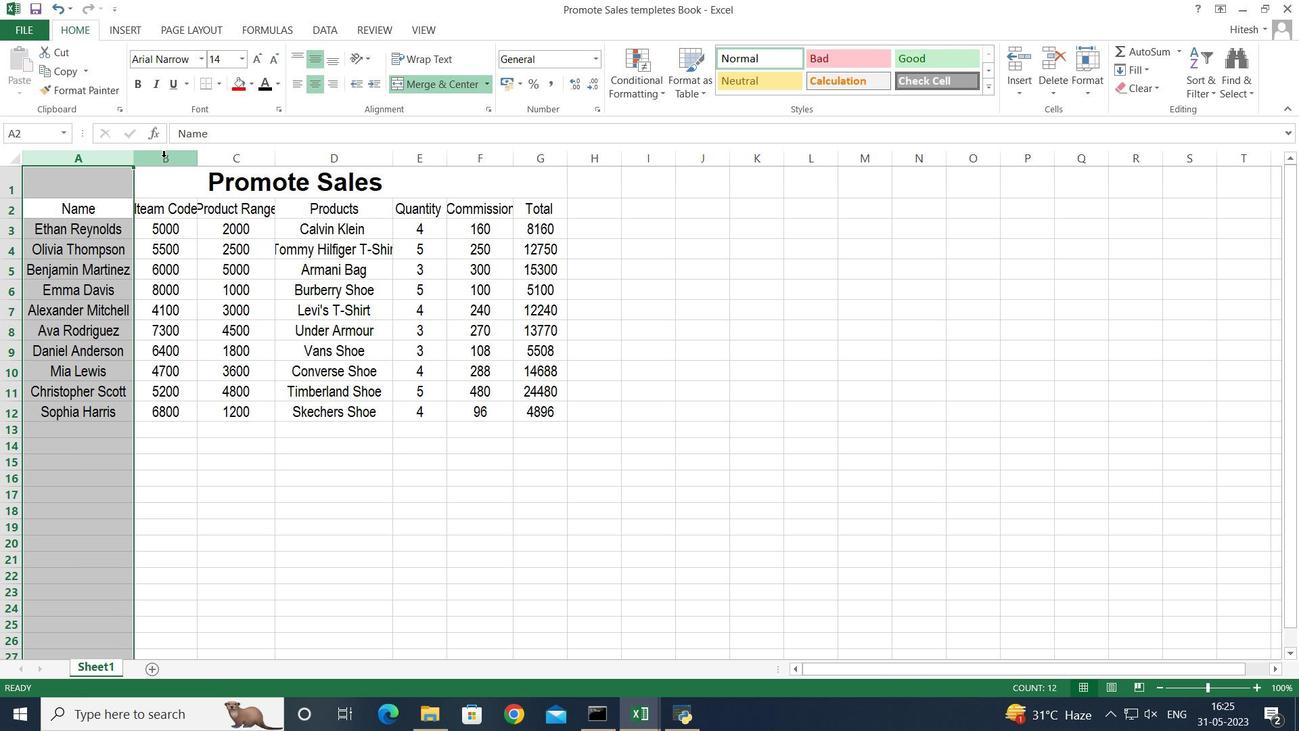 
Action: Mouse moved to (200, 161)
Screenshot: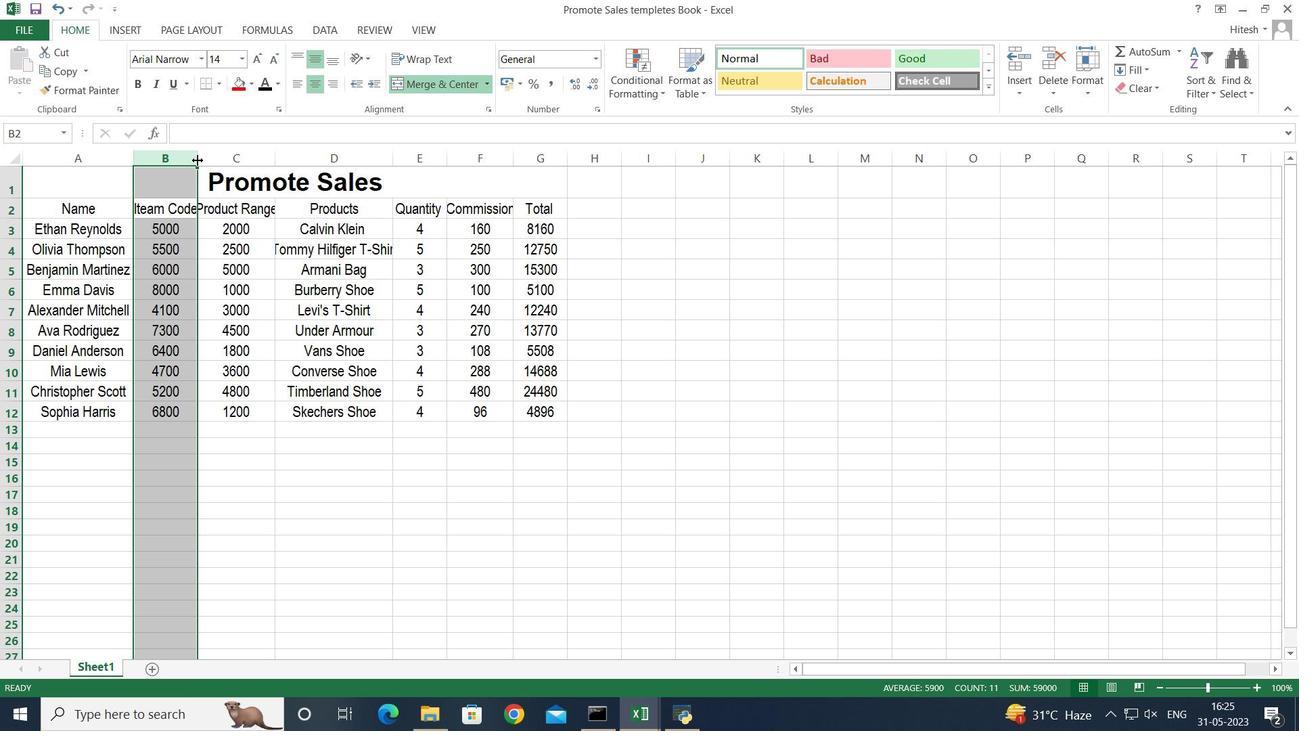 
Action: Mouse pressed left at (200, 161)
Screenshot: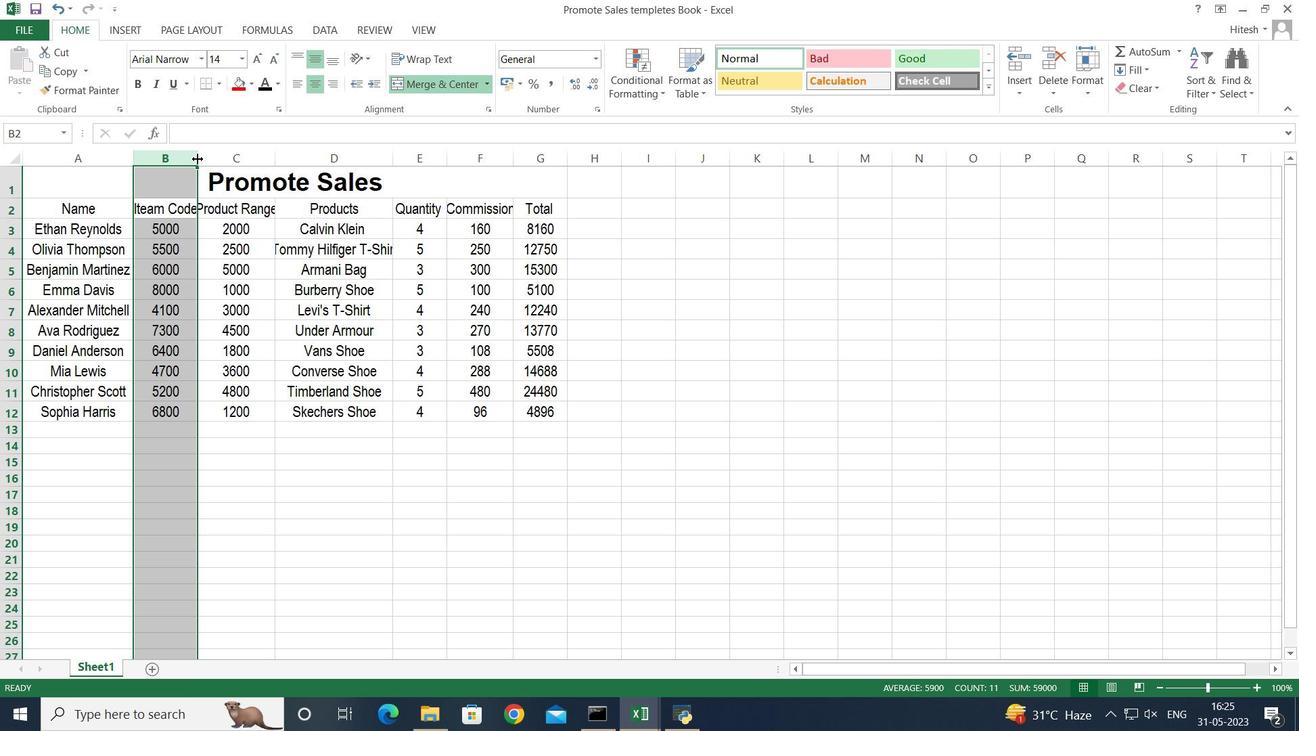 
Action: Mouse pressed left at (200, 161)
Screenshot: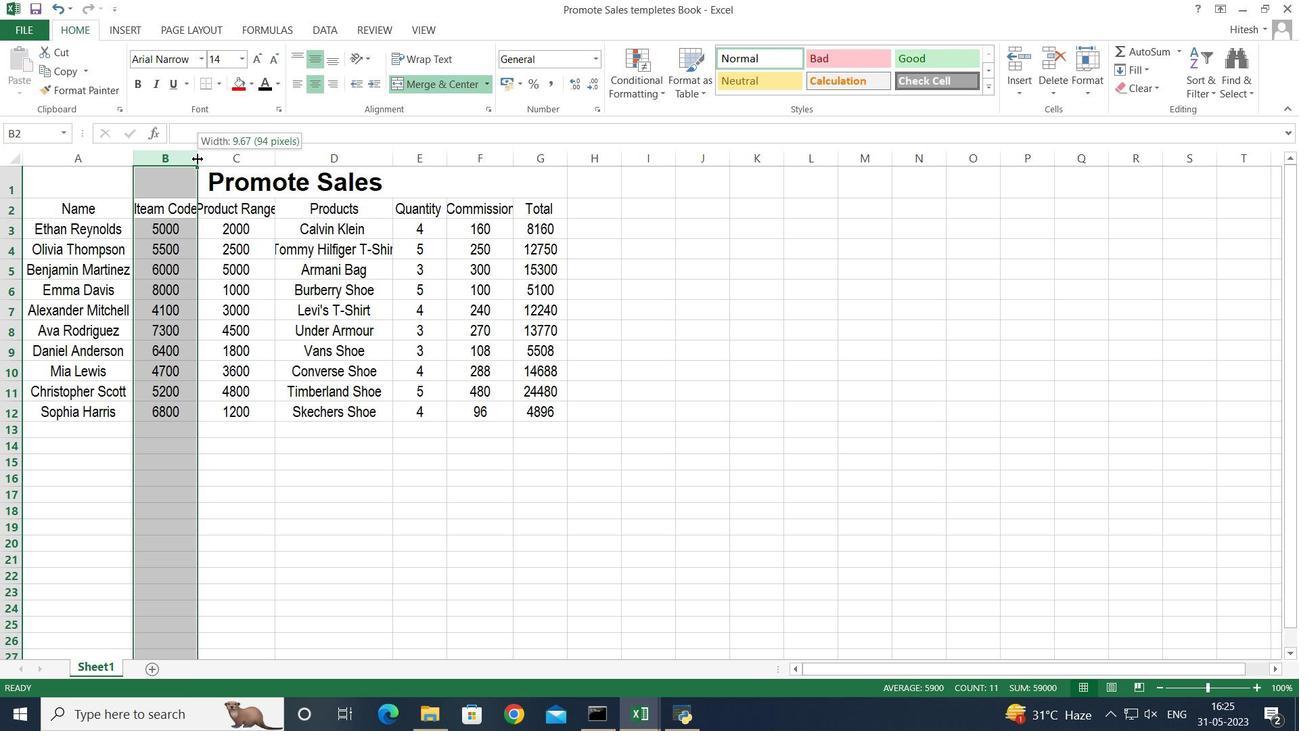 
Action: Mouse moved to (226, 159)
Screenshot: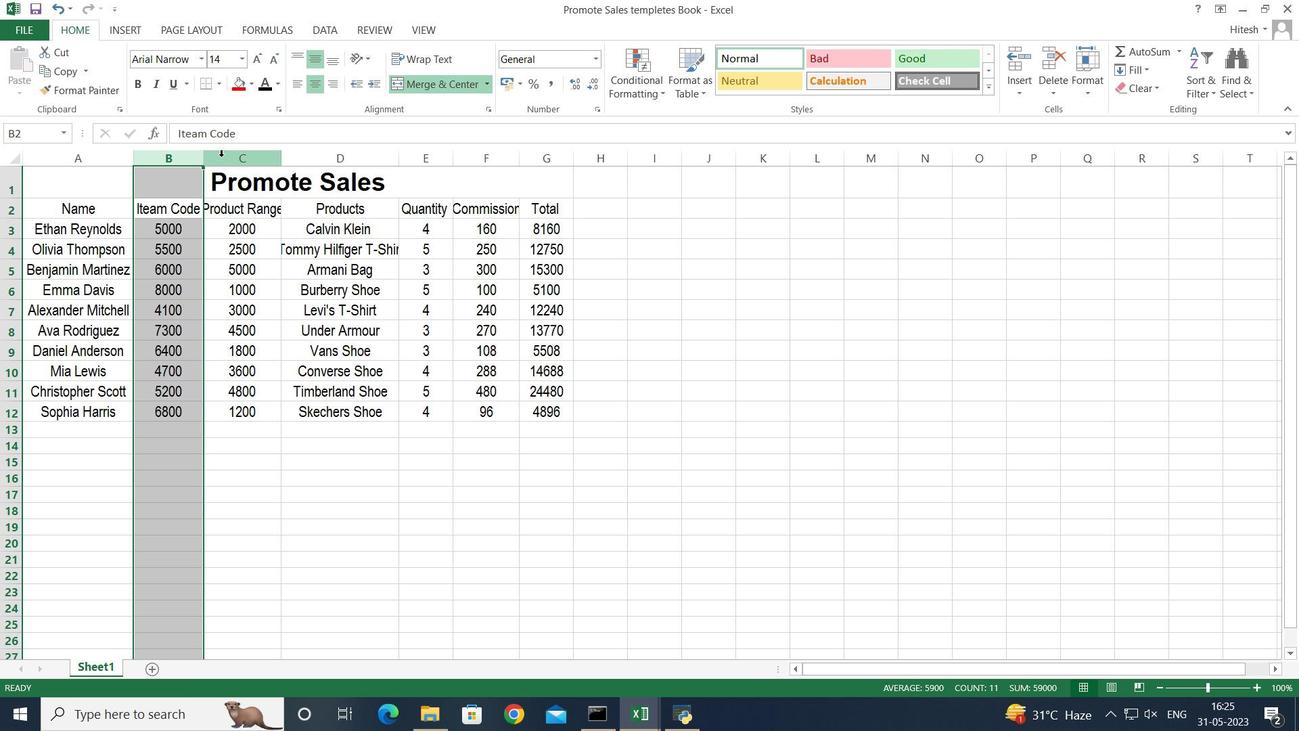 
Action: Mouse pressed left at (226, 159)
Screenshot: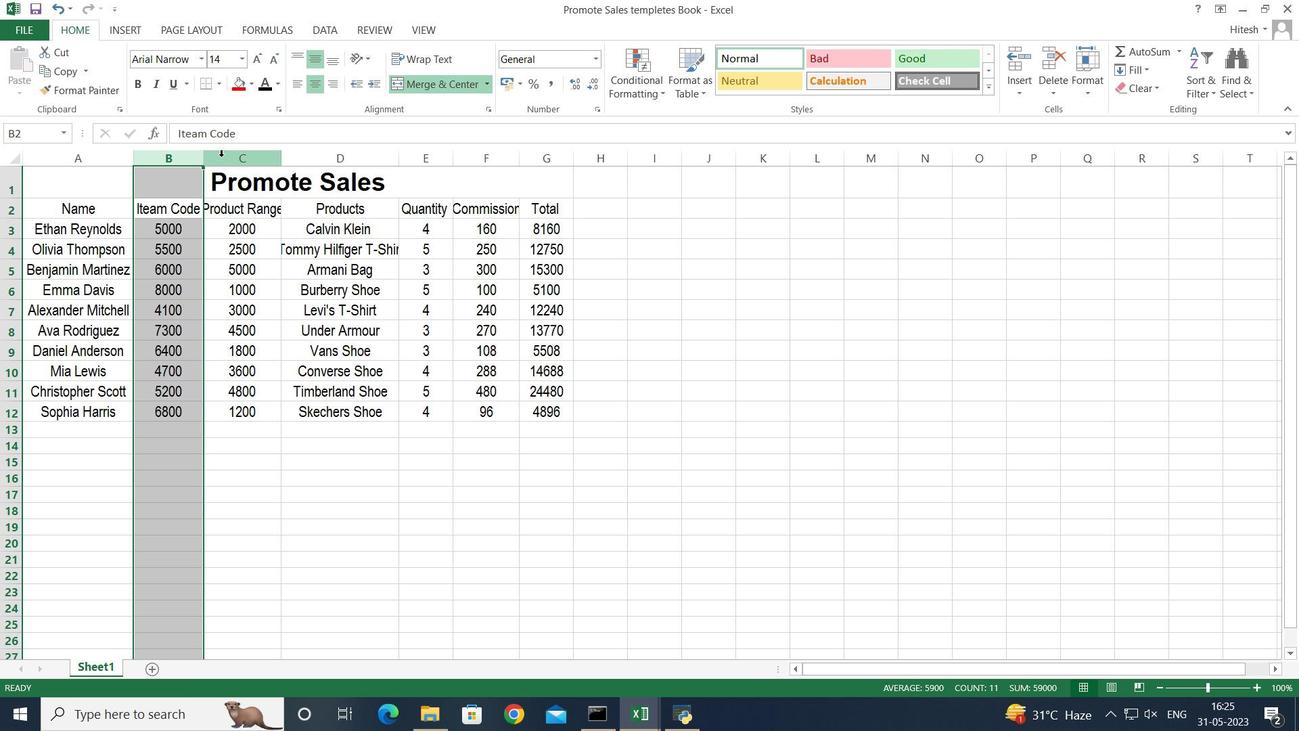 
Action: Mouse moved to (283, 160)
Screenshot: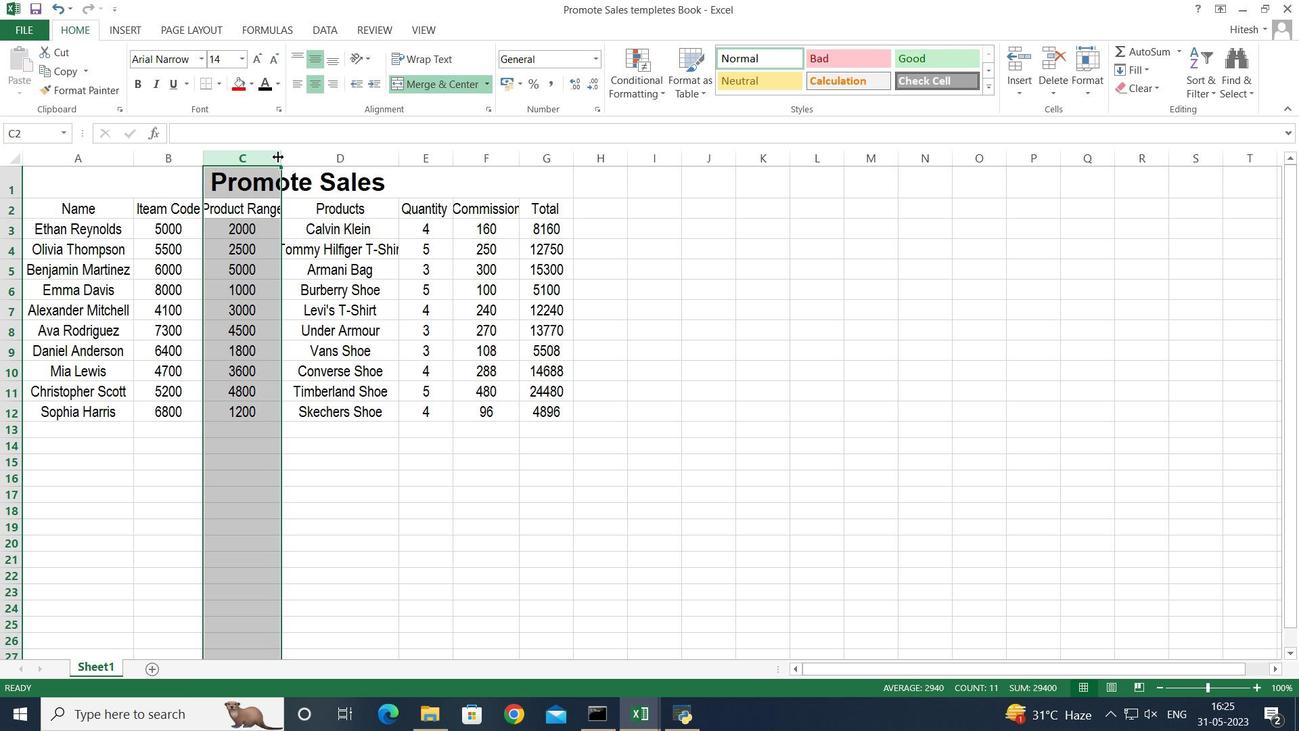 
Action: Mouse pressed left at (283, 160)
Screenshot: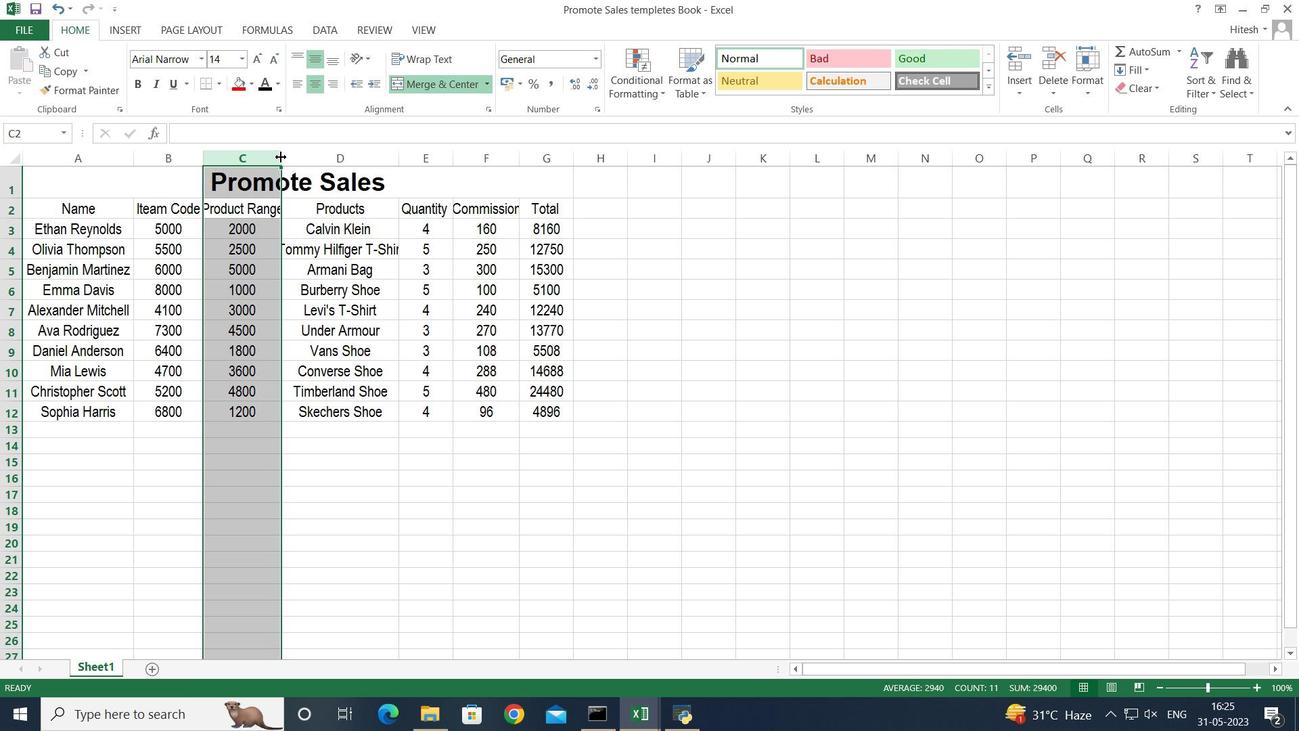 
Action: Mouse moved to (285, 160)
Screenshot: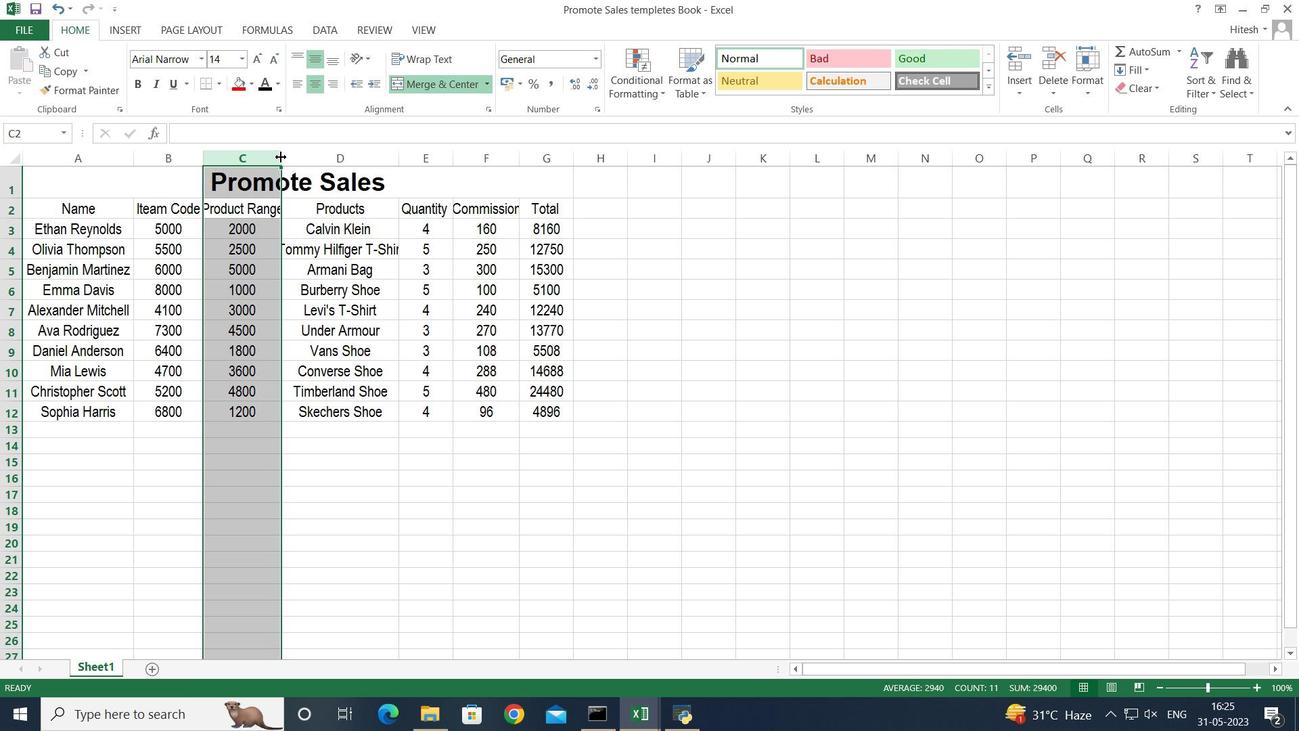 
Action: Mouse pressed left at (285, 160)
Screenshot: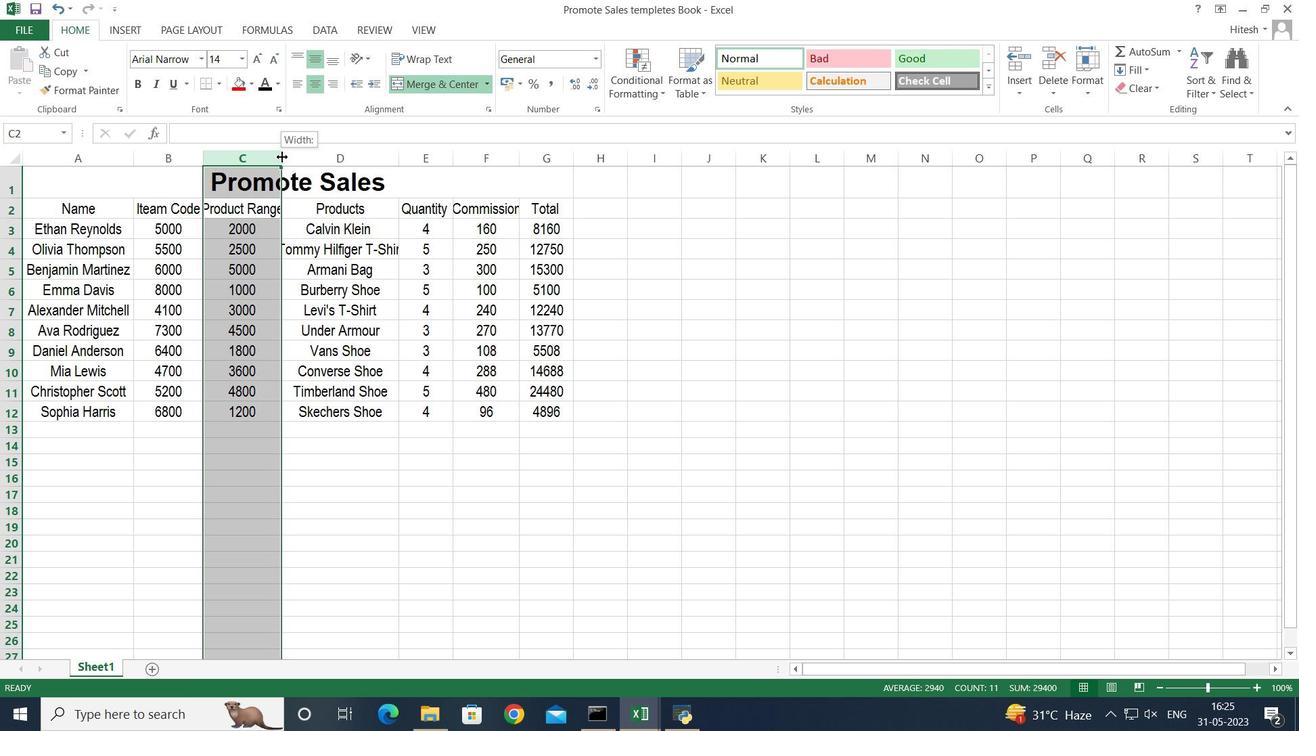
Action: Mouse moved to (285, 159)
Screenshot: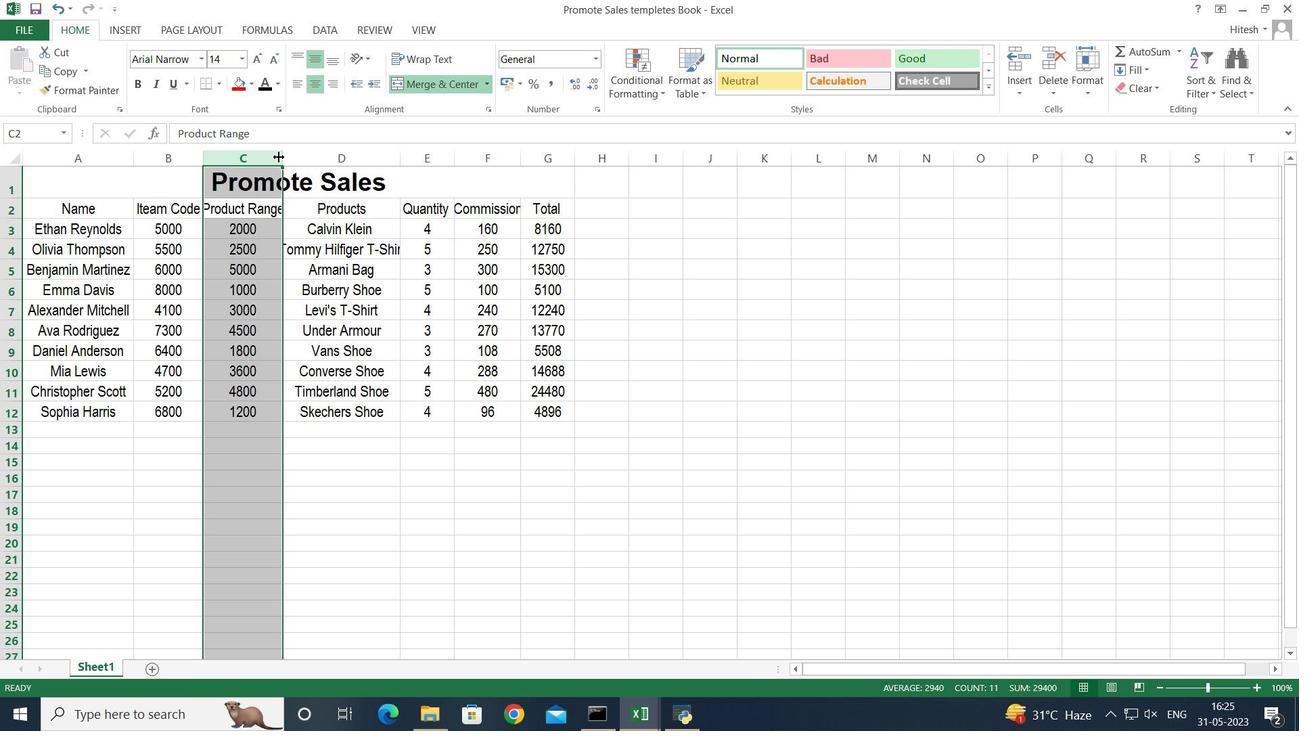 
Action: Mouse pressed left at (285, 159)
Screenshot: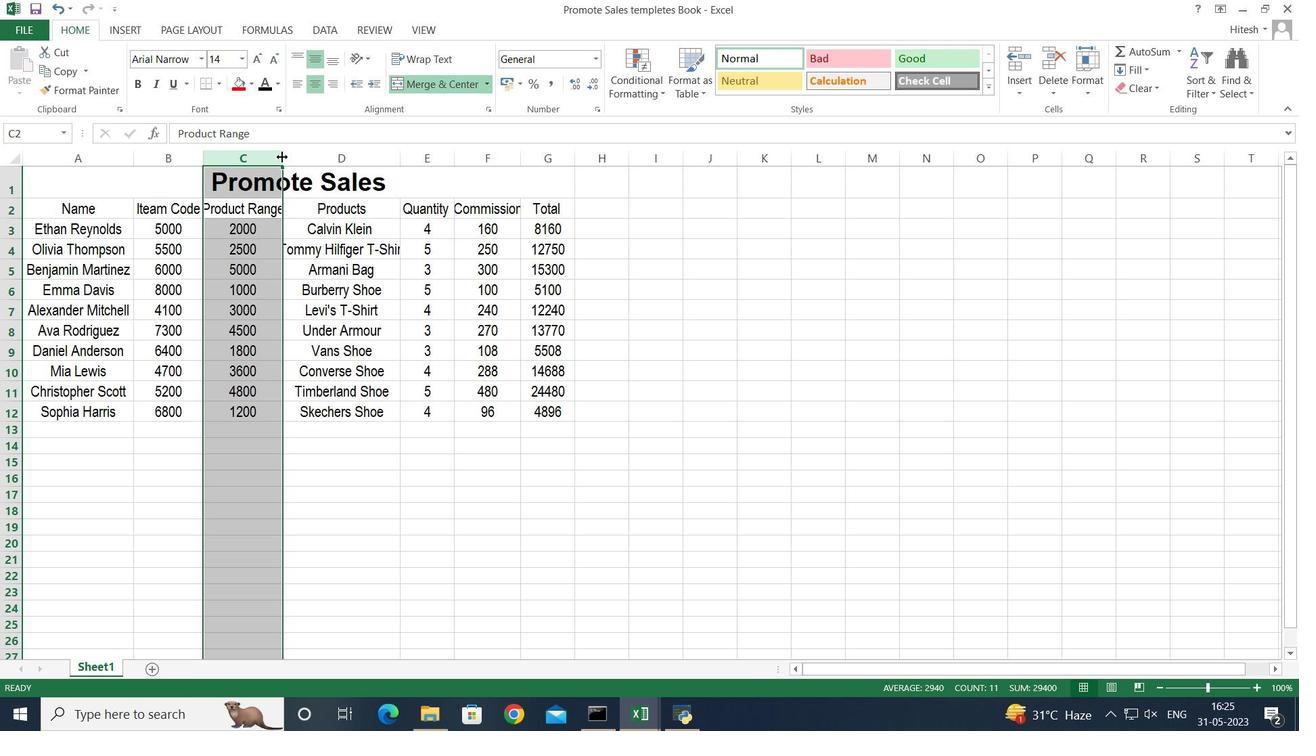 
Action: Mouse moved to (285, 159)
Screenshot: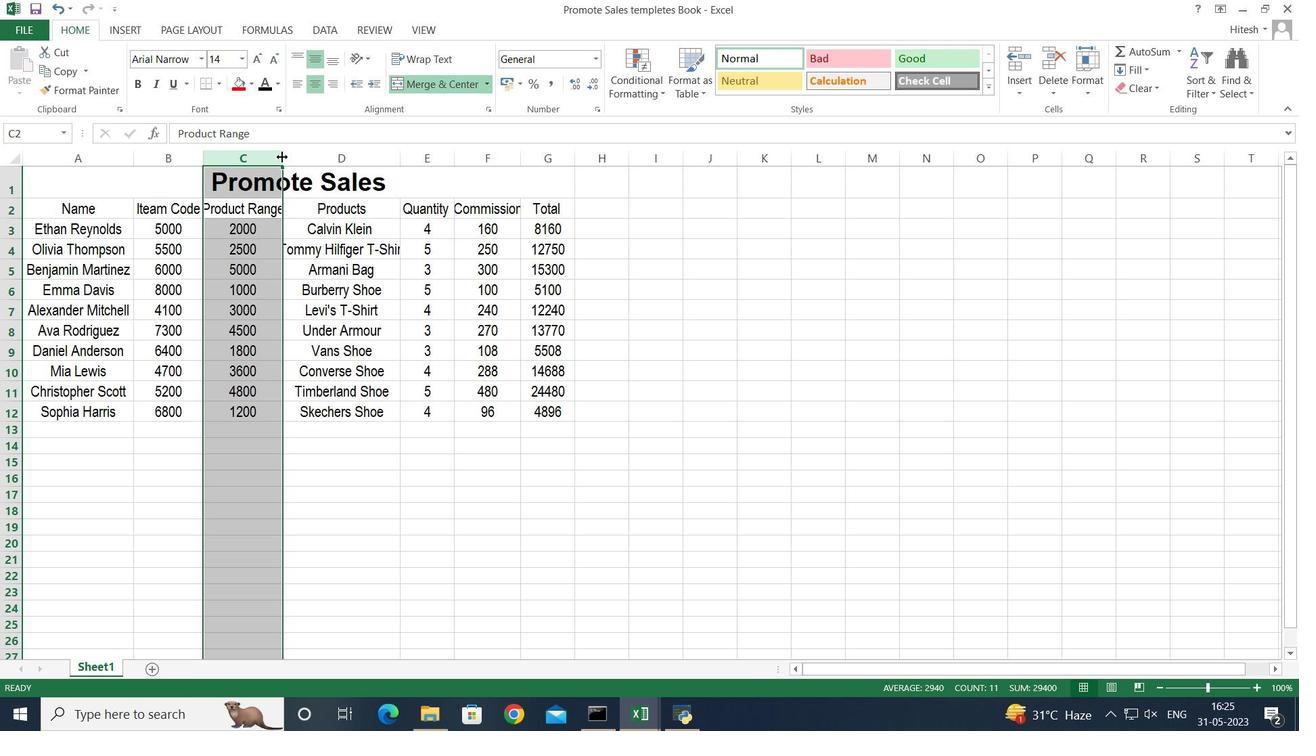 
Action: Mouse pressed left at (285, 159)
Screenshot: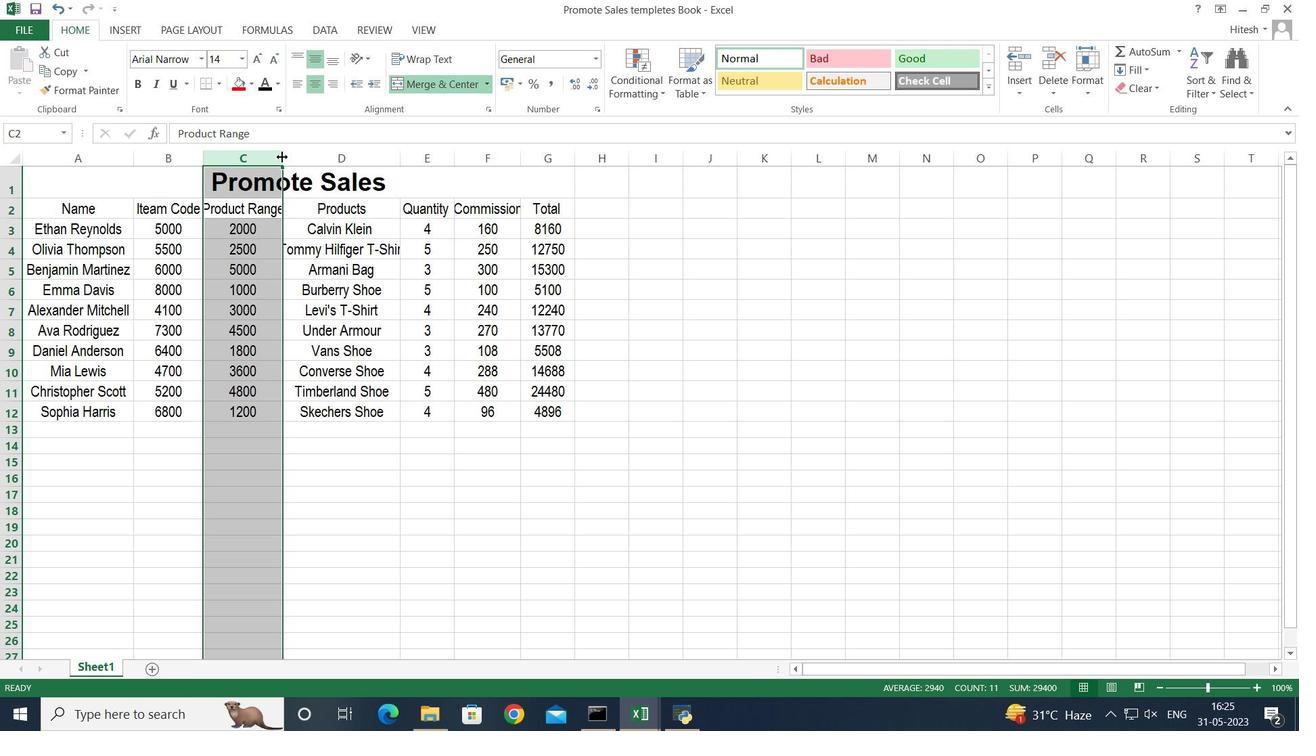 
Action: Mouse moved to (335, 161)
Screenshot: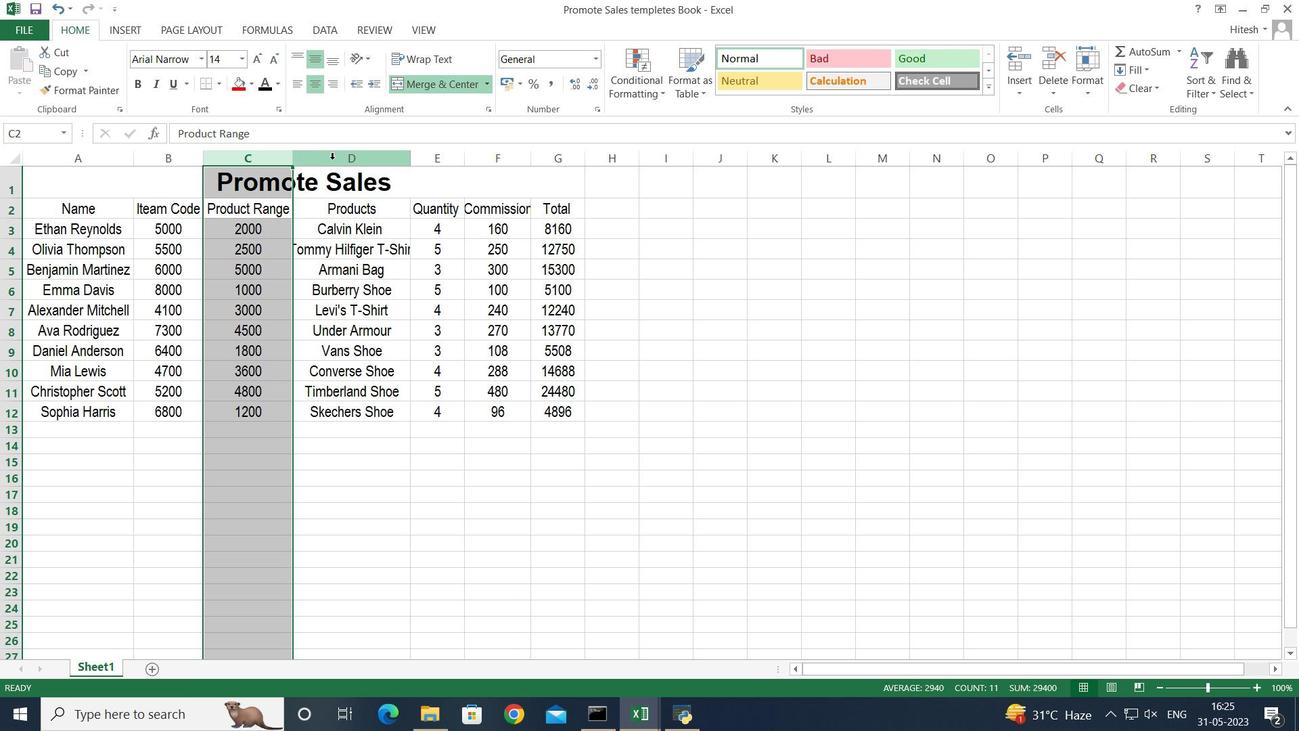 
Action: Mouse pressed left at (335, 161)
Screenshot: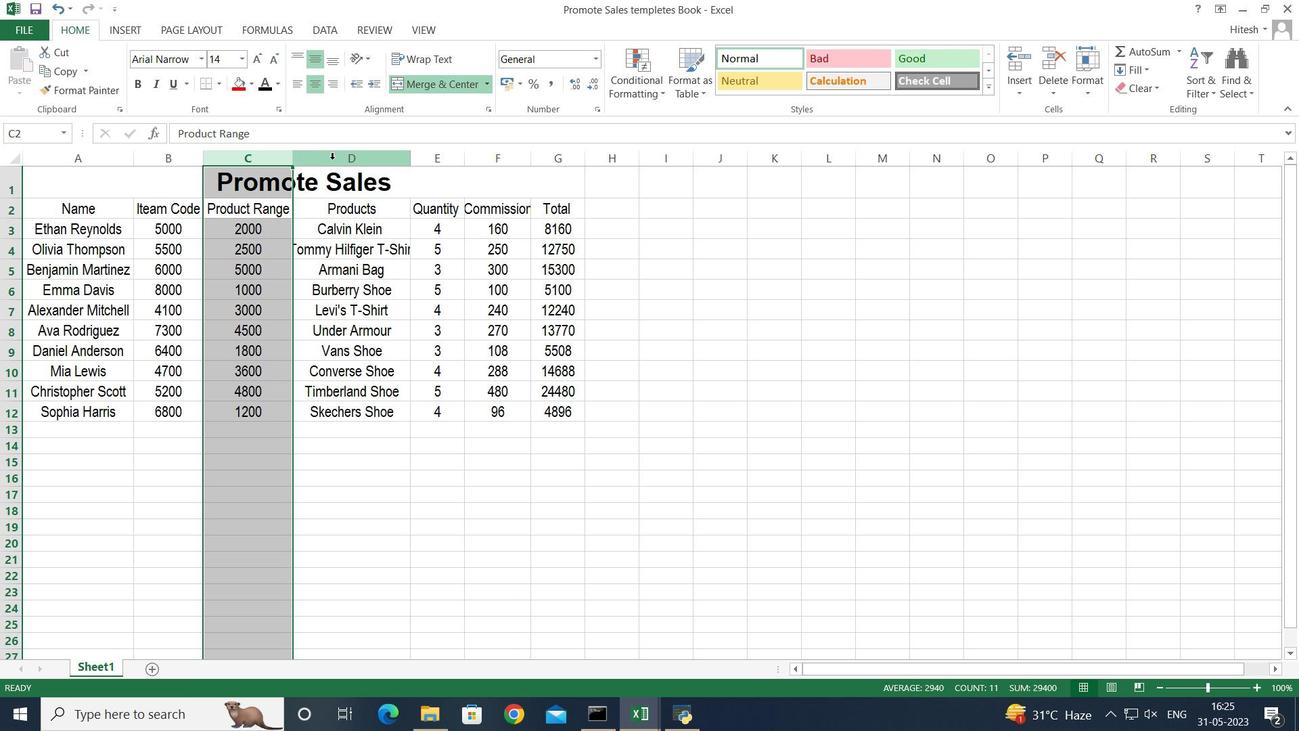
Action: Mouse moved to (415, 161)
Screenshot: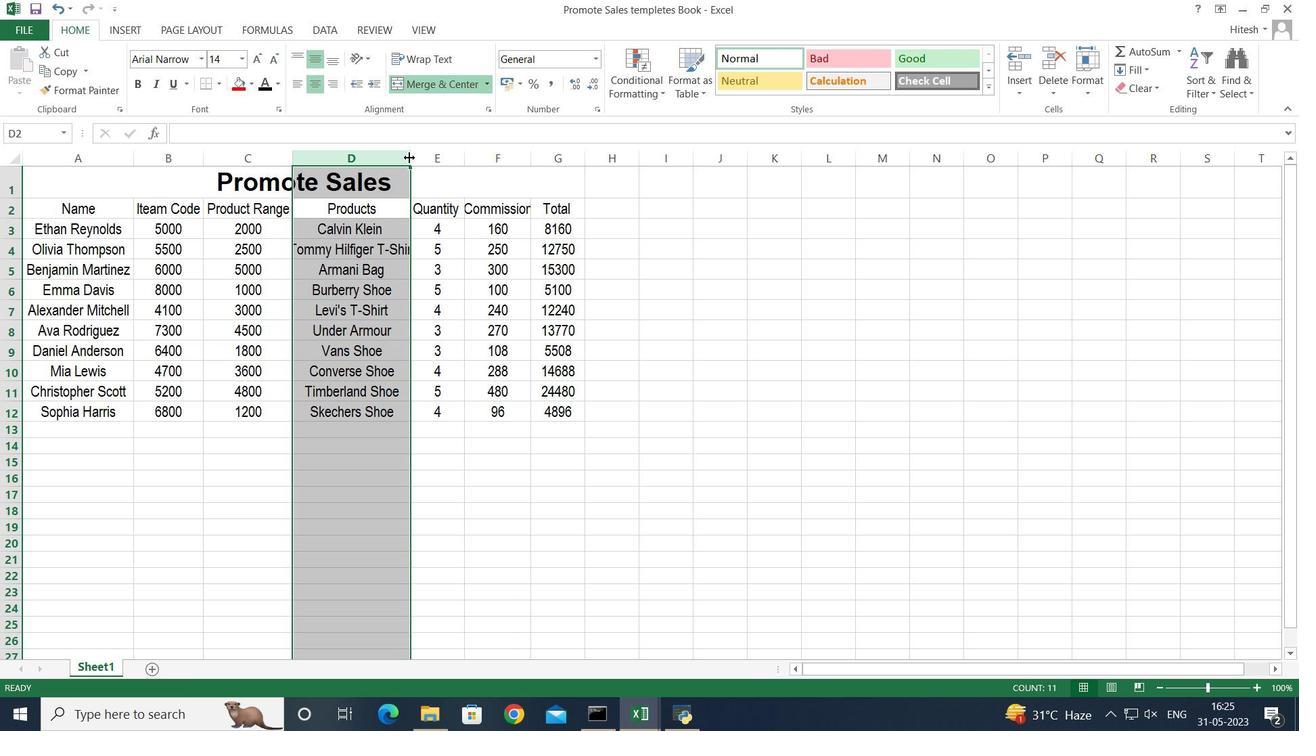 
Action: Mouse pressed left at (415, 161)
Screenshot: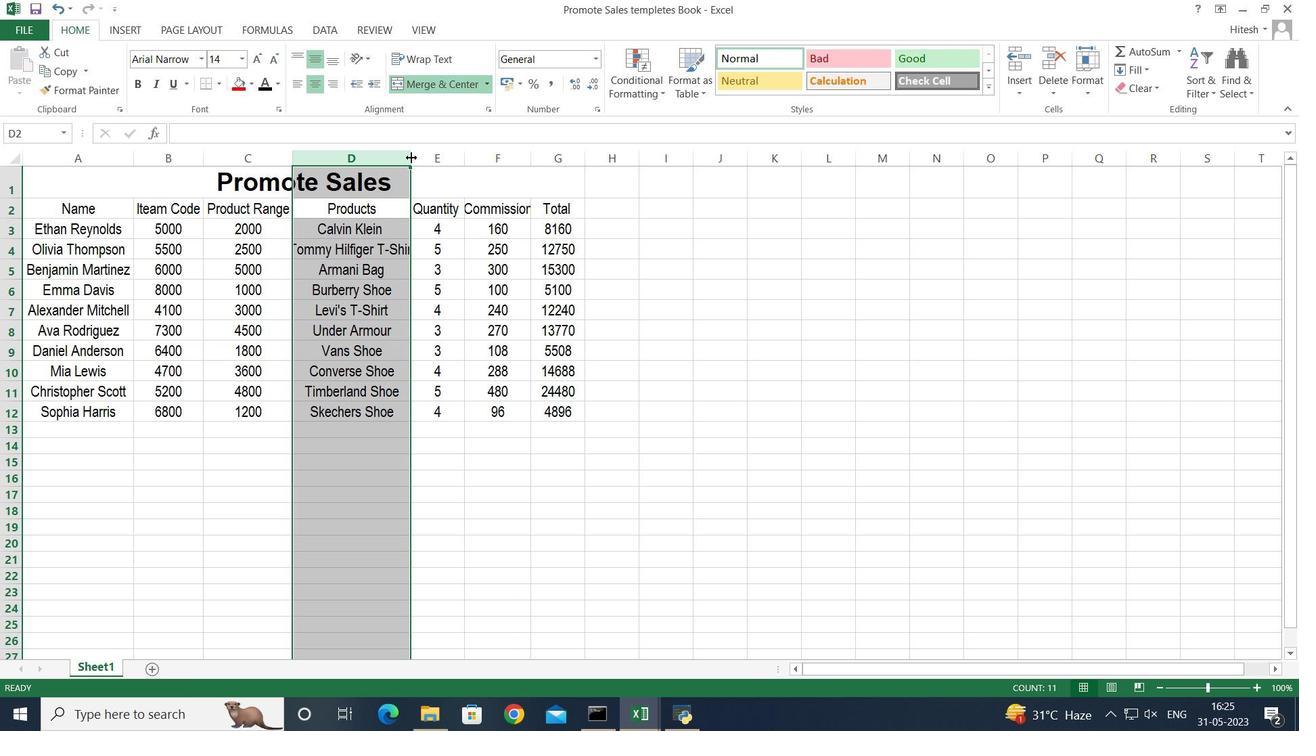 
Action: Mouse moved to (416, 161)
Screenshot: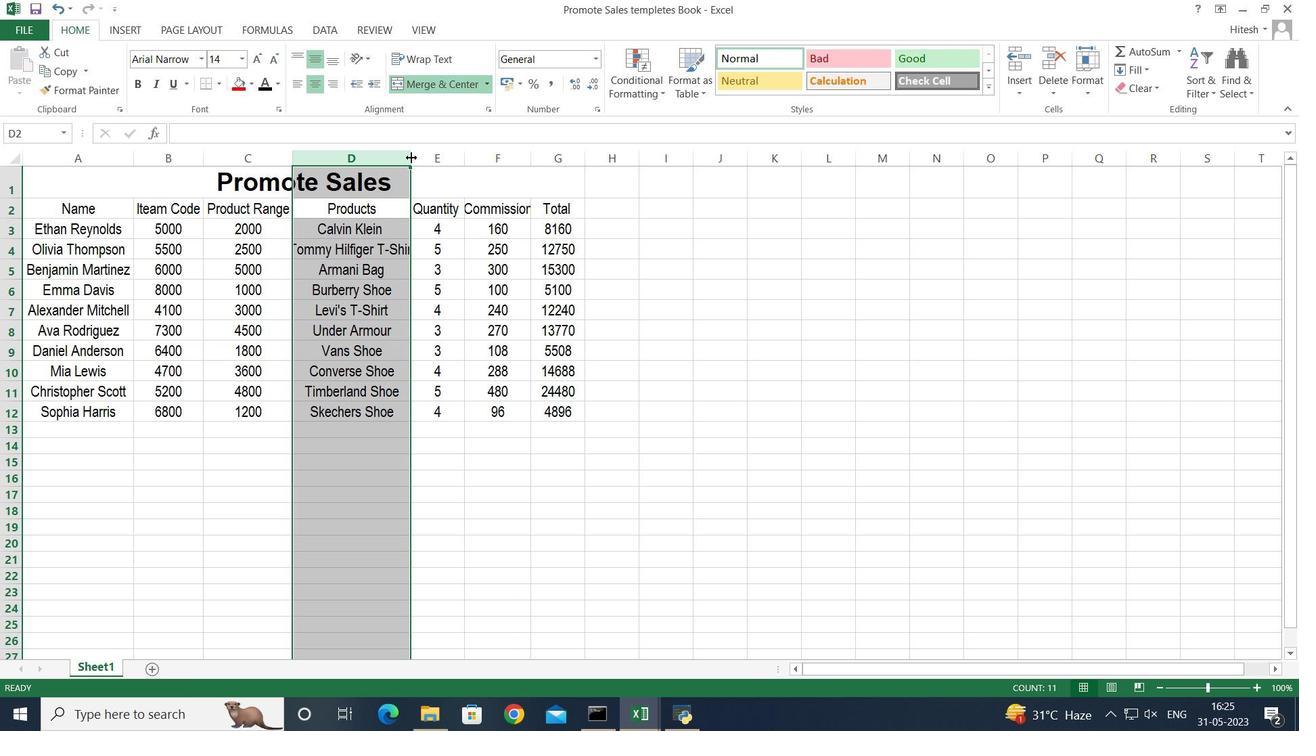 
Action: Mouse pressed left at (416, 161)
Screenshot: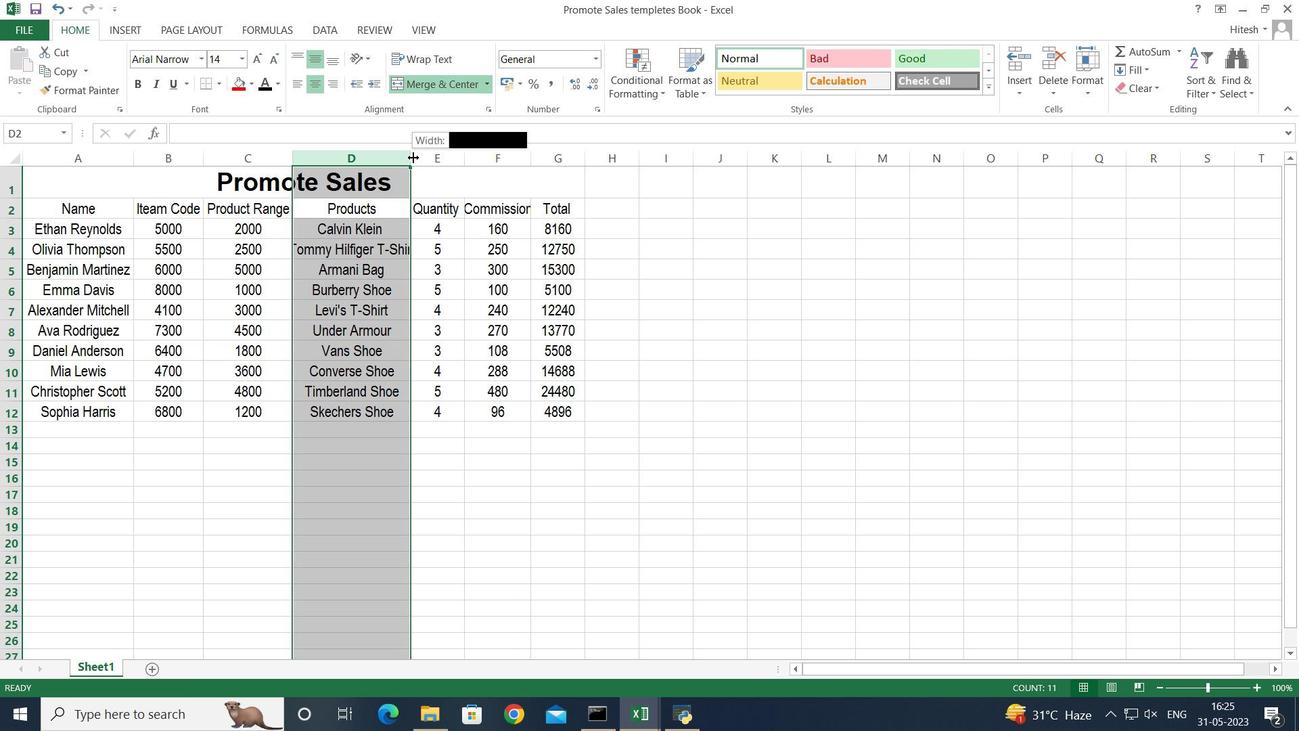 
Action: Mouse moved to (415, 161)
Screenshot: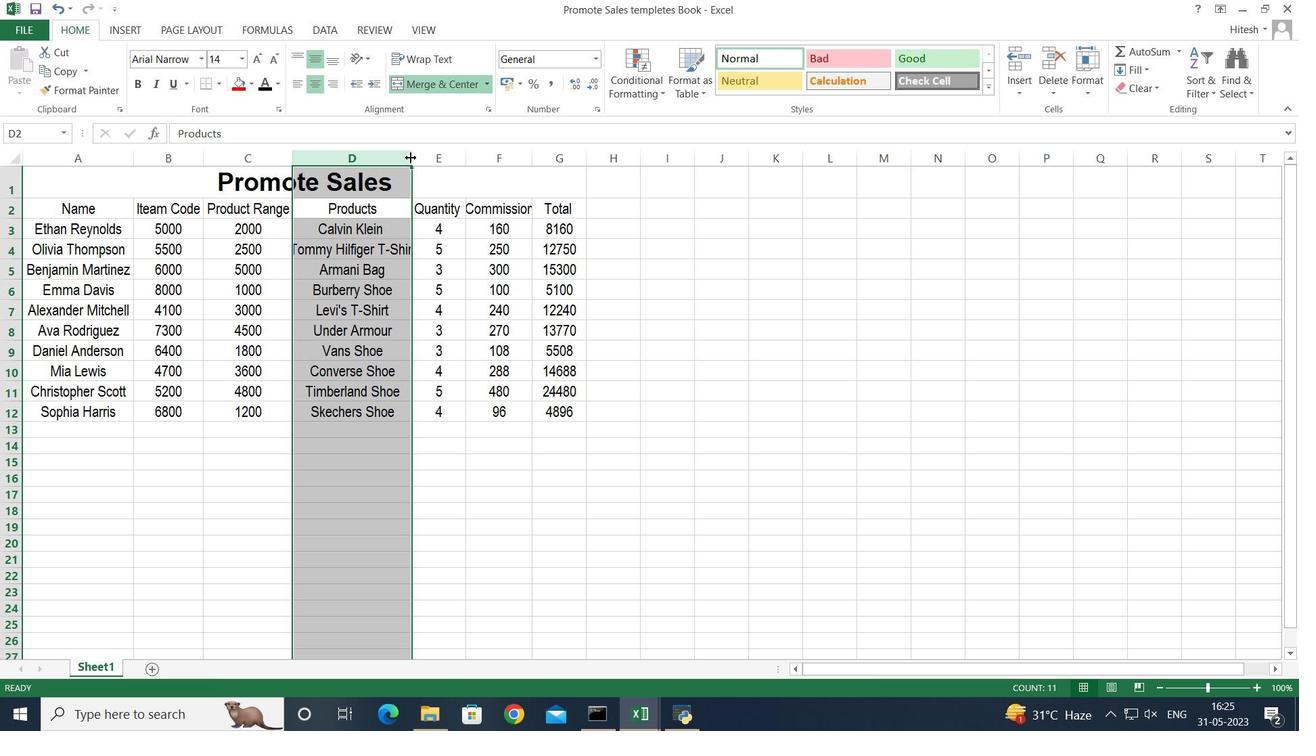 
Action: Mouse pressed left at (415, 161)
Screenshot: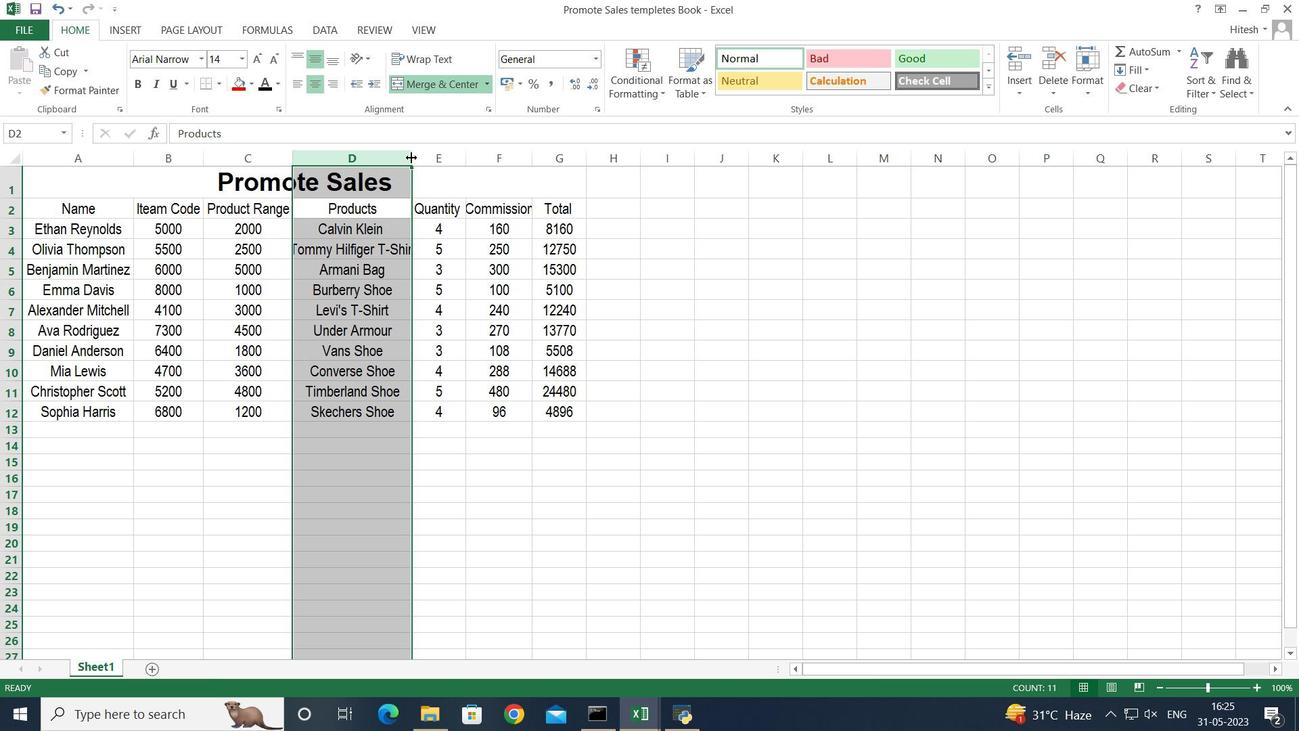 
Action: Mouse moved to (416, 161)
Screenshot: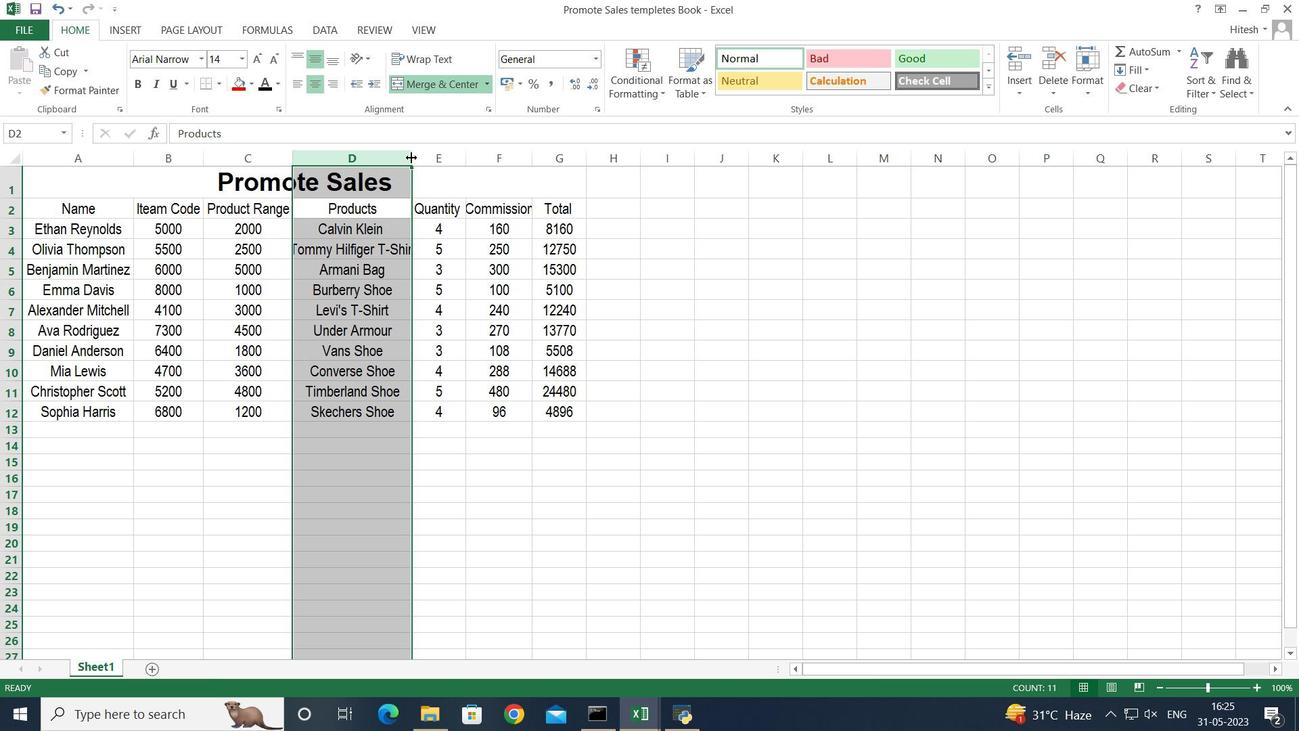 
Action: Mouse pressed left at (416, 161)
Screenshot: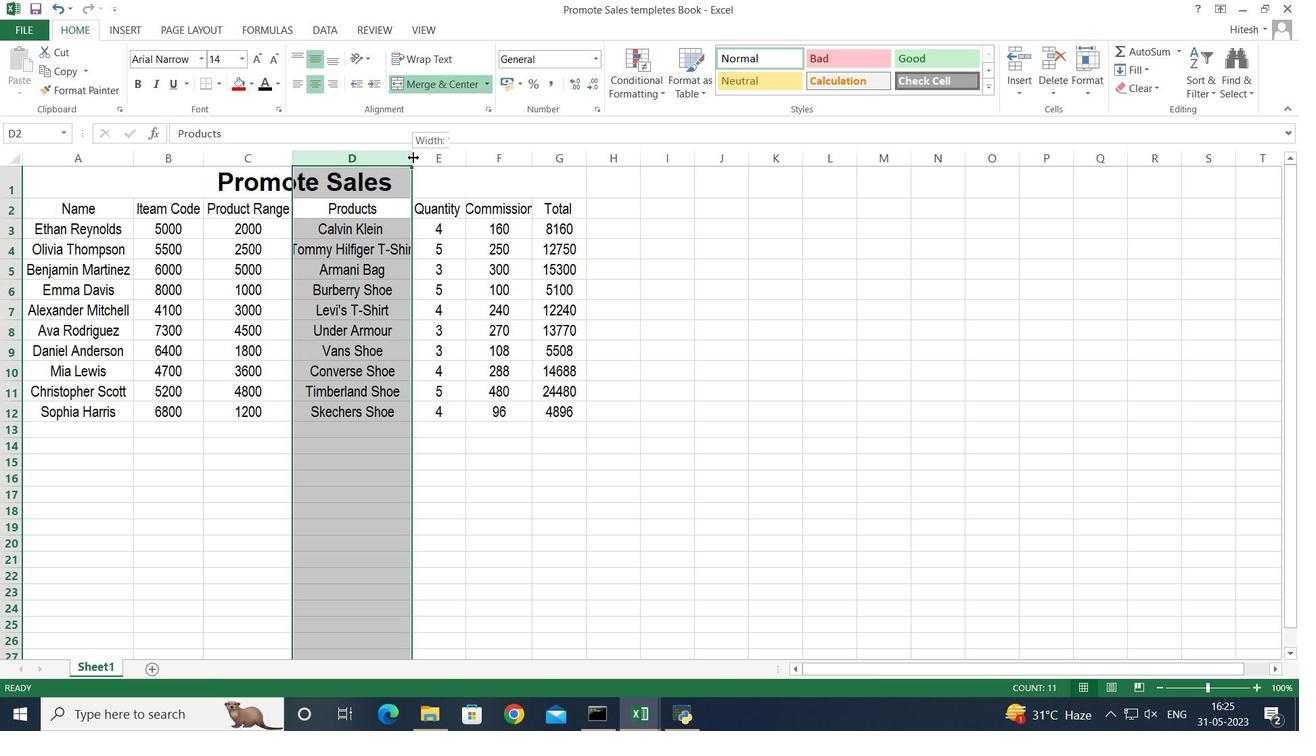 
Action: Mouse pressed left at (416, 161)
Screenshot: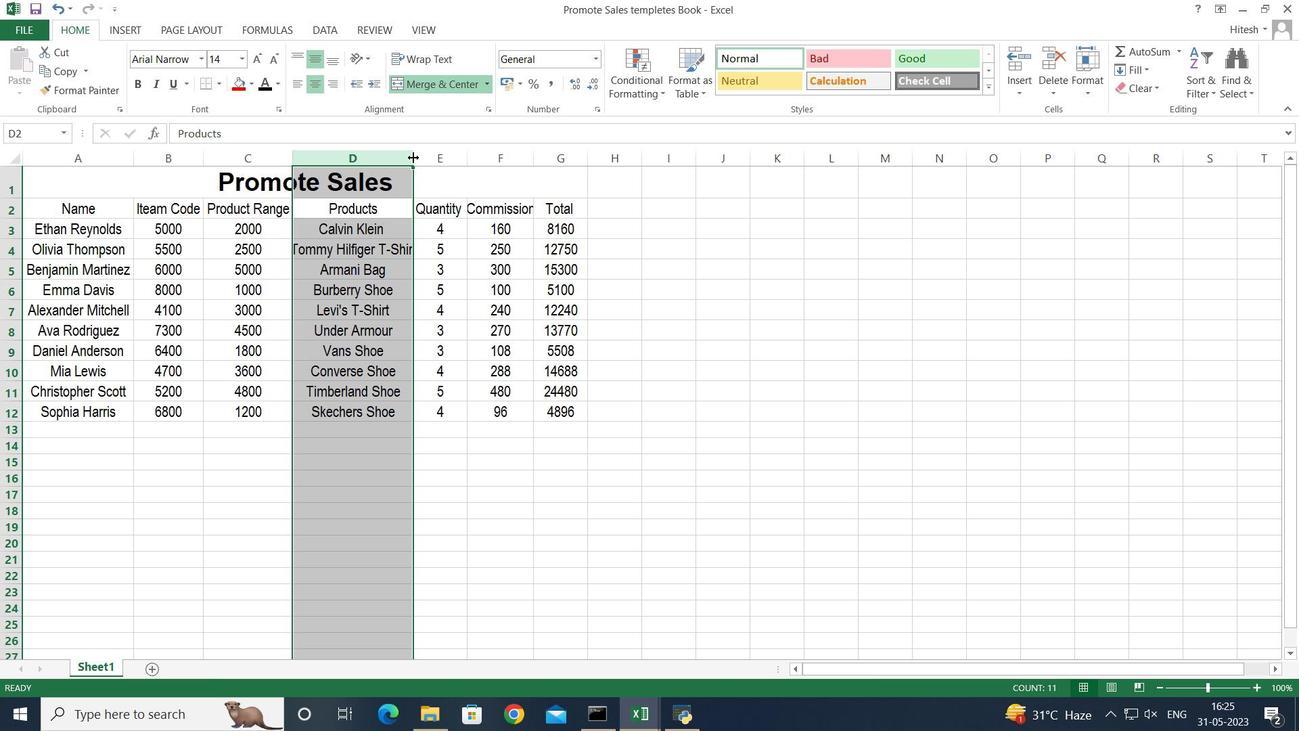 
Action: Mouse pressed left at (416, 161)
Screenshot: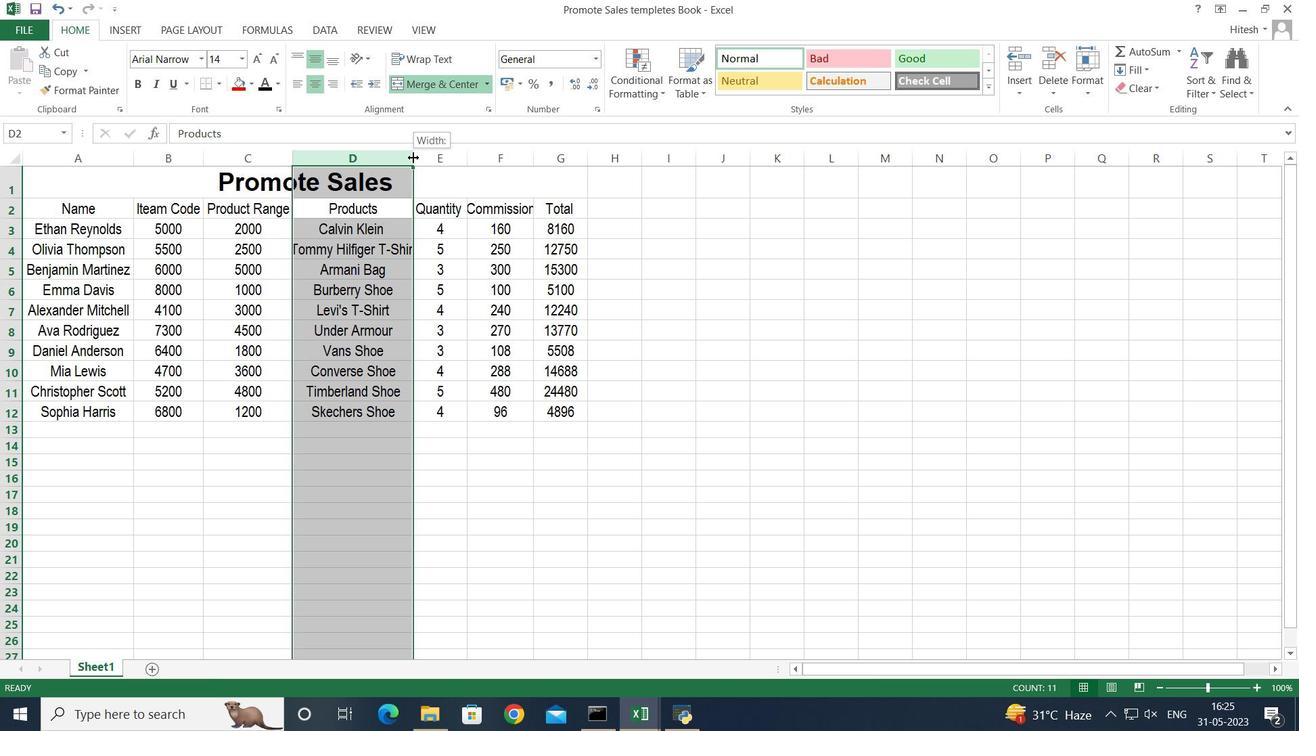 
Action: Mouse moved to (416, 161)
Screenshot: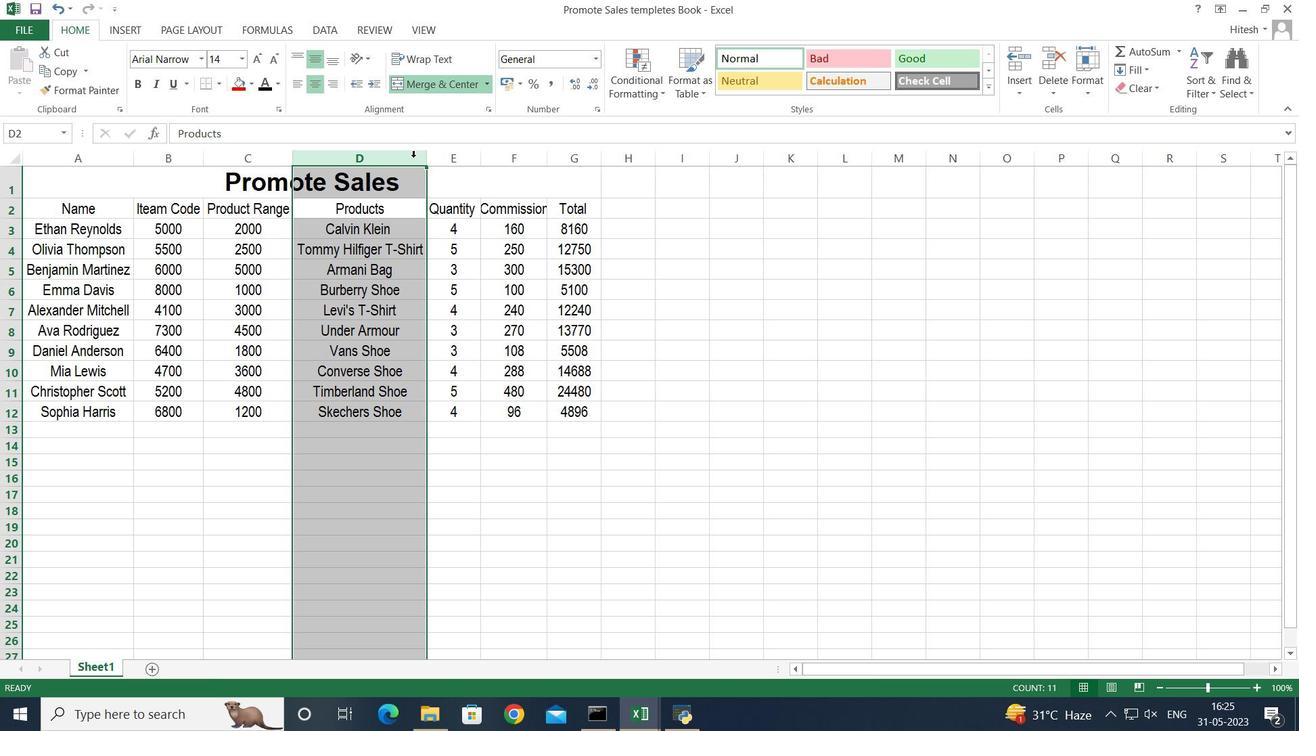 
Action: Mouse pressed left at (416, 161)
Screenshot: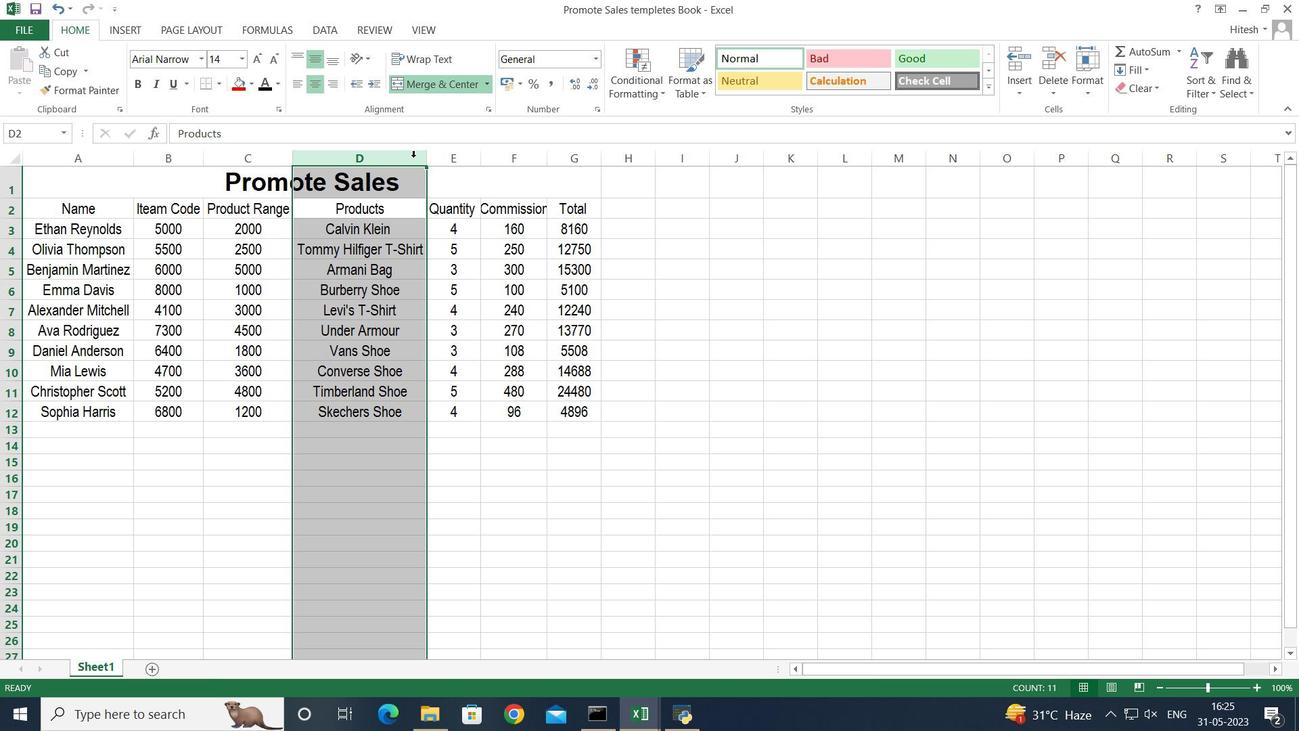 
Action: Mouse pressed left at (416, 161)
Screenshot: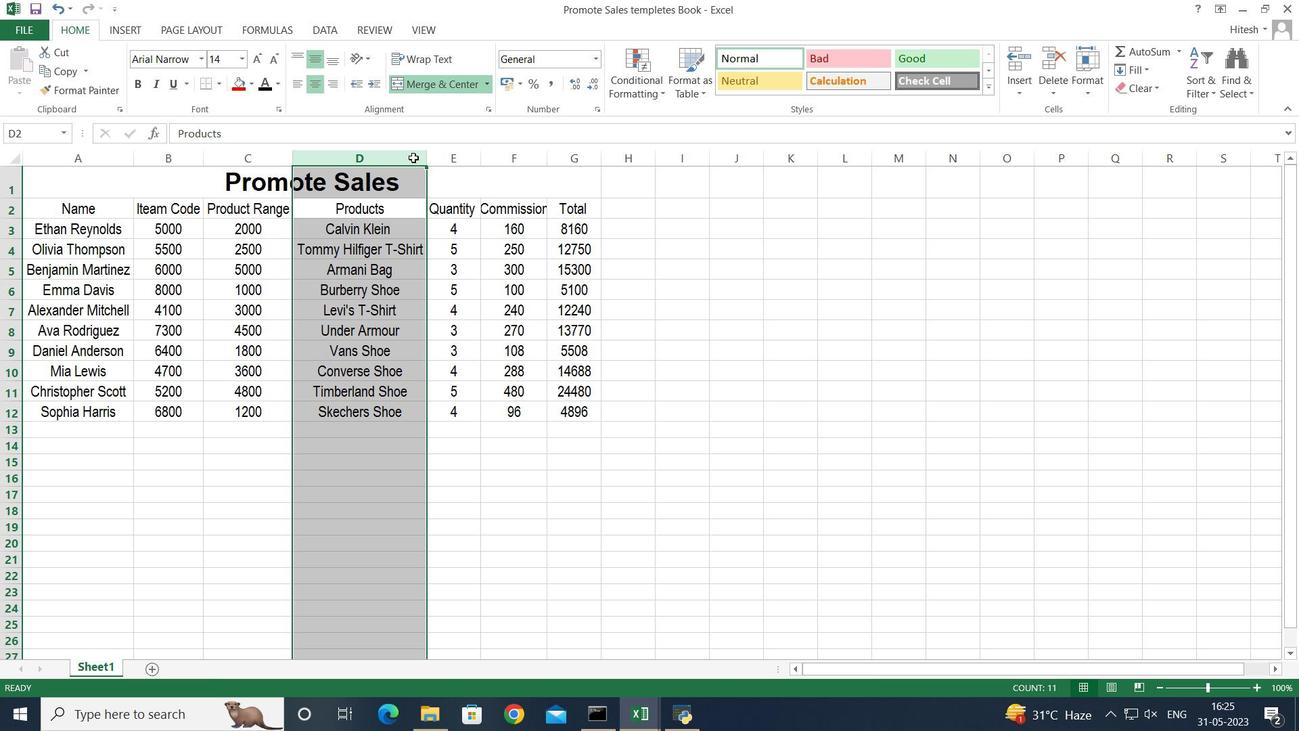 
Action: Mouse moved to (475, 159)
Screenshot: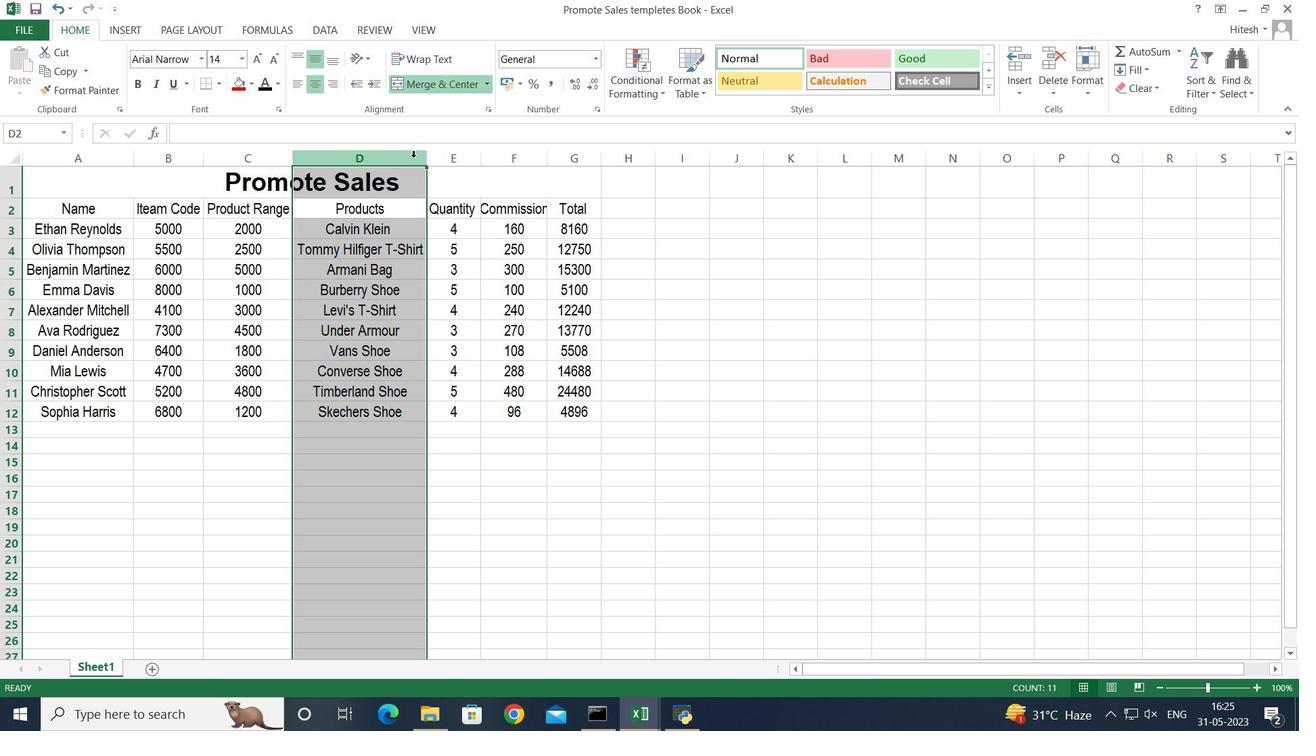 
Action: Mouse pressed left at (475, 159)
Screenshot: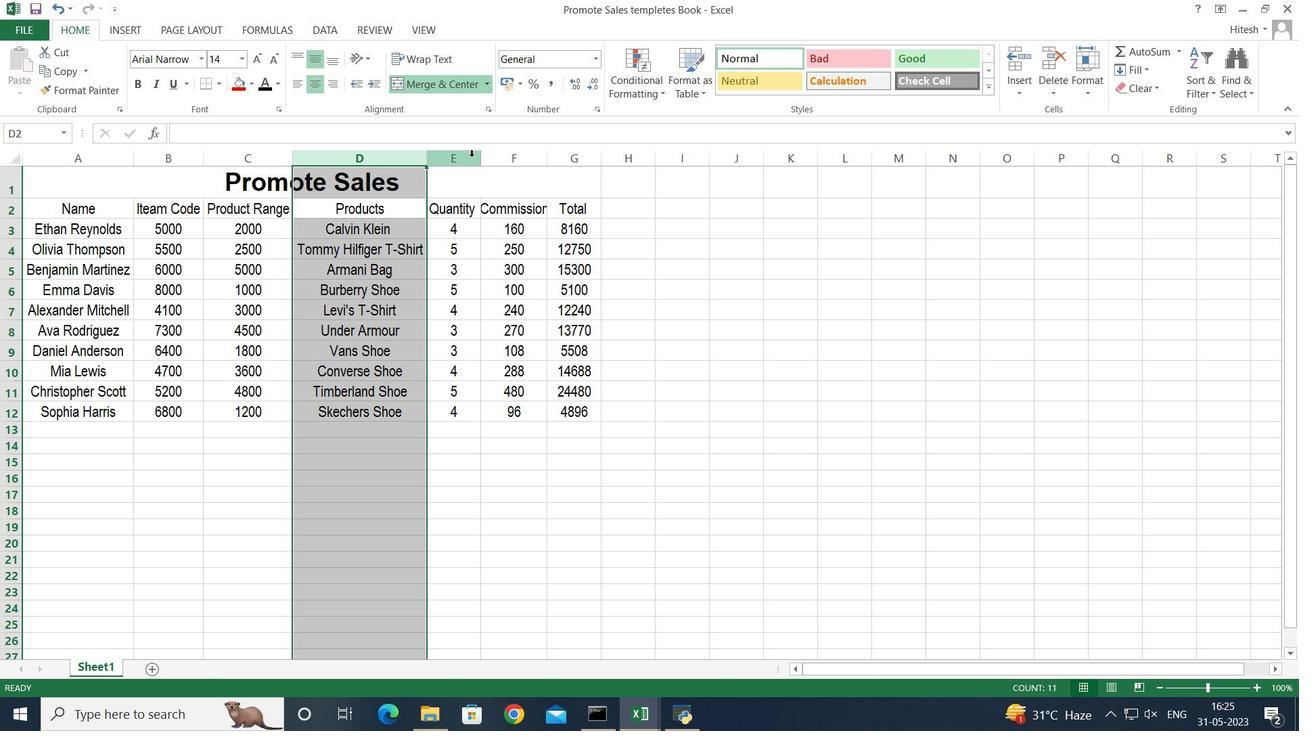 
Action: Mouse moved to (487, 161)
Screenshot: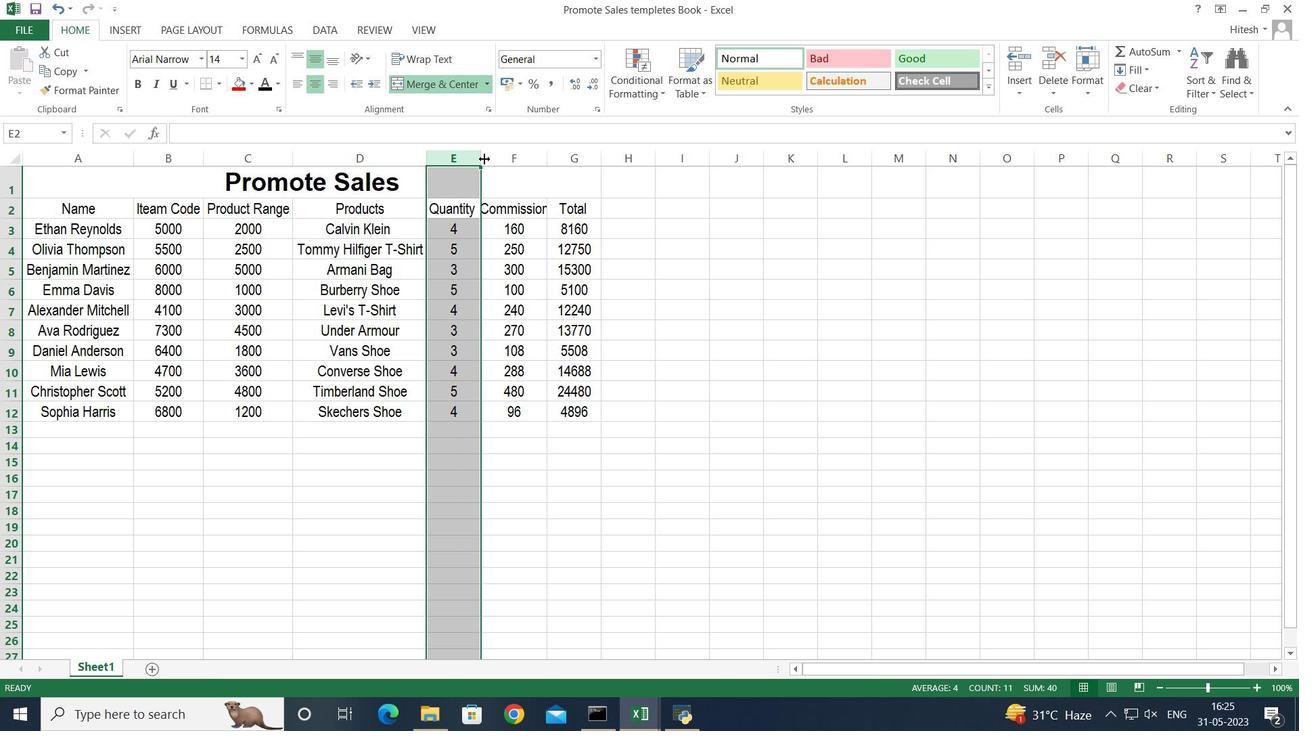 
Action: Mouse pressed left at (487, 161)
Screenshot: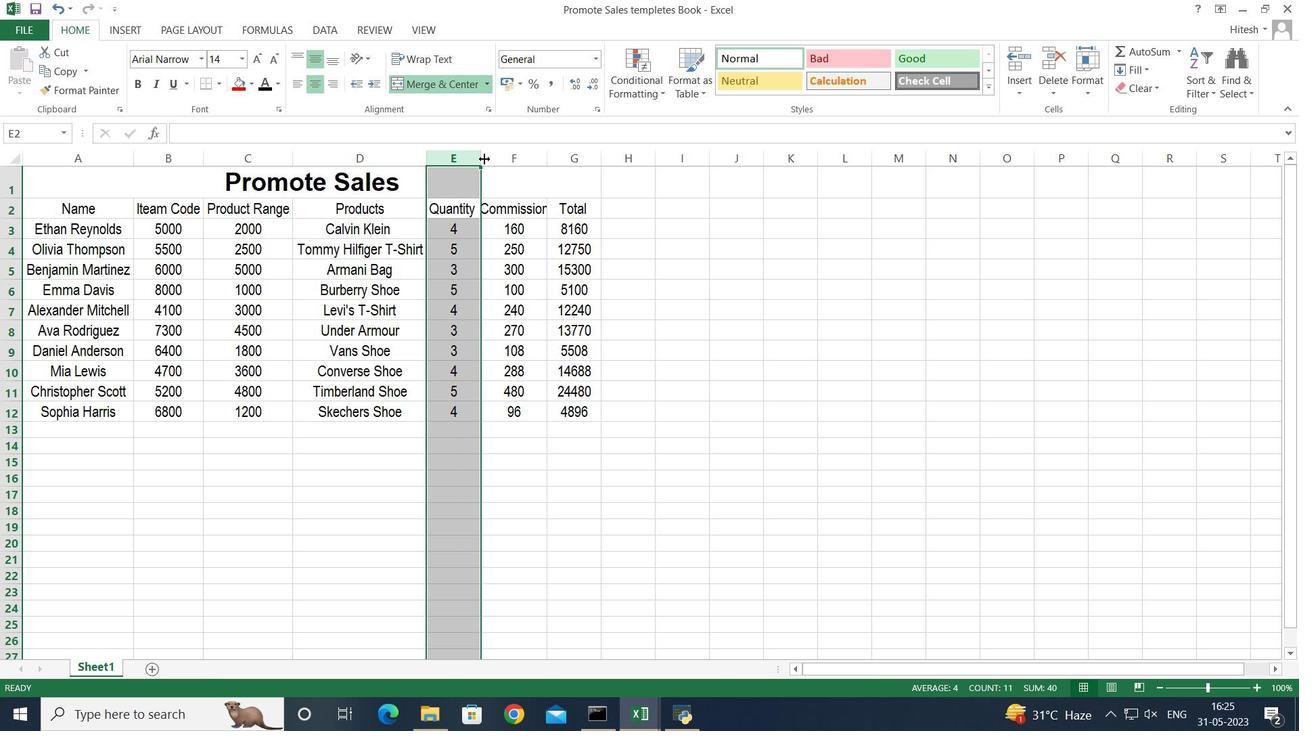 
Action: Mouse moved to (488, 161)
Screenshot: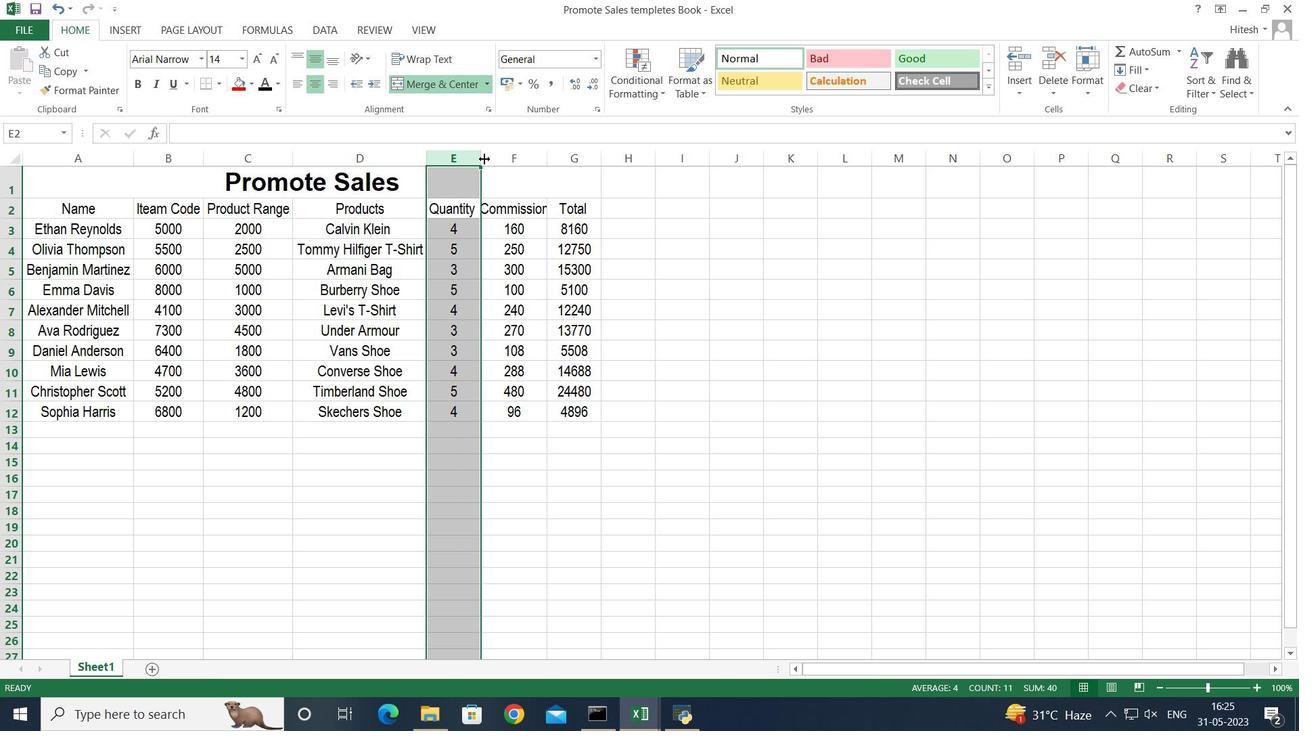 
Action: Mouse pressed left at (488, 161)
Screenshot: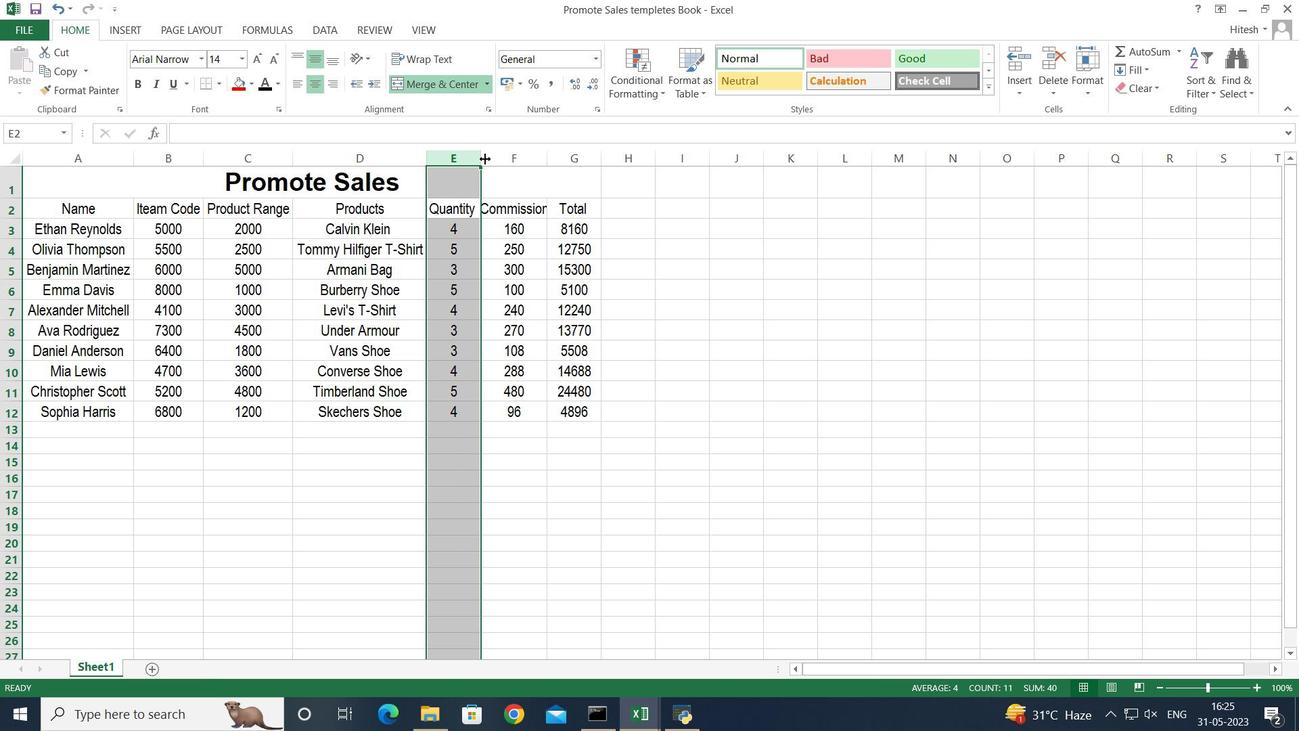 
Action: Mouse moved to (538, 163)
Screenshot: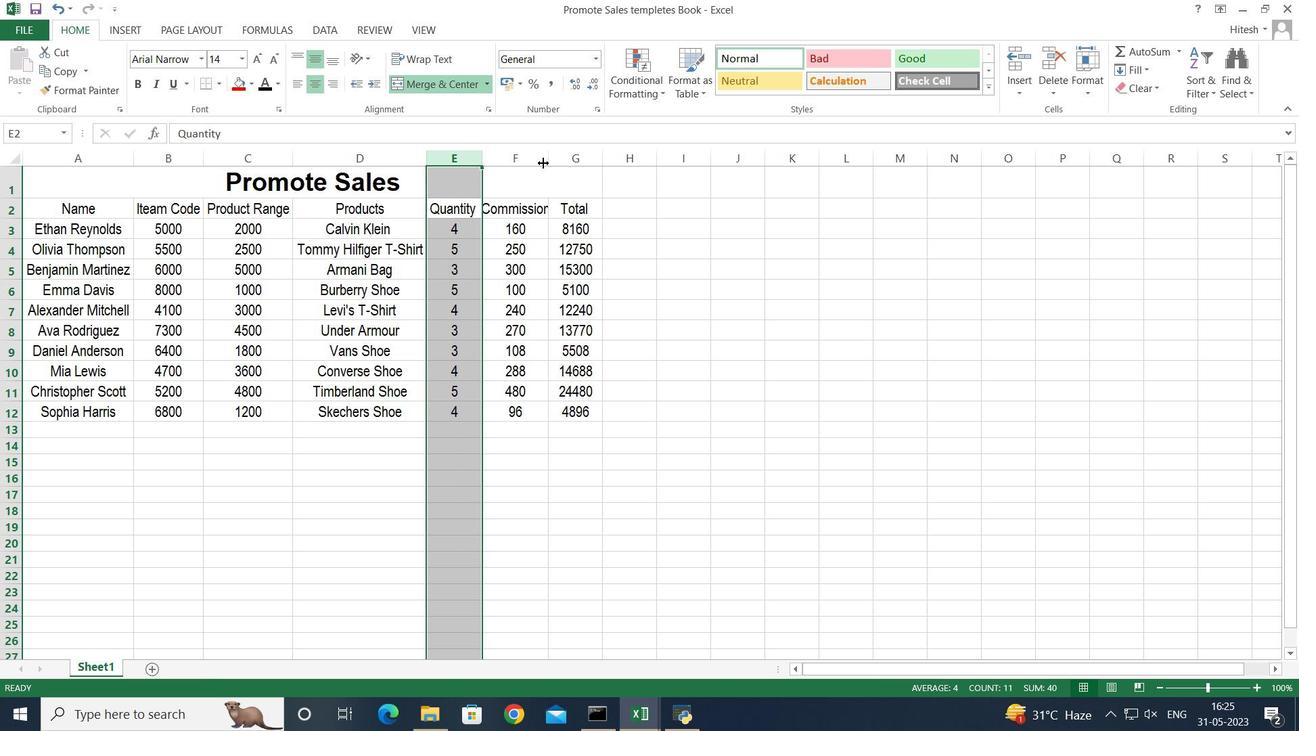 
Action: Mouse pressed left at (538, 163)
Screenshot: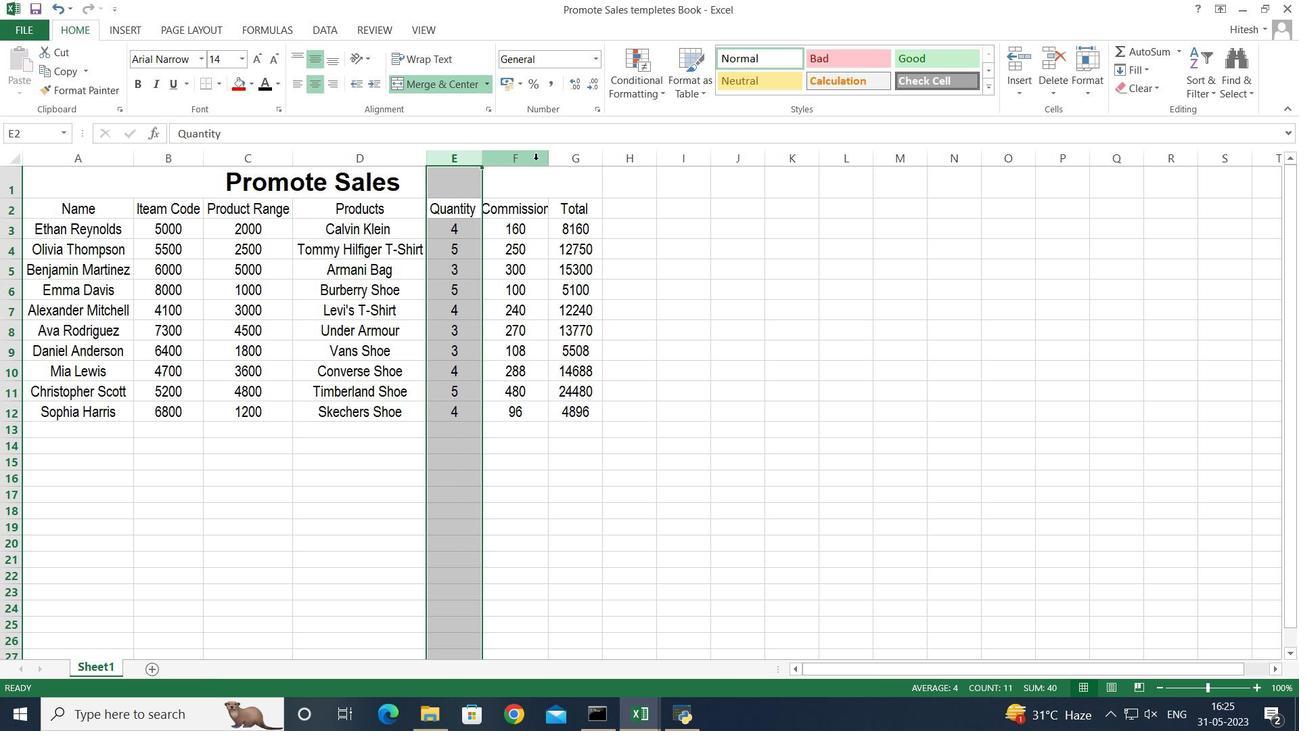 
Action: Mouse moved to (550, 161)
Screenshot: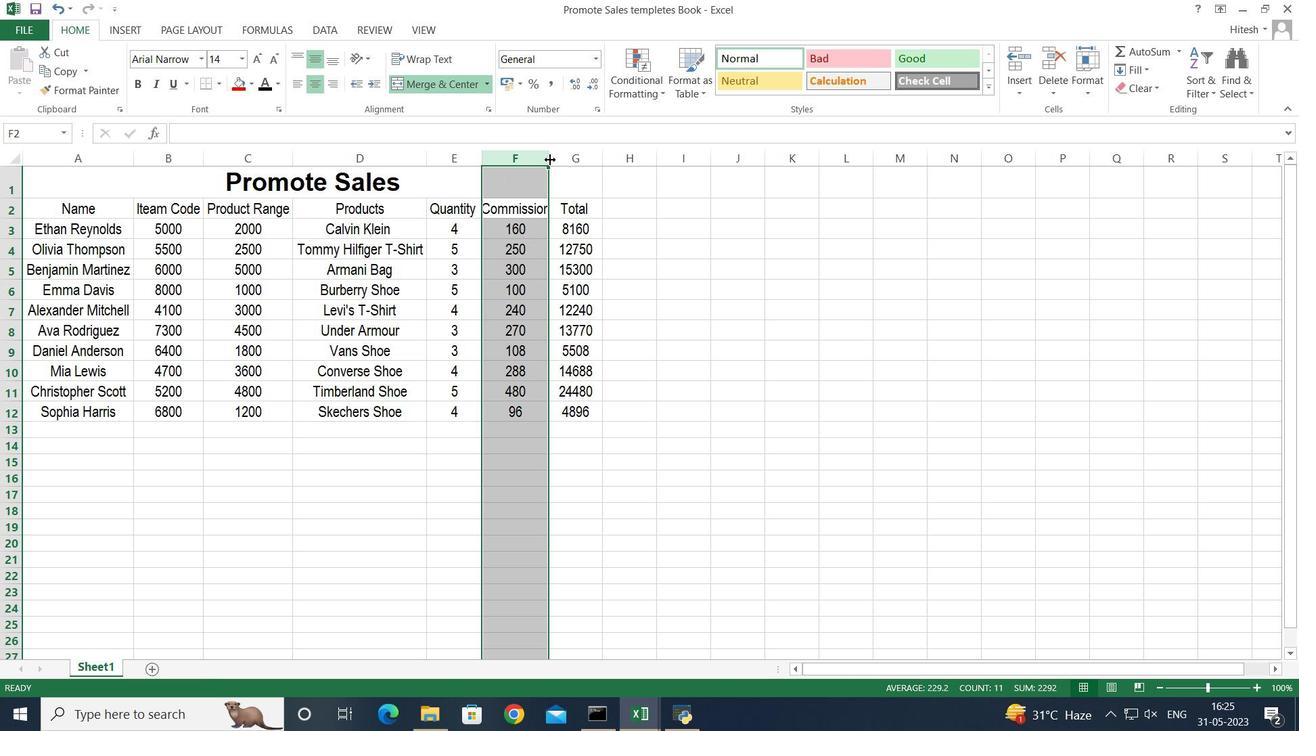 
Action: Mouse pressed left at (550, 161)
Screenshot: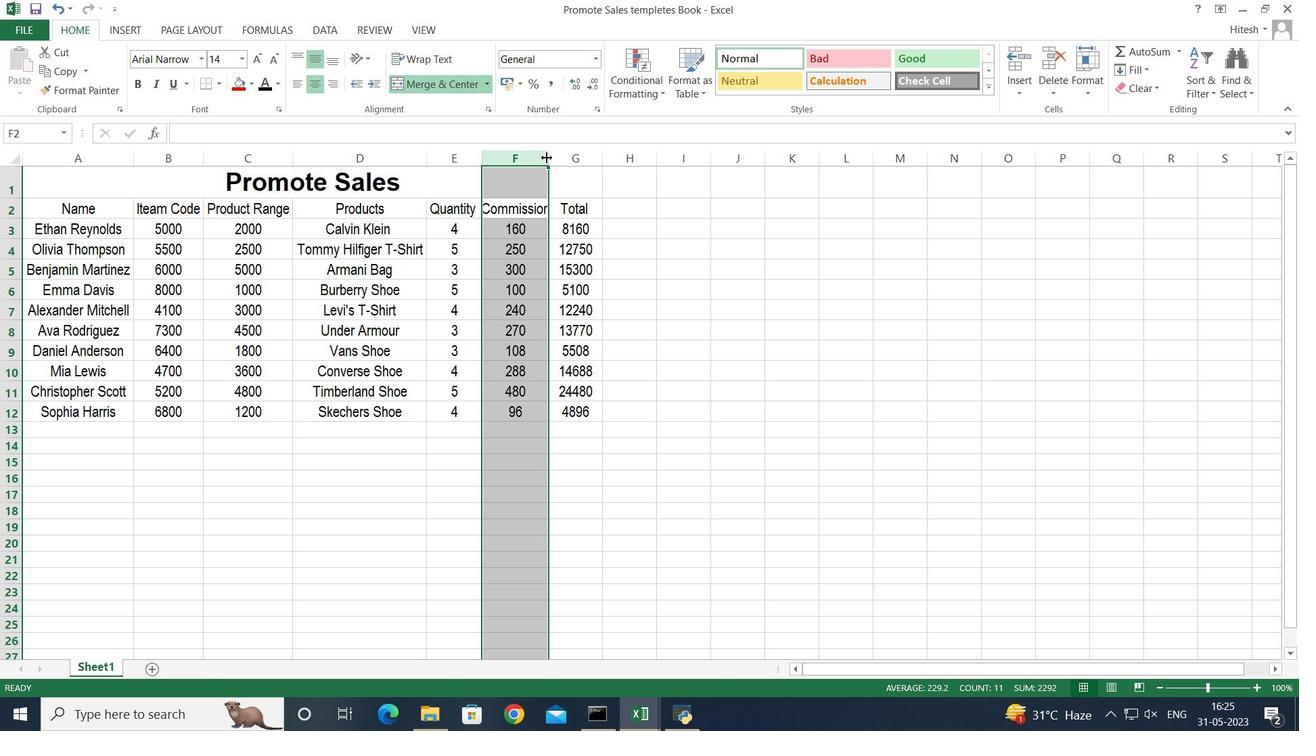 
Action: Mouse pressed left at (550, 161)
Screenshot: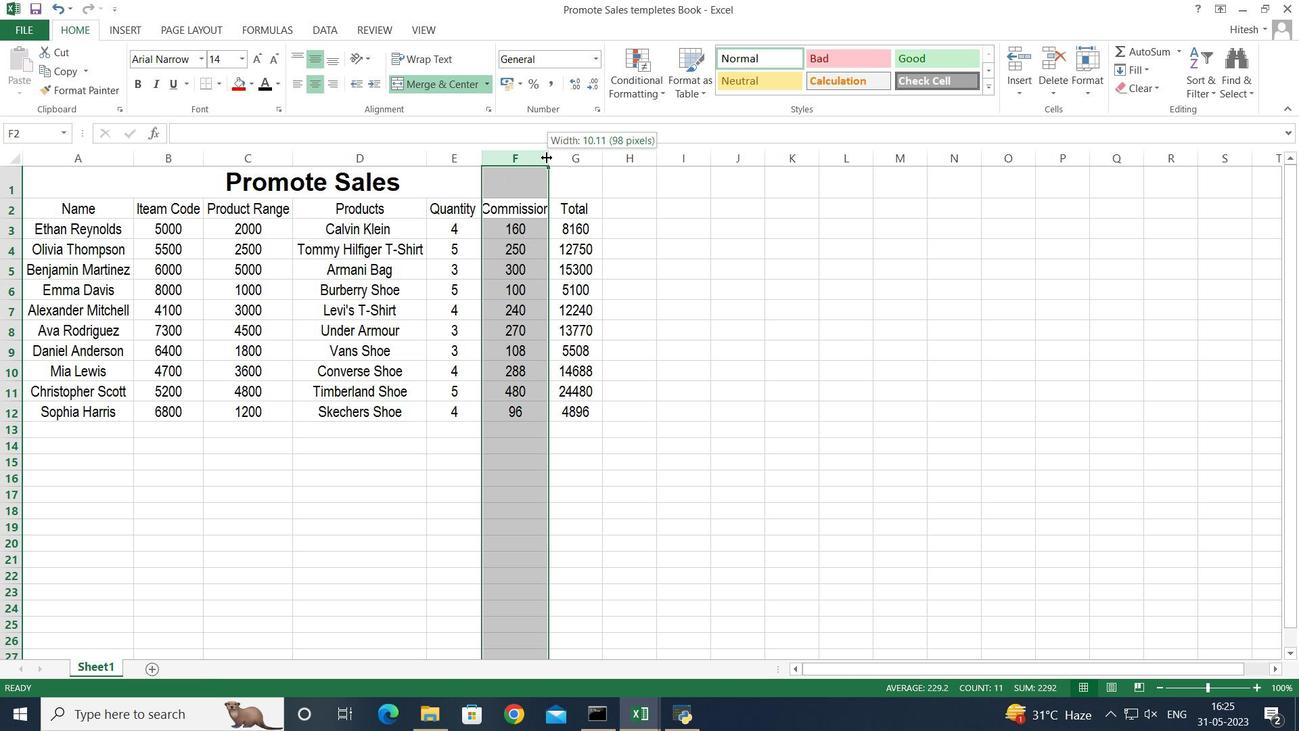 
Action: Mouse moved to (595, 161)
Screenshot: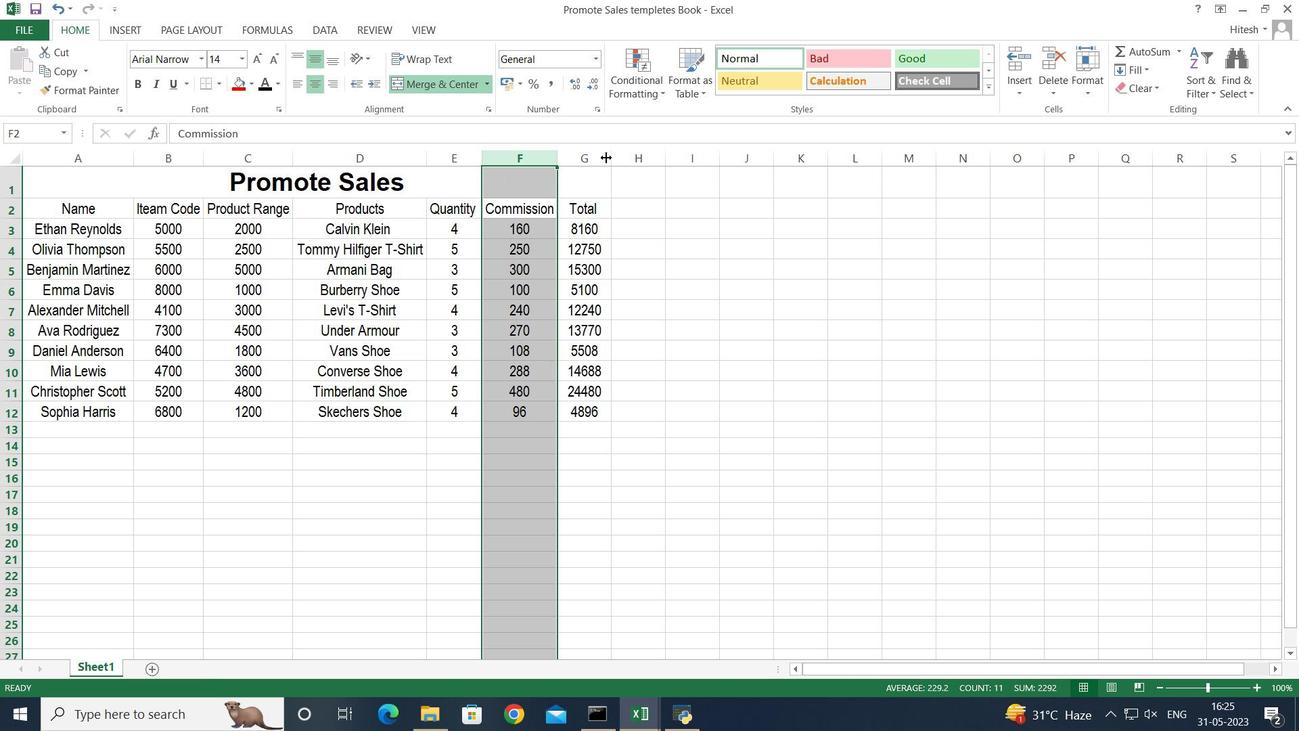 
Action: Mouse pressed left at (595, 161)
Screenshot: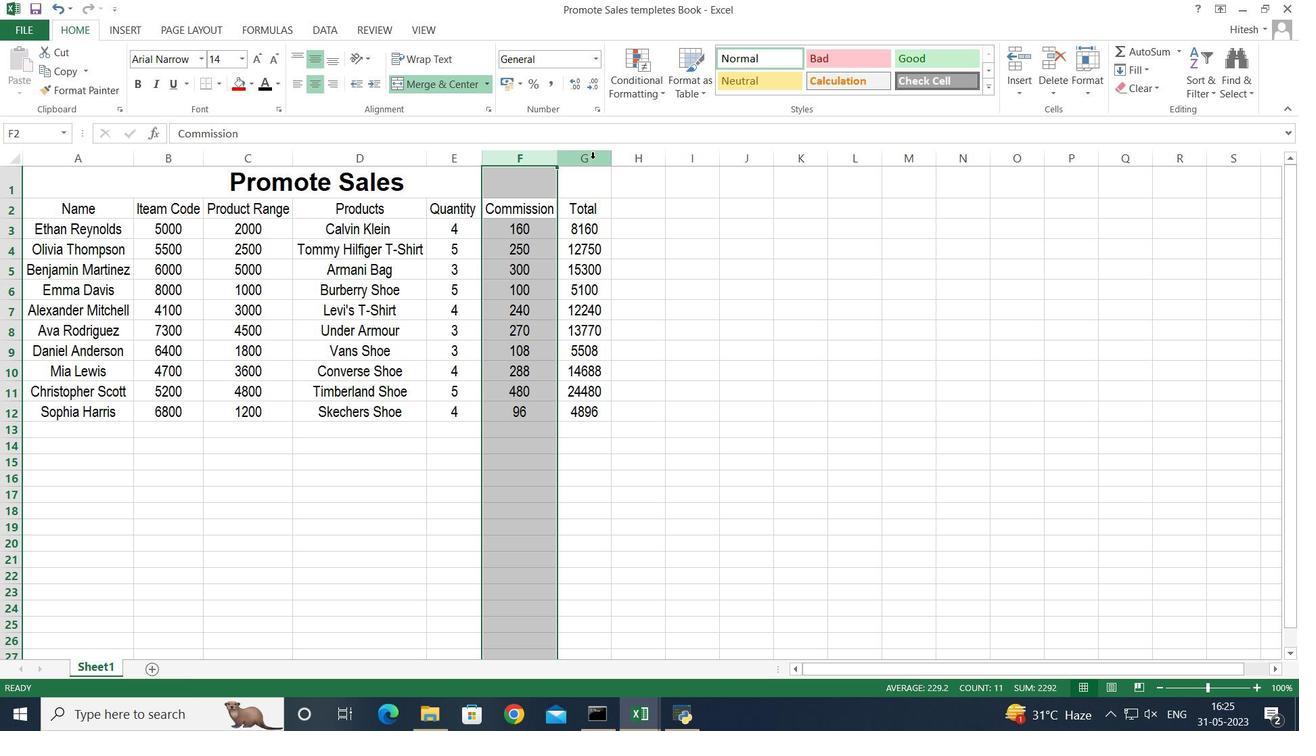 
Action: Mouse moved to (615, 163)
Screenshot: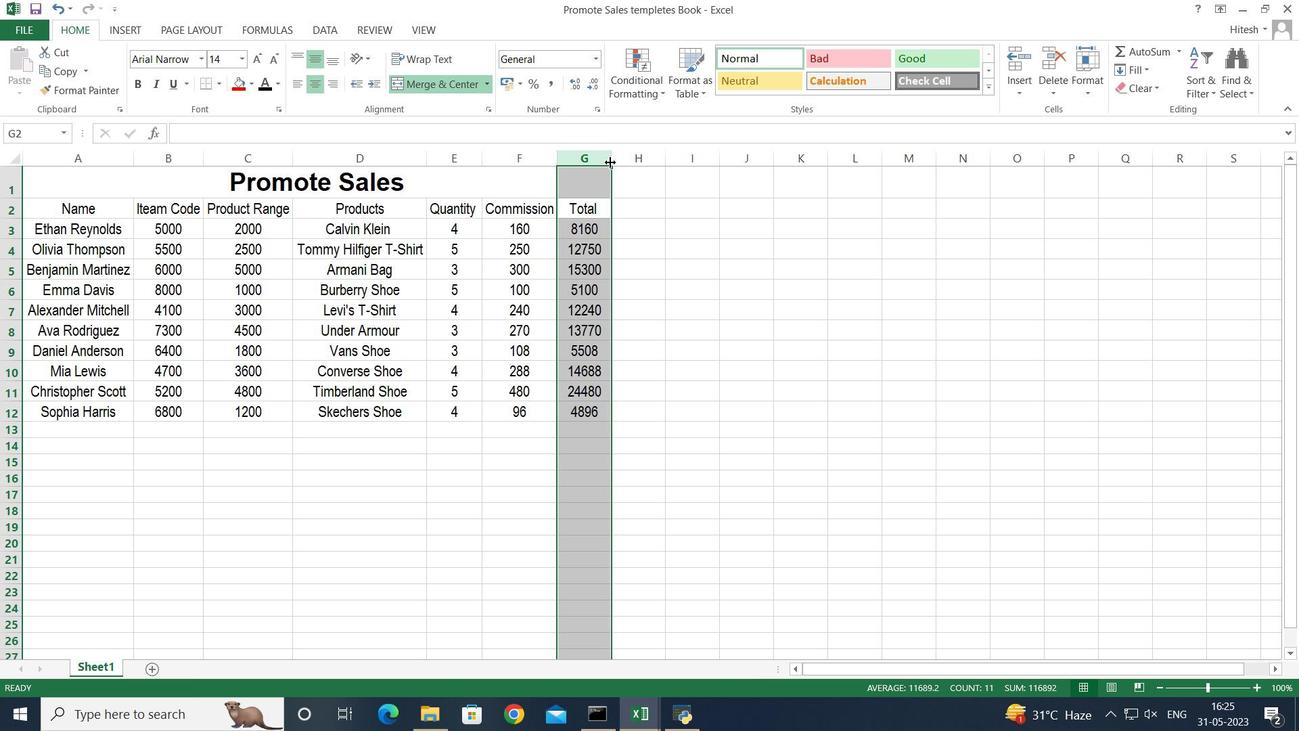 
Action: Mouse pressed left at (615, 163)
Screenshot: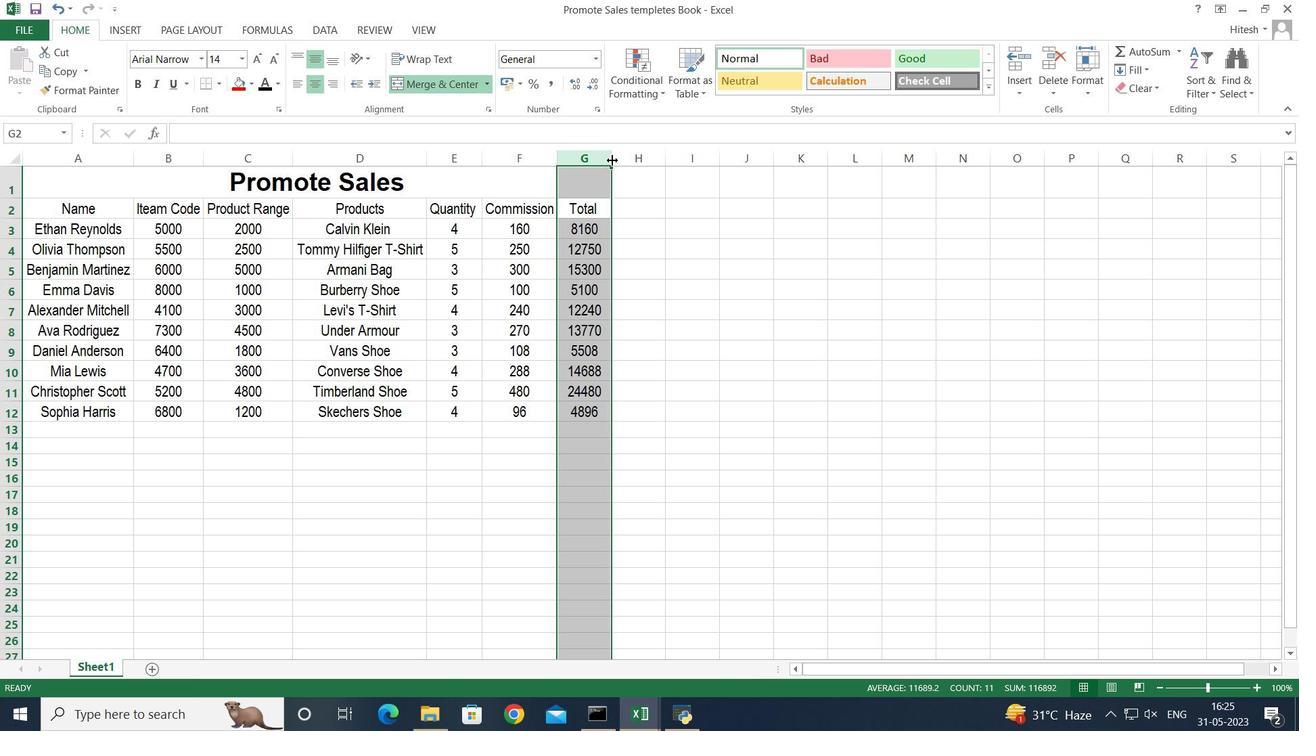 
Action: Mouse pressed left at (615, 163)
Screenshot: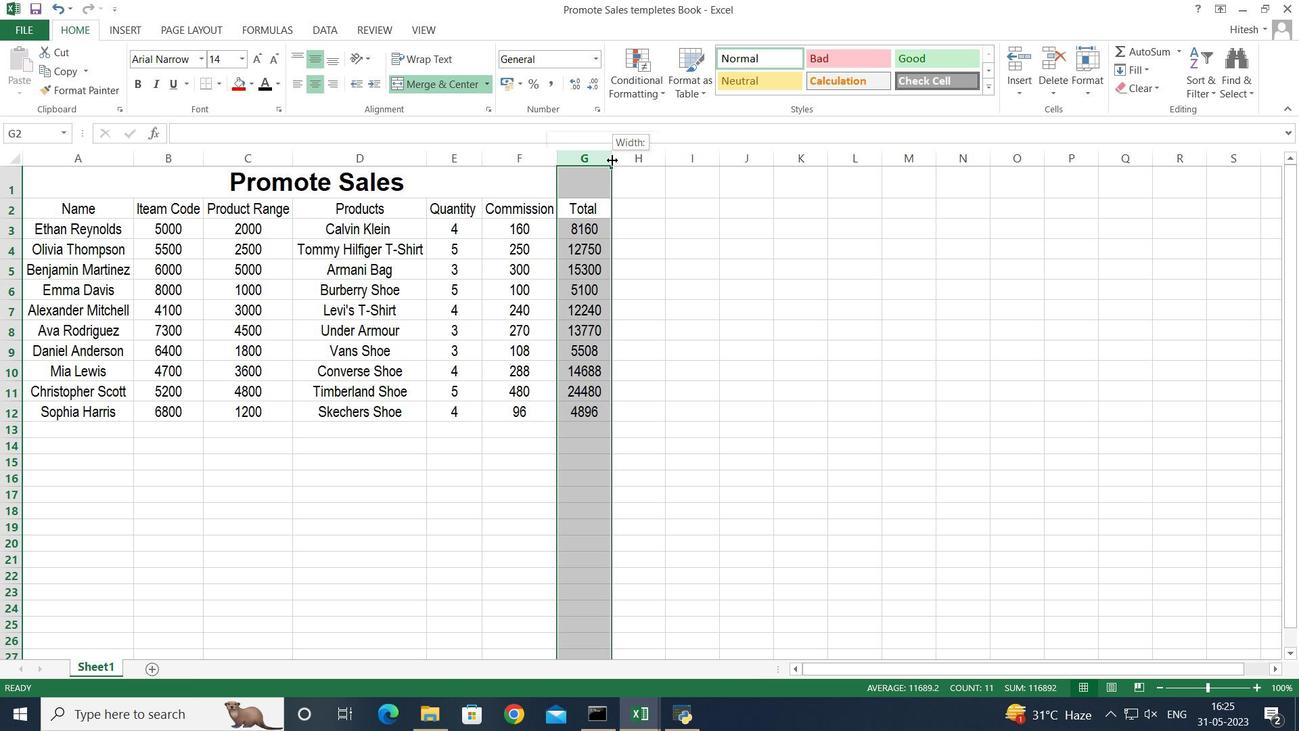 
Action: Mouse moved to (479, 467)
Screenshot: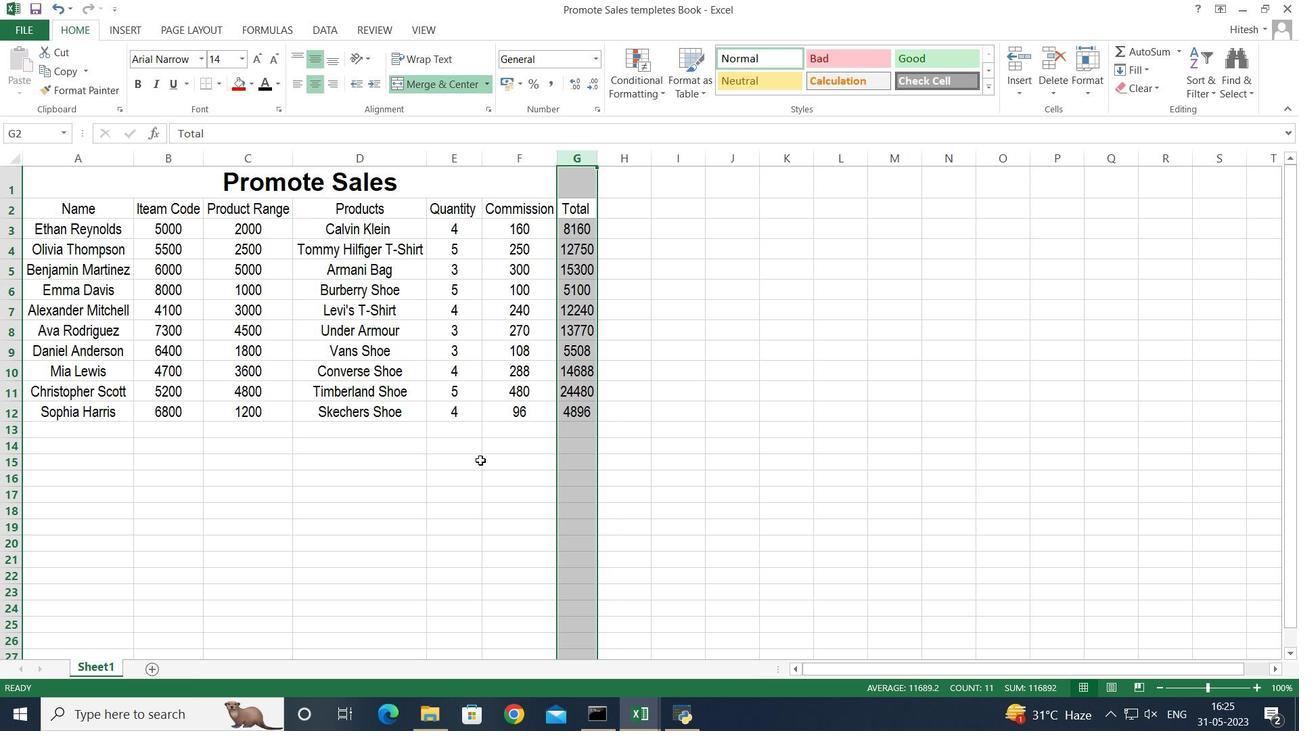 
Action: Mouse pressed left at (479, 467)
Screenshot: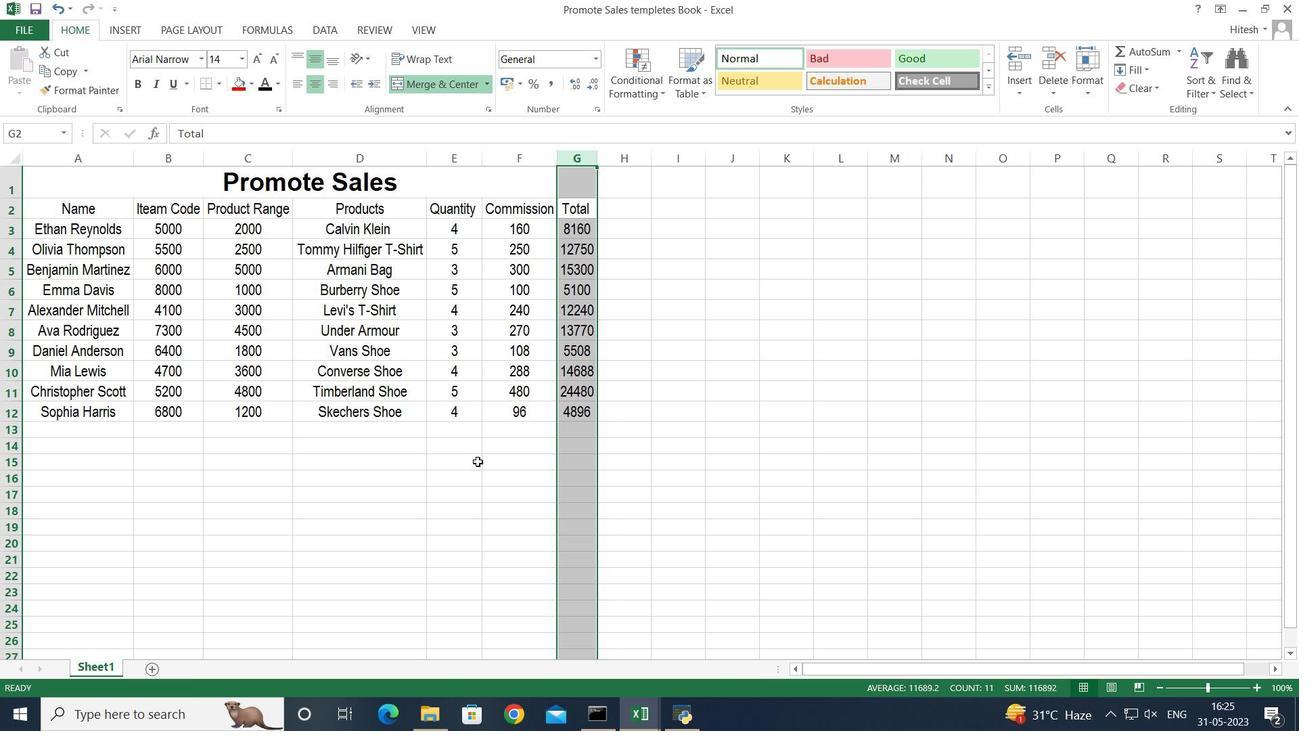 
Action: Mouse moved to (345, 436)
Screenshot: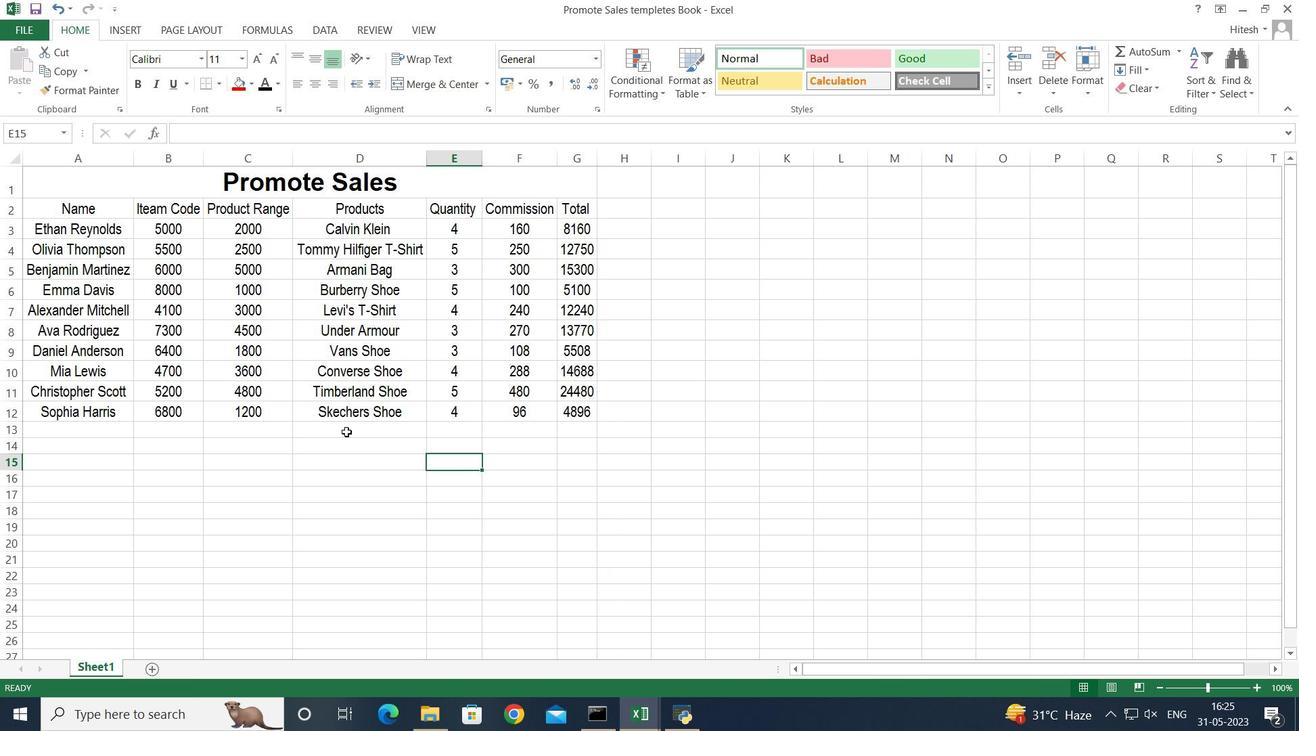 
